 Task: Find connections with filter location Saint George's with filter topic #Techstartupwith filter profile language Potuguese with filter current company CloudSEK with filter school Vidya Jyothi Institute Of Technology with filter industry Personal Care Services with filter service category Market Research with filter keywords title Sheet Metal Worker
Action: Mouse moved to (203, 289)
Screenshot: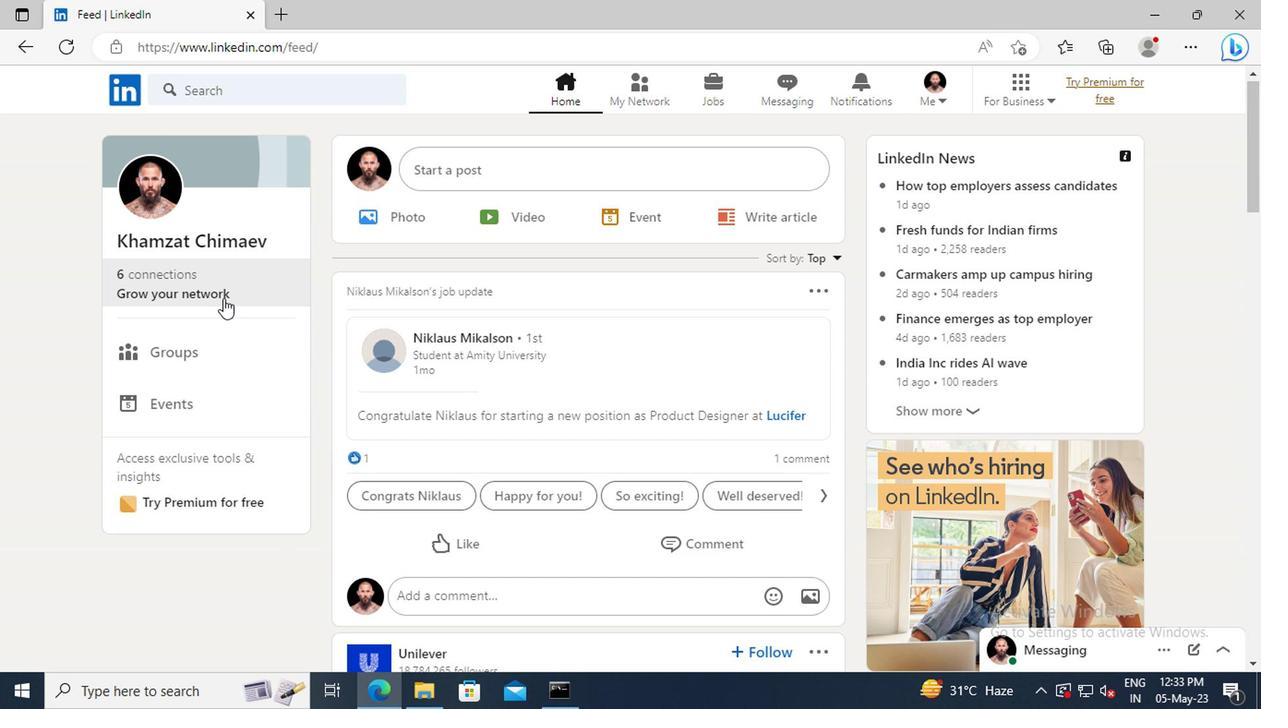 
Action: Mouse pressed left at (203, 289)
Screenshot: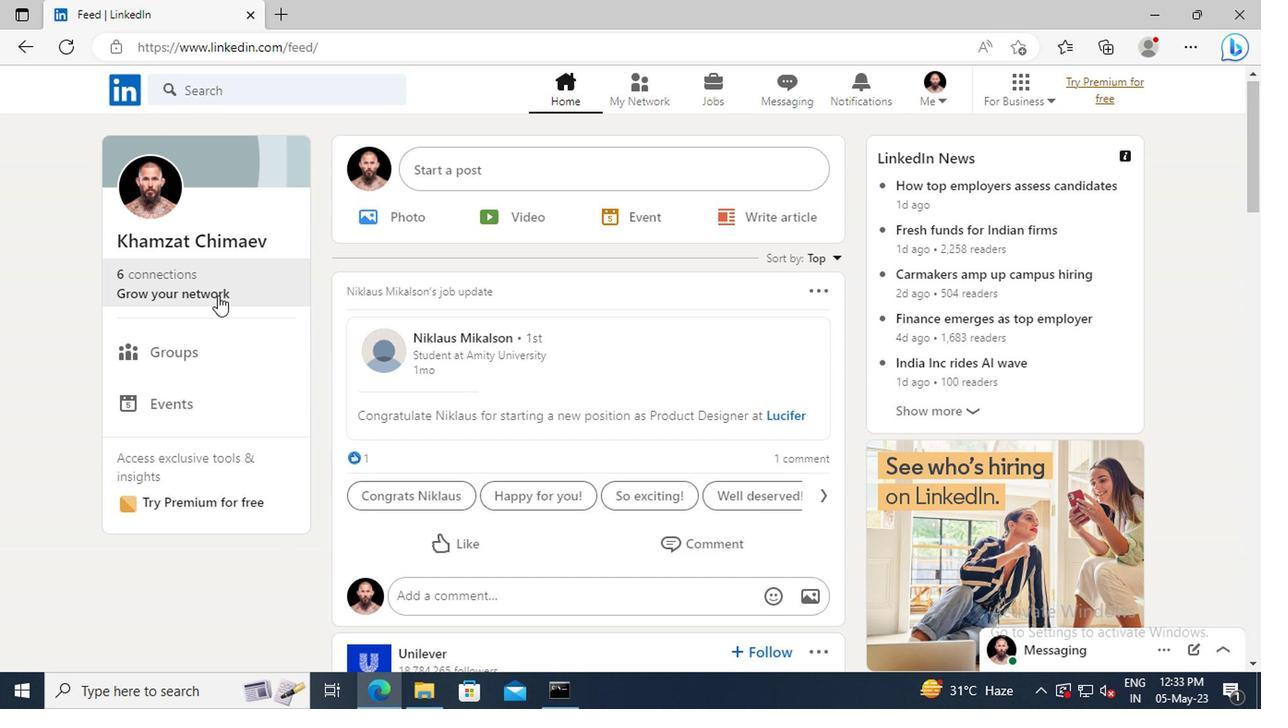
Action: Mouse moved to (201, 196)
Screenshot: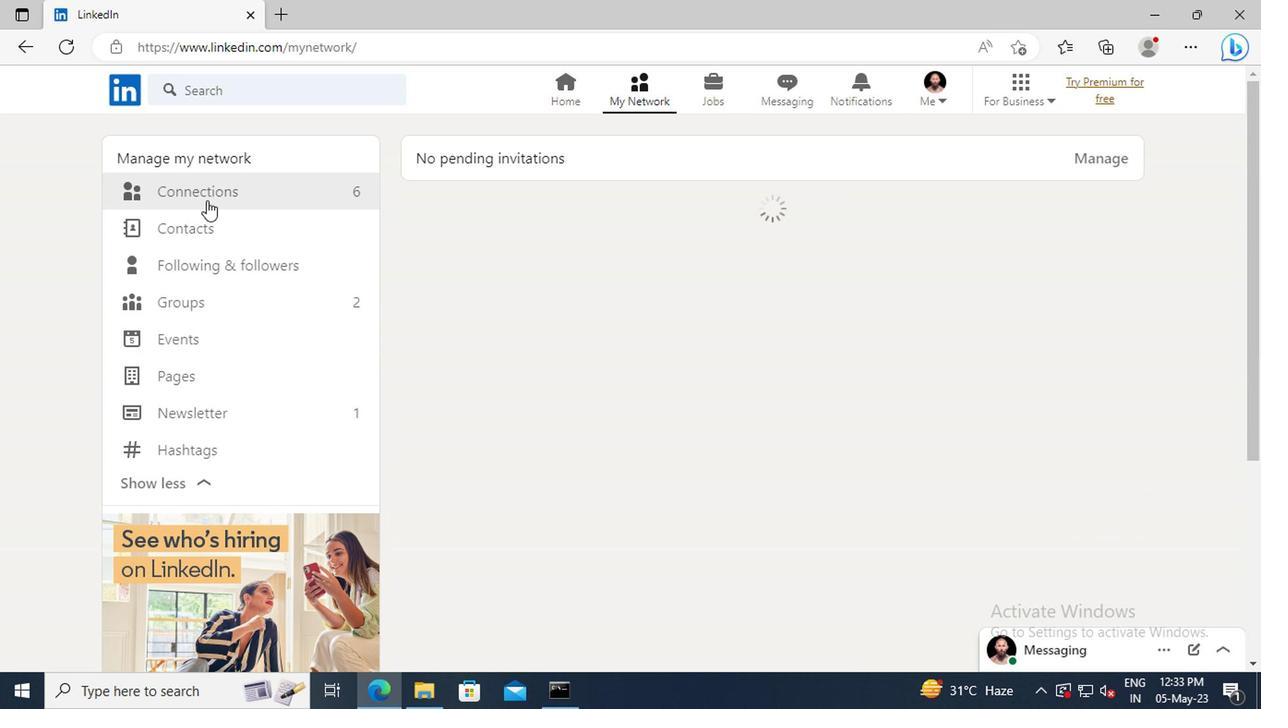 
Action: Mouse pressed left at (201, 196)
Screenshot: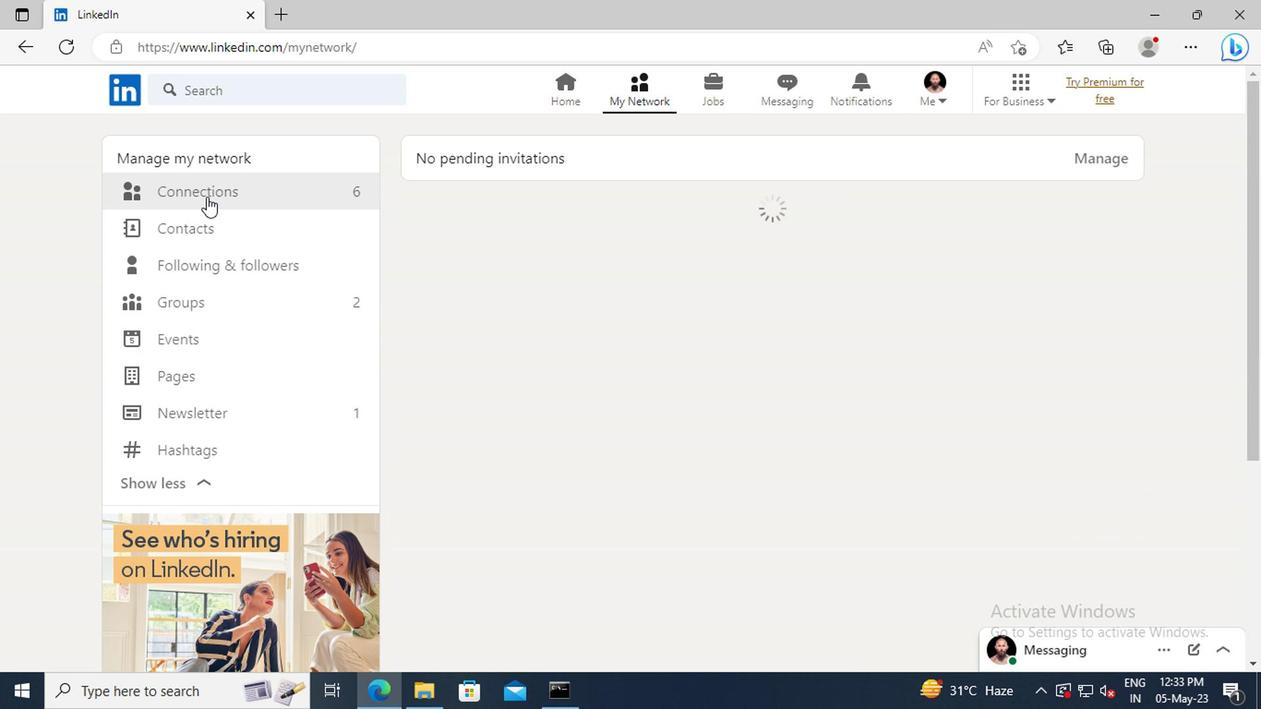 
Action: Mouse moved to (759, 198)
Screenshot: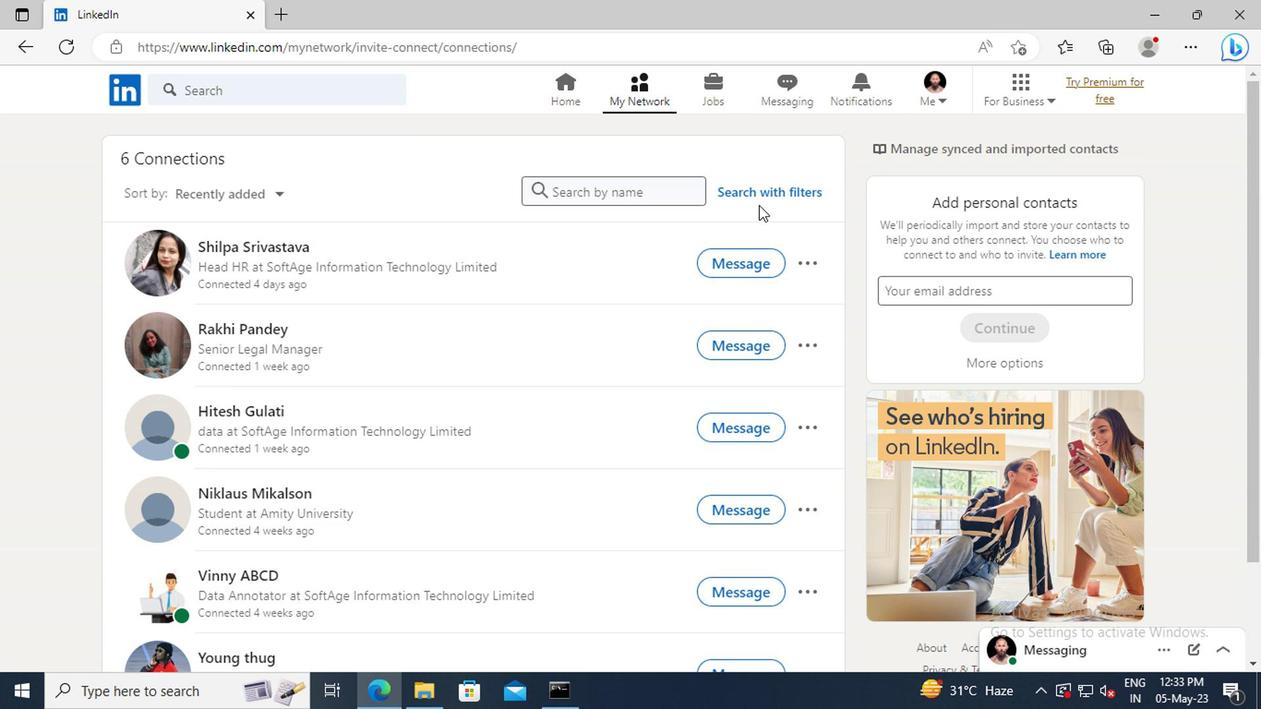 
Action: Mouse pressed left at (759, 198)
Screenshot: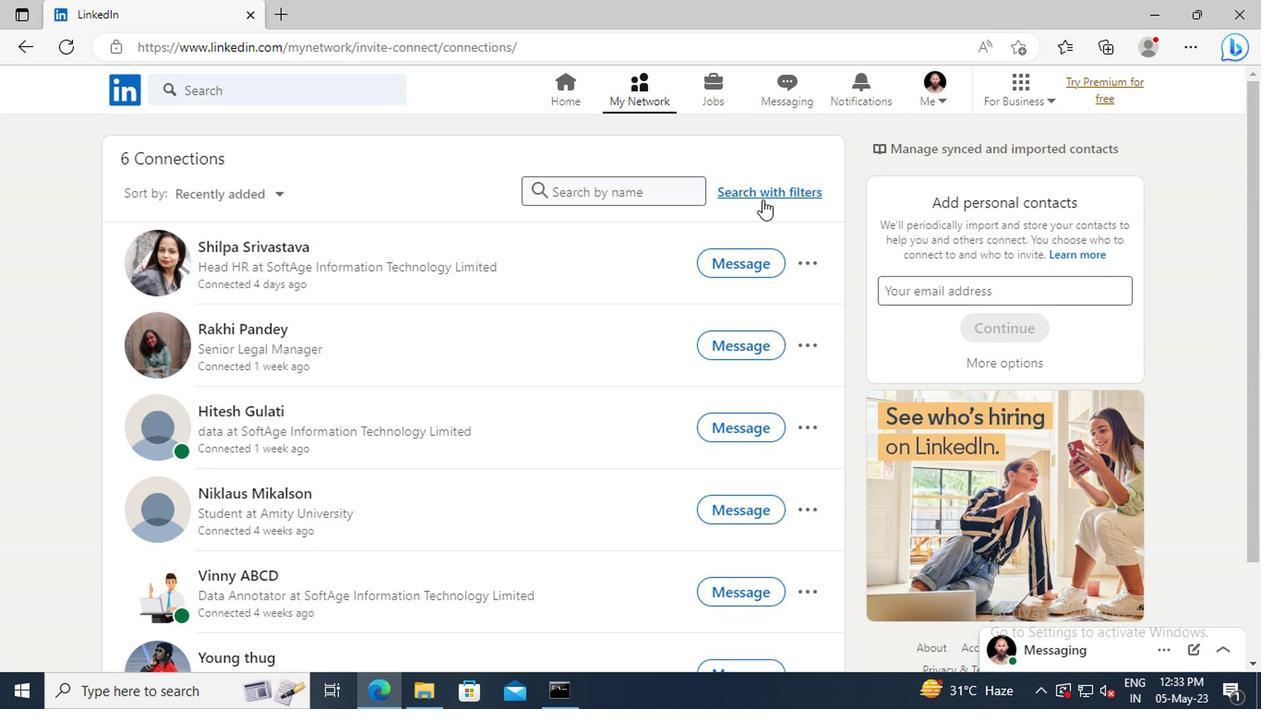 
Action: Mouse moved to (681, 141)
Screenshot: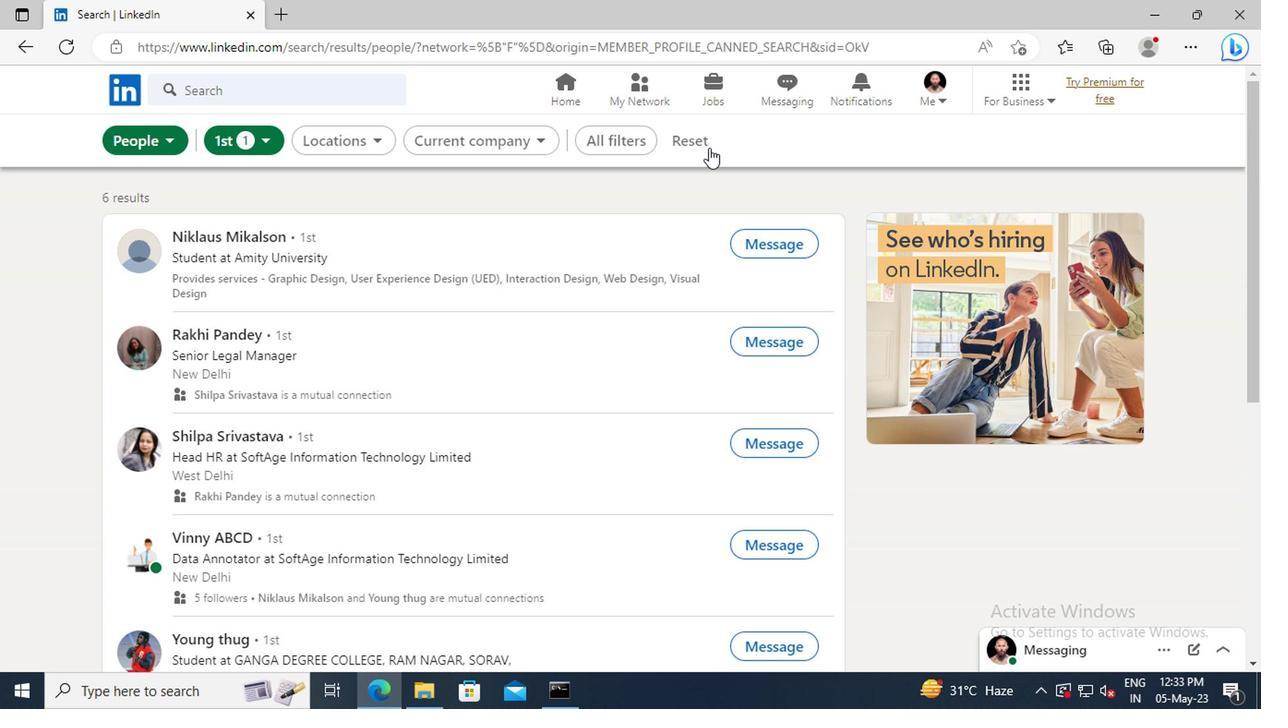 
Action: Mouse pressed left at (681, 141)
Screenshot: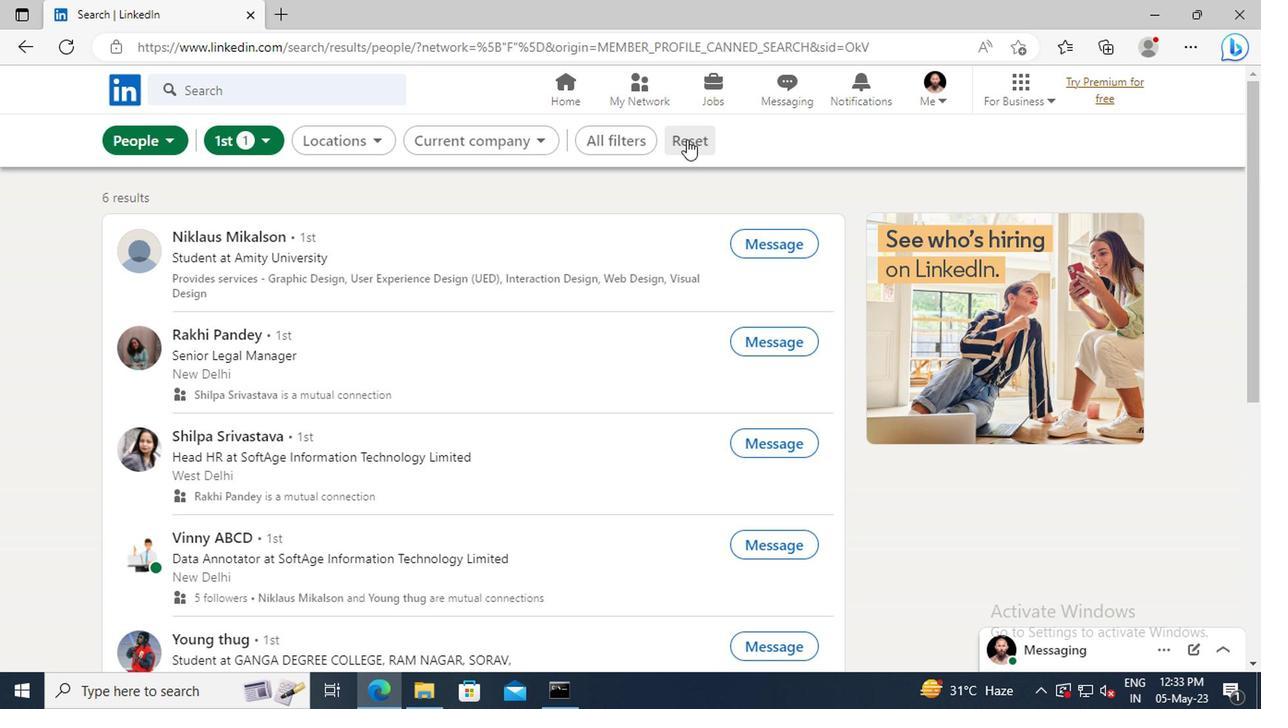 
Action: Mouse moved to (664, 141)
Screenshot: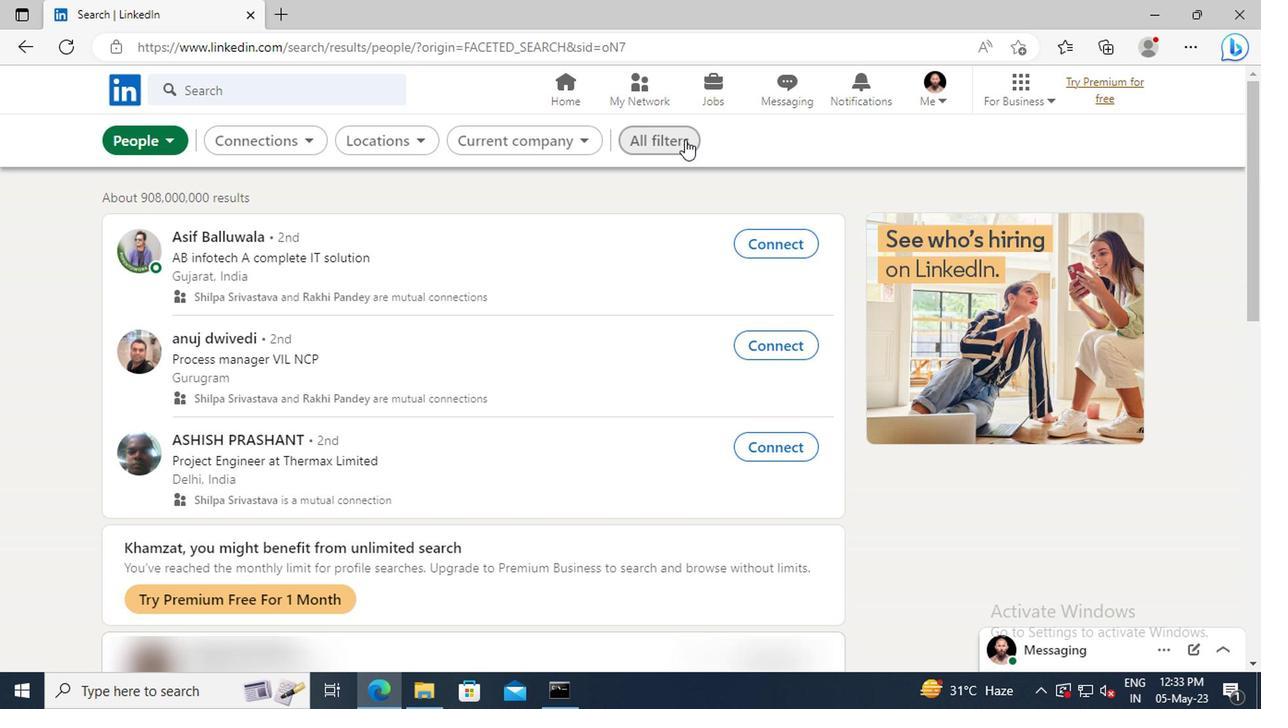 
Action: Mouse pressed left at (664, 141)
Screenshot: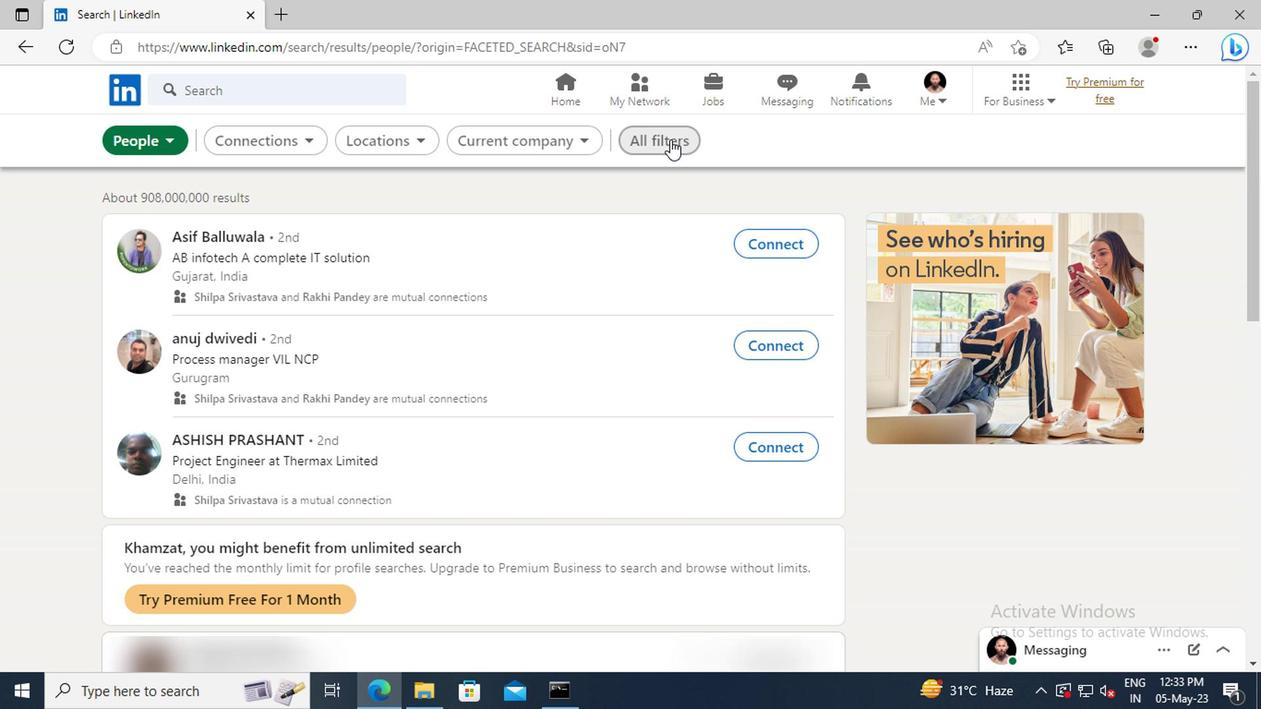 
Action: Mouse moved to (1058, 377)
Screenshot: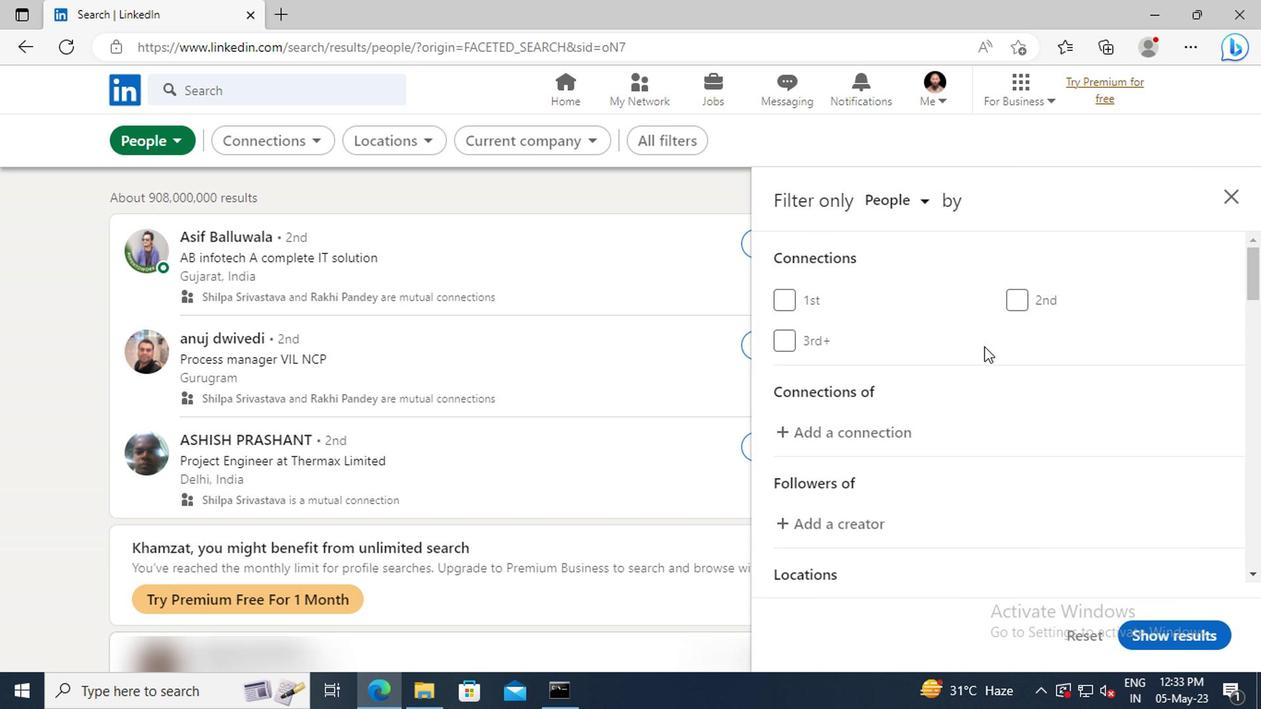
Action: Mouse scrolled (1058, 377) with delta (0, 0)
Screenshot: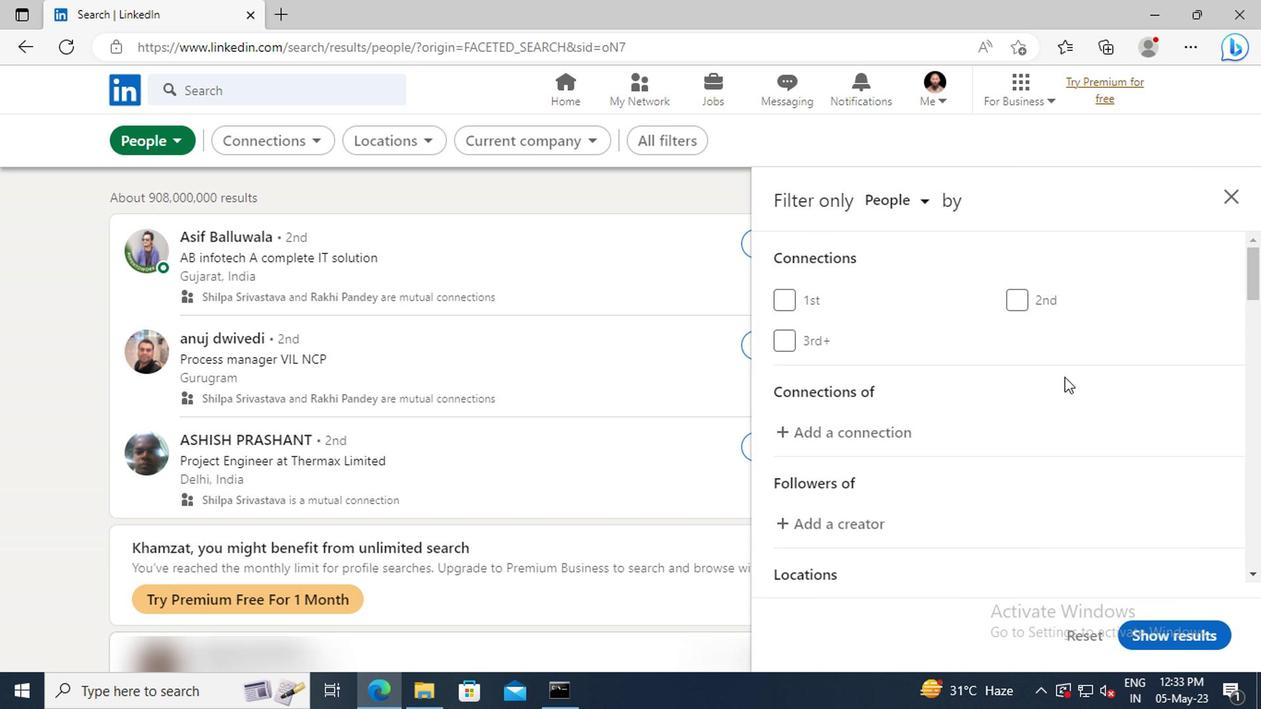 
Action: Mouse scrolled (1058, 377) with delta (0, 0)
Screenshot: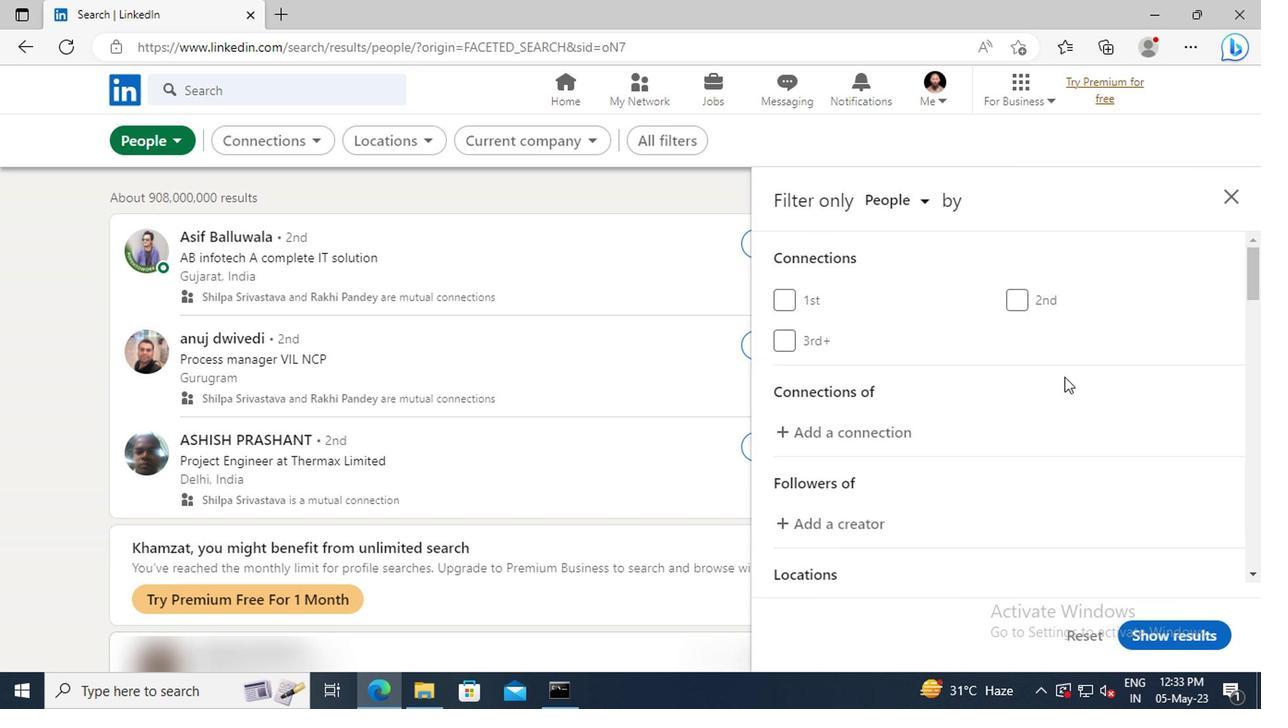 
Action: Mouse scrolled (1058, 377) with delta (0, 0)
Screenshot: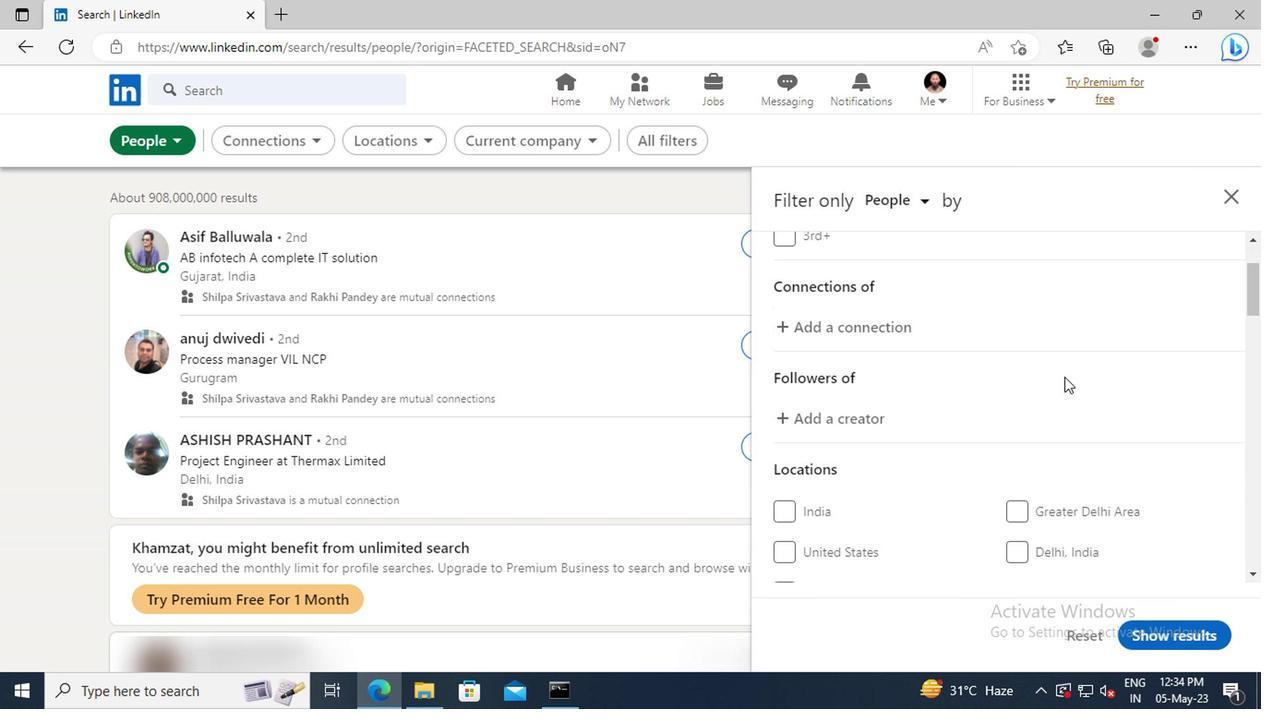 
Action: Mouse scrolled (1058, 377) with delta (0, 0)
Screenshot: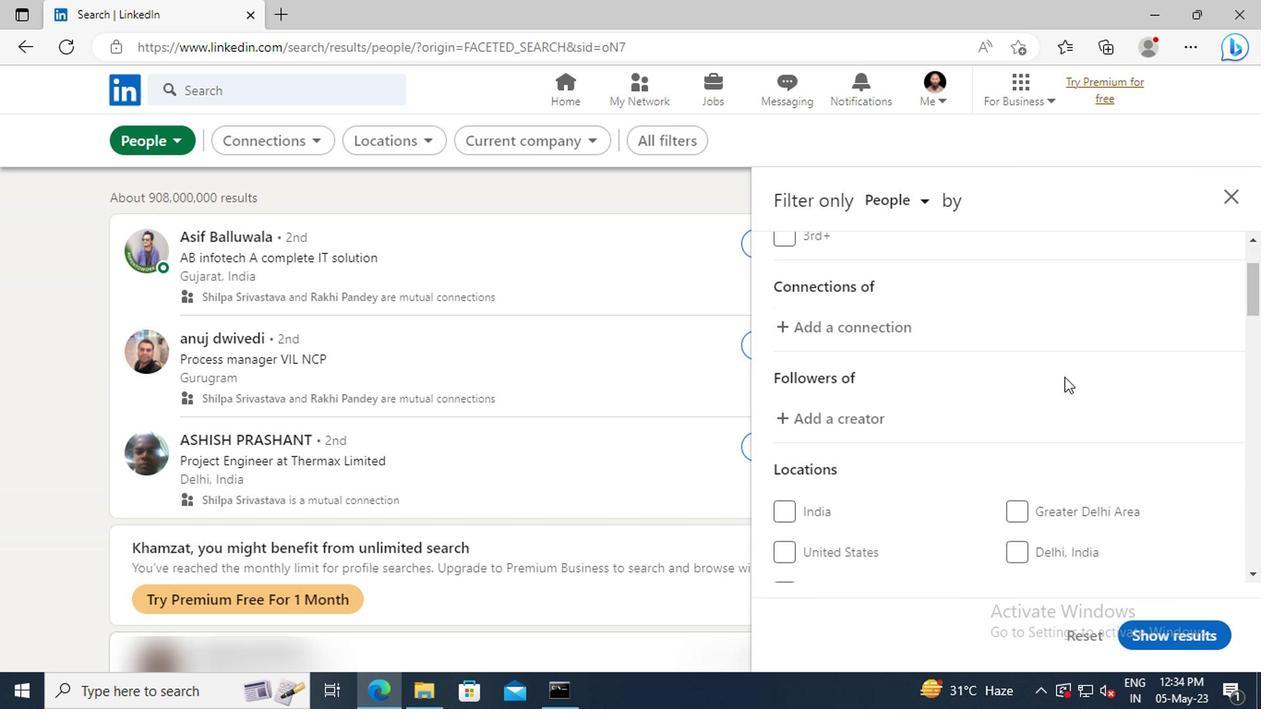
Action: Mouse scrolled (1058, 377) with delta (0, 0)
Screenshot: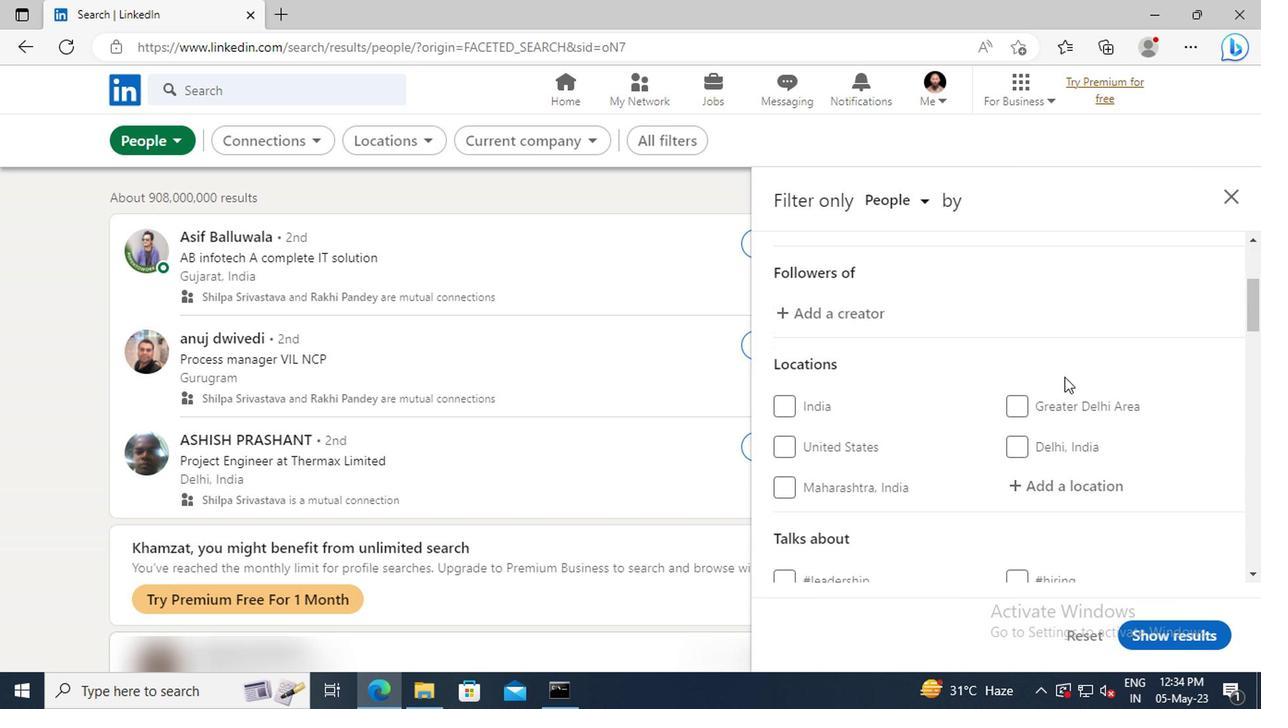 
Action: Mouse moved to (1053, 432)
Screenshot: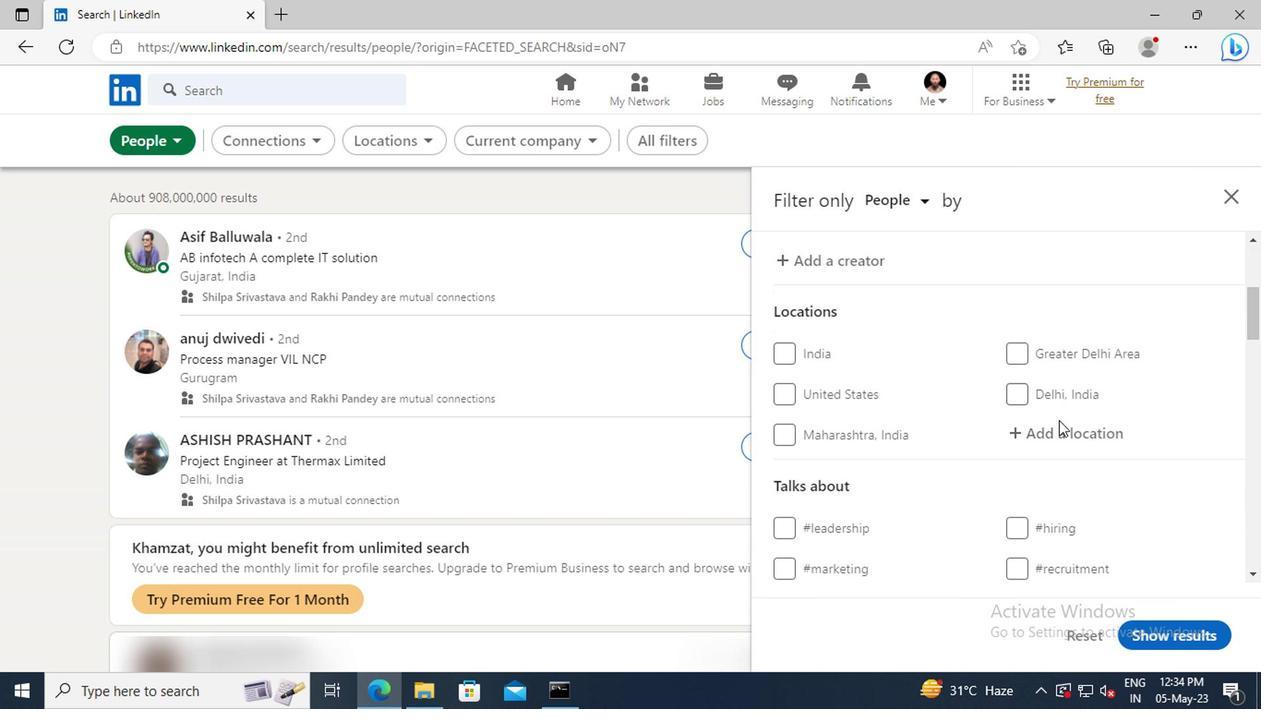 
Action: Mouse pressed left at (1053, 432)
Screenshot: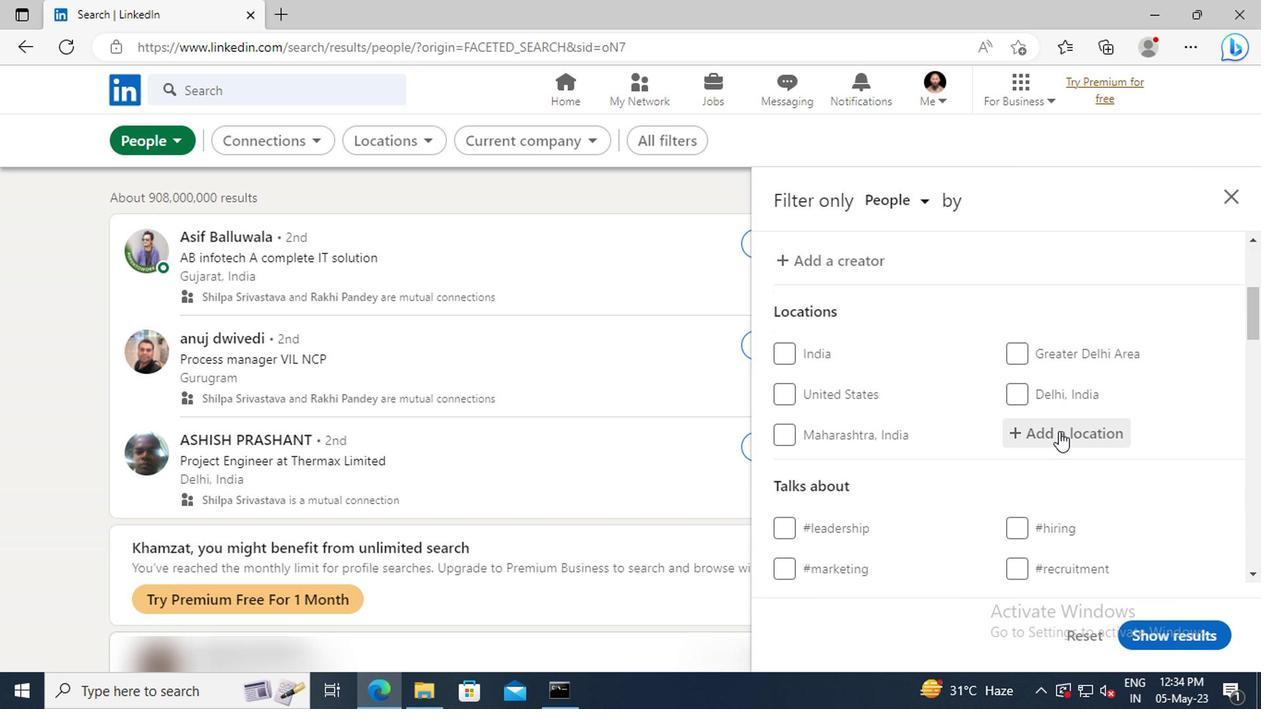 
Action: Key pressed <Key.shift>SAINT<Key.space><Key.shift>GEORGE'S<Key.enter>
Screenshot: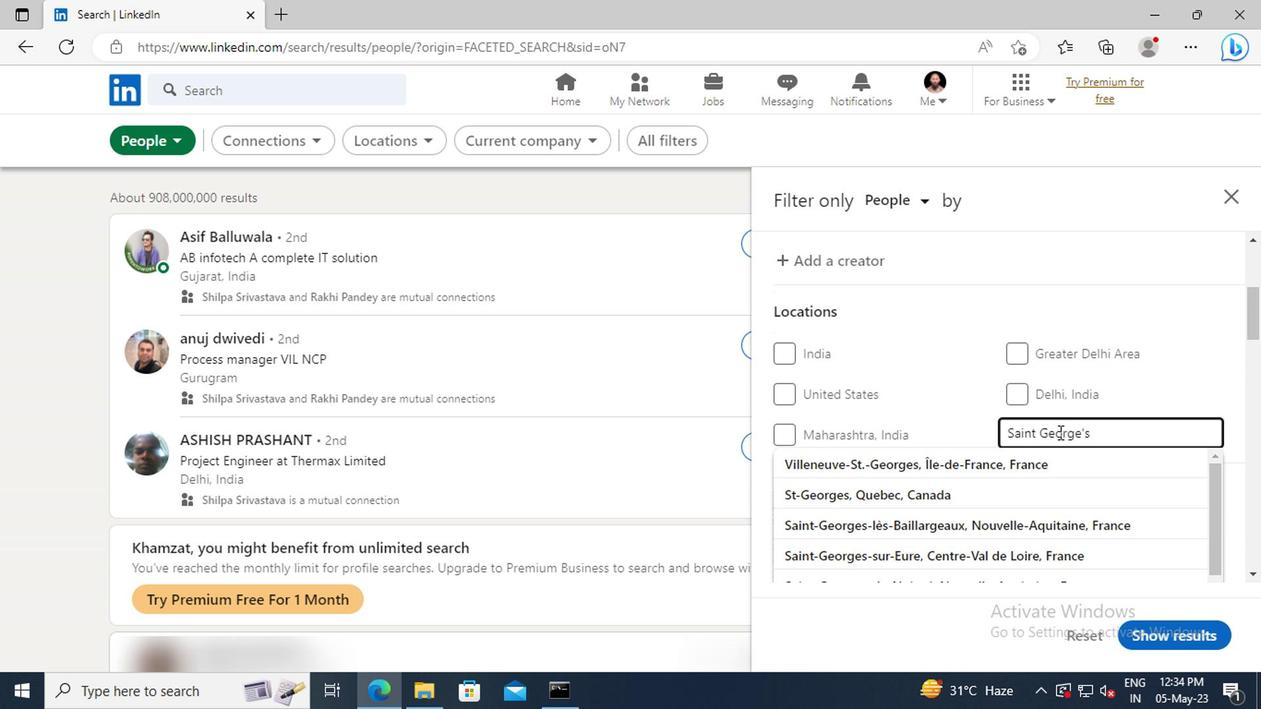 
Action: Mouse scrolled (1053, 432) with delta (0, 0)
Screenshot: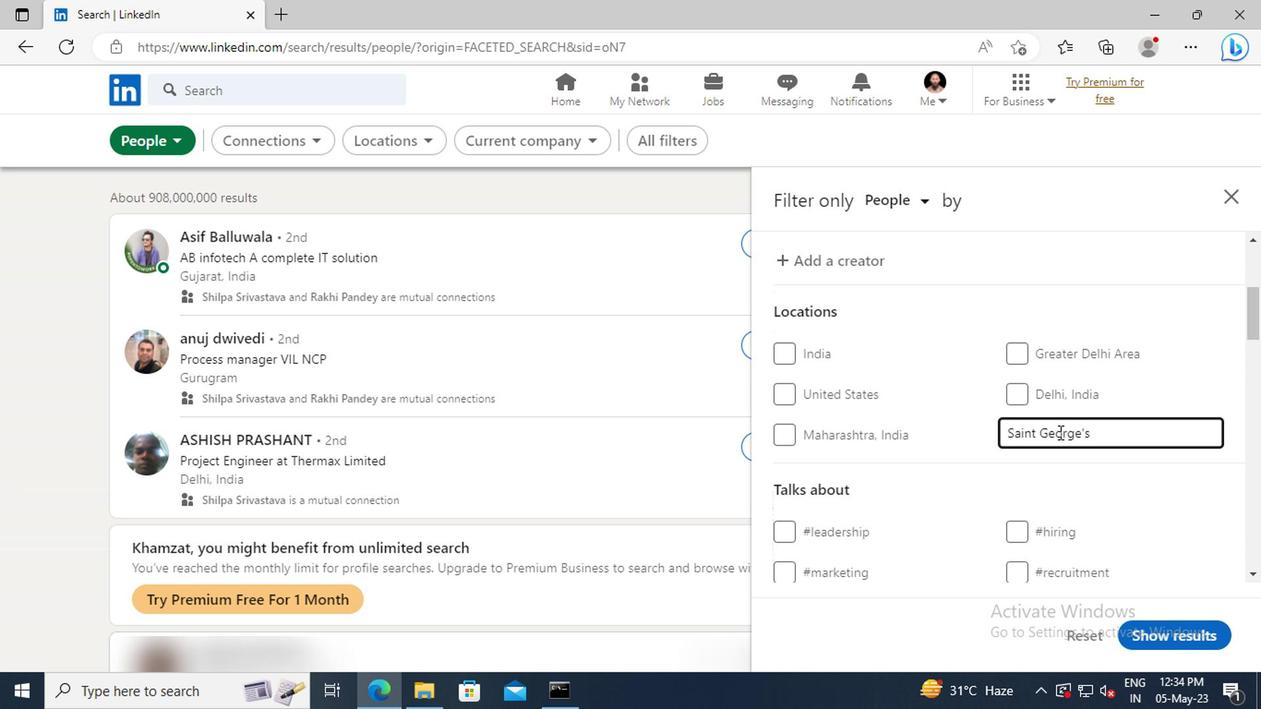 
Action: Mouse scrolled (1053, 432) with delta (0, 0)
Screenshot: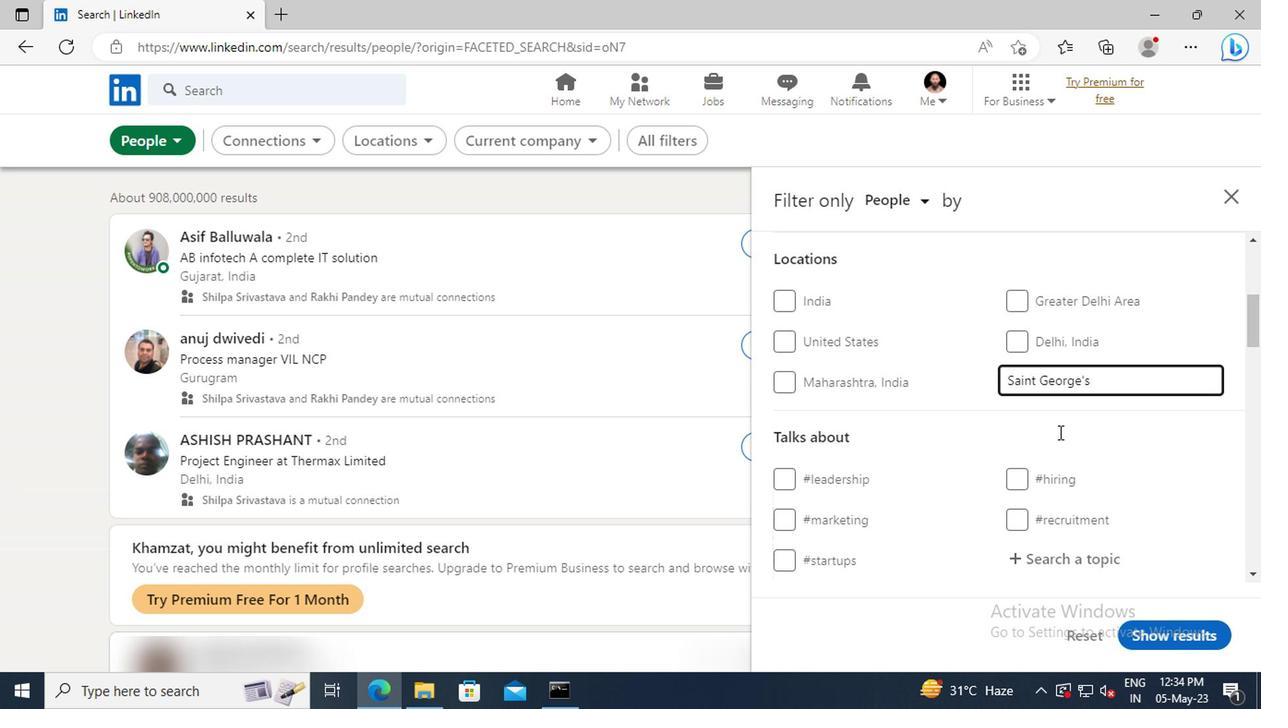 
Action: Mouse scrolled (1053, 432) with delta (0, 0)
Screenshot: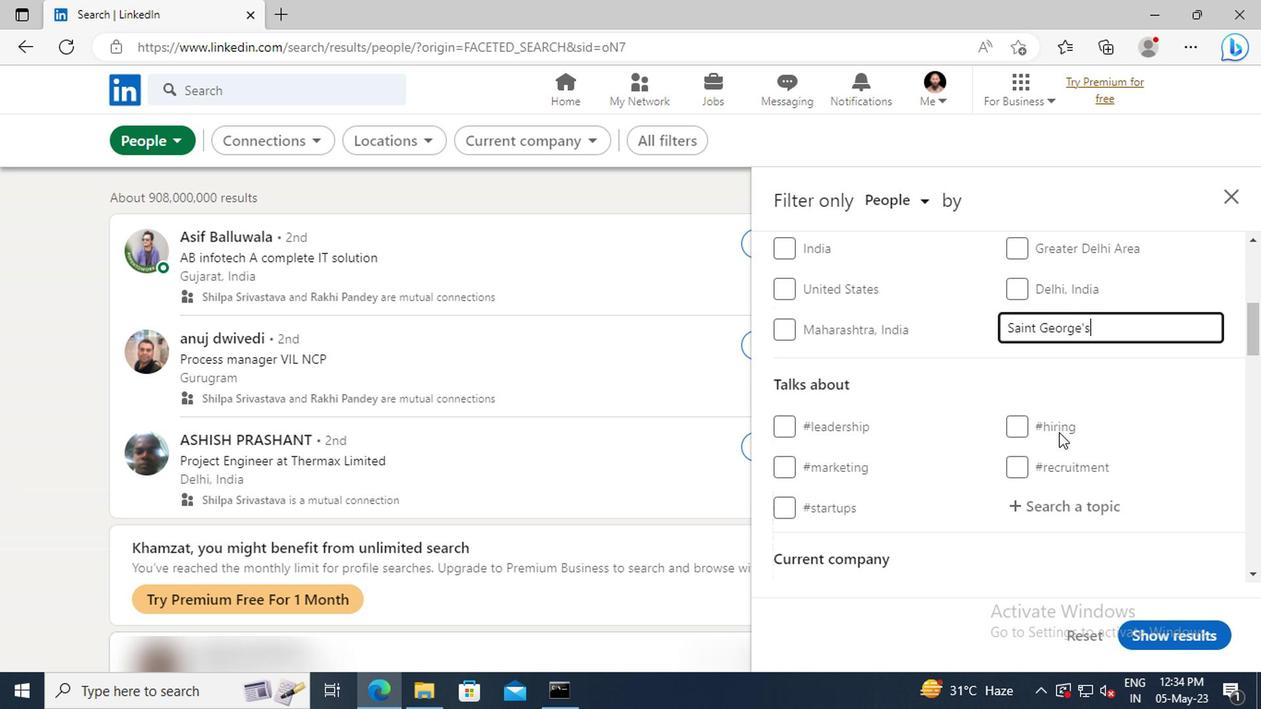 
Action: Mouse moved to (1053, 451)
Screenshot: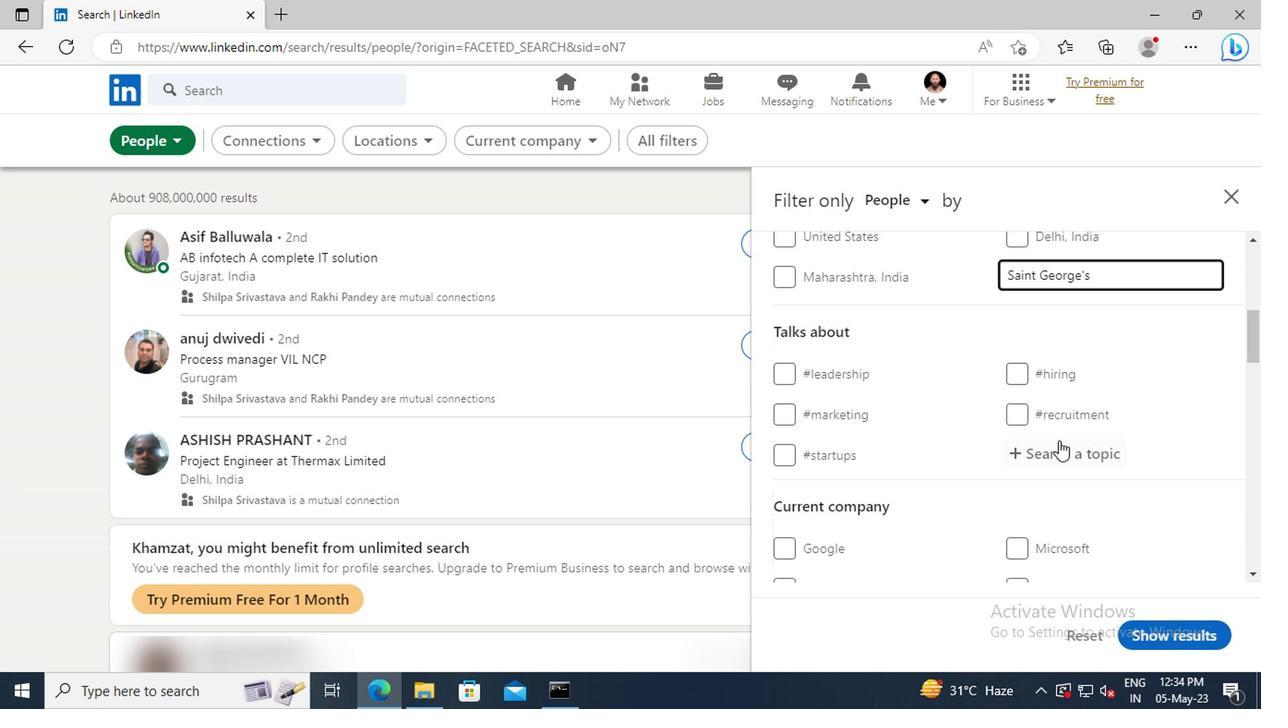 
Action: Mouse pressed left at (1053, 451)
Screenshot: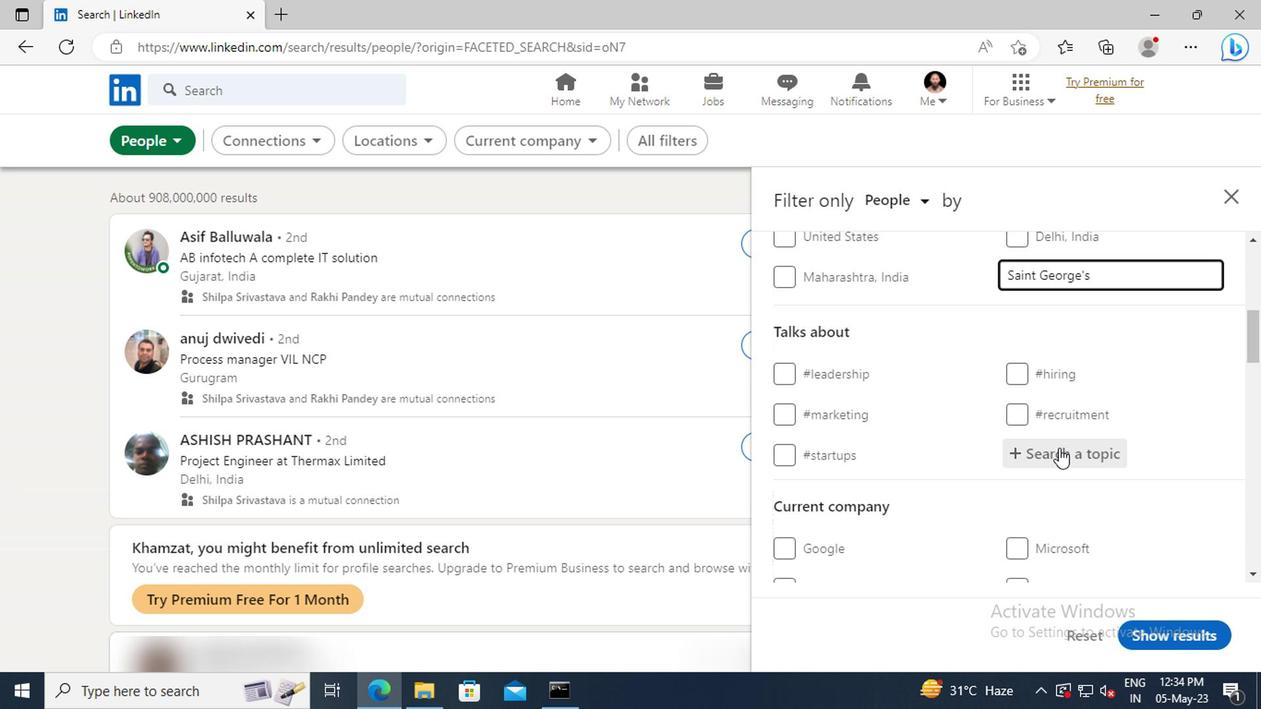 
Action: Key pressed <Key.shift>TECHSTARTUP
Screenshot: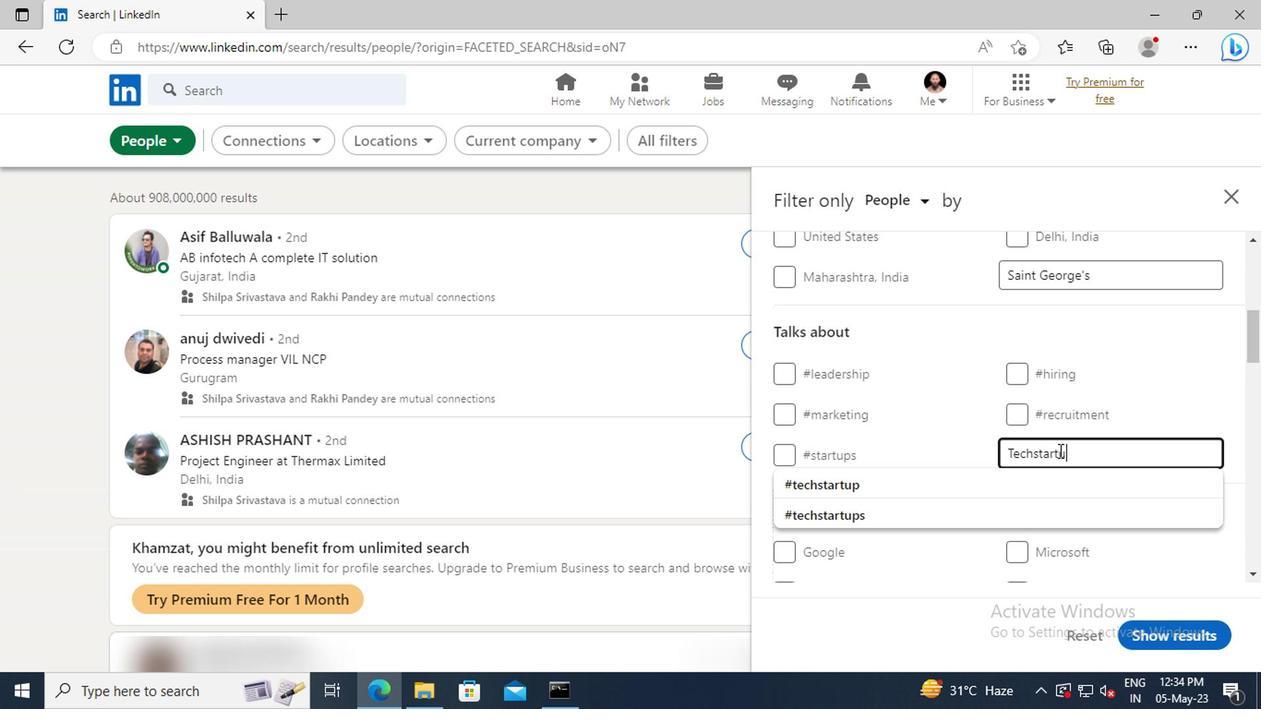 
Action: Mouse moved to (1049, 480)
Screenshot: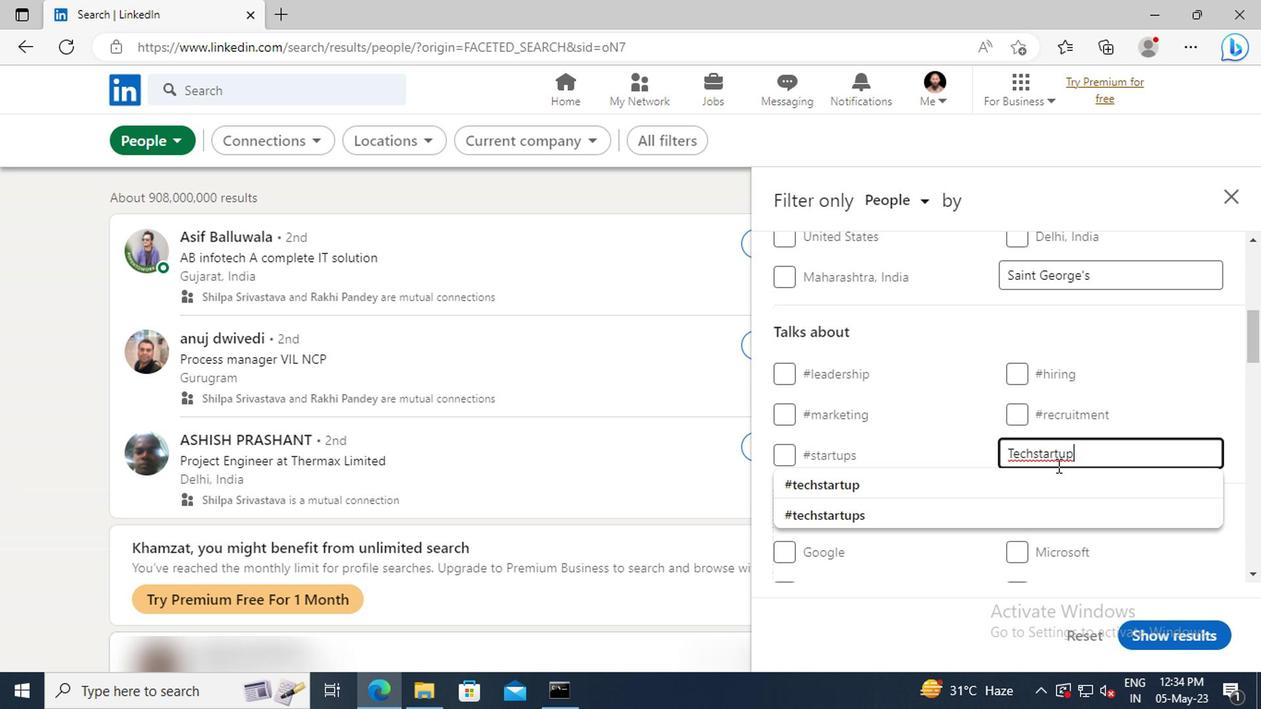 
Action: Mouse pressed left at (1049, 480)
Screenshot: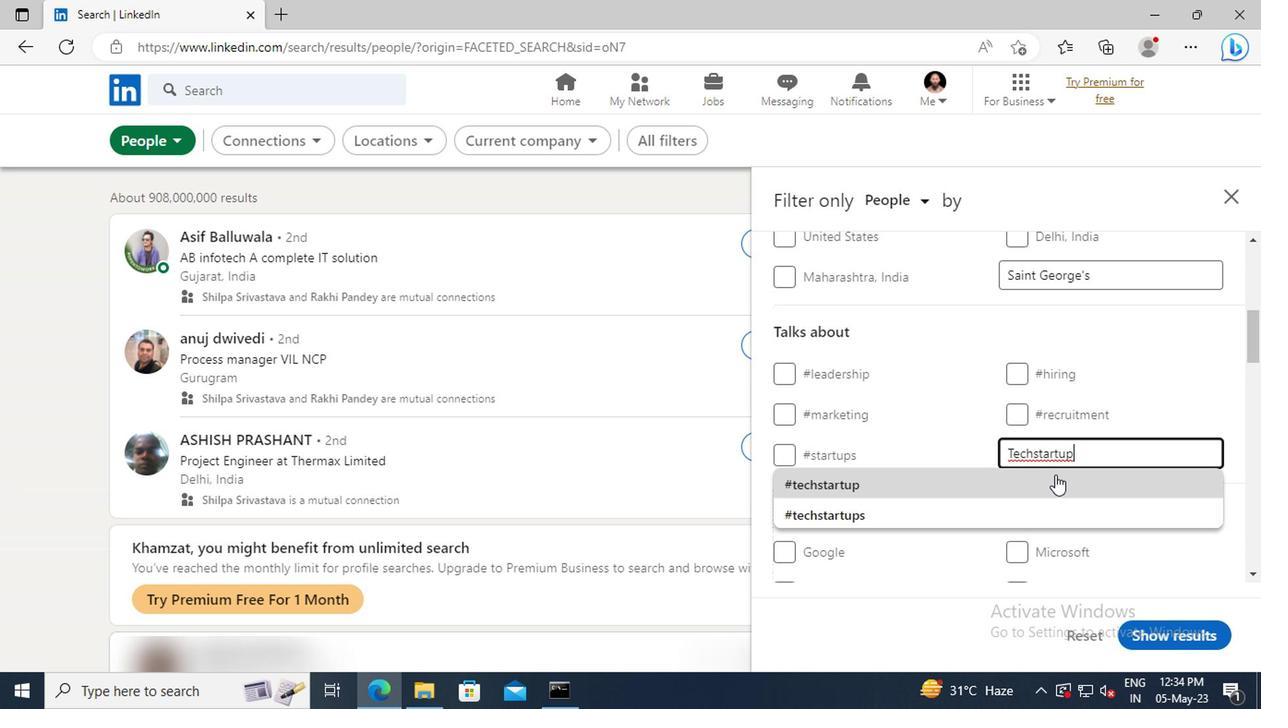 
Action: Mouse scrolled (1049, 478) with delta (0, -1)
Screenshot: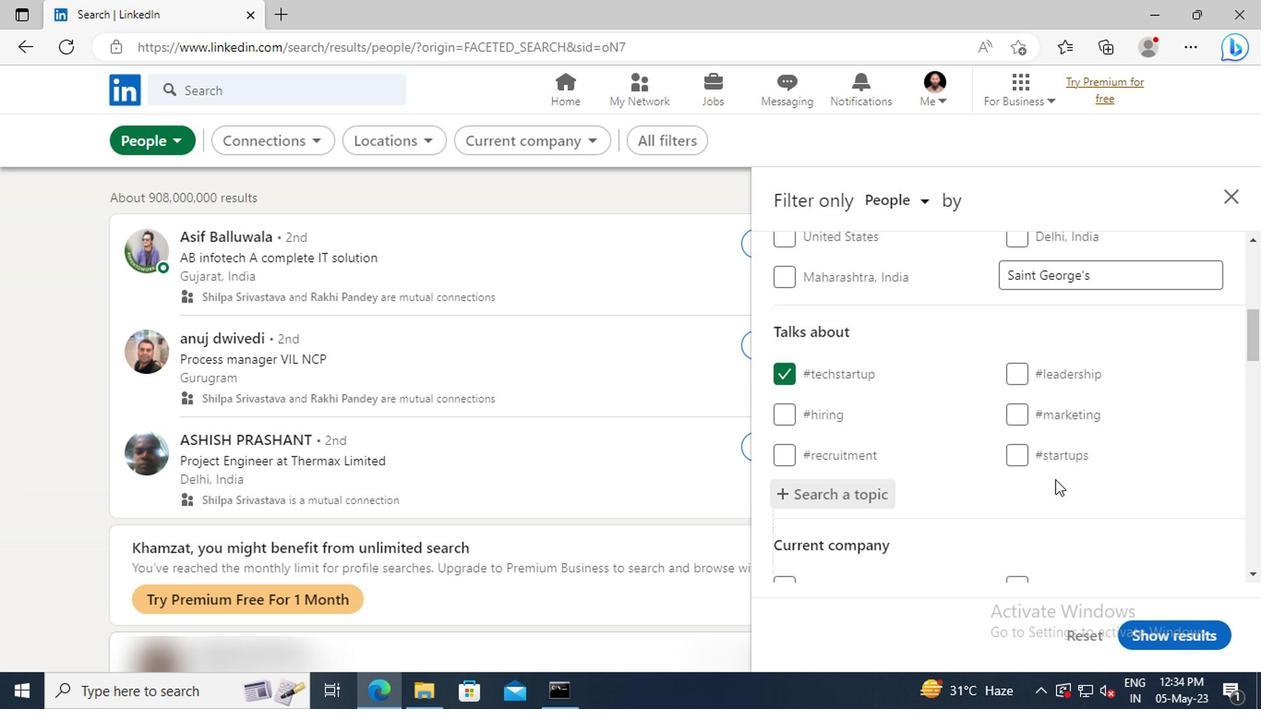 
Action: Mouse scrolled (1049, 478) with delta (0, -1)
Screenshot: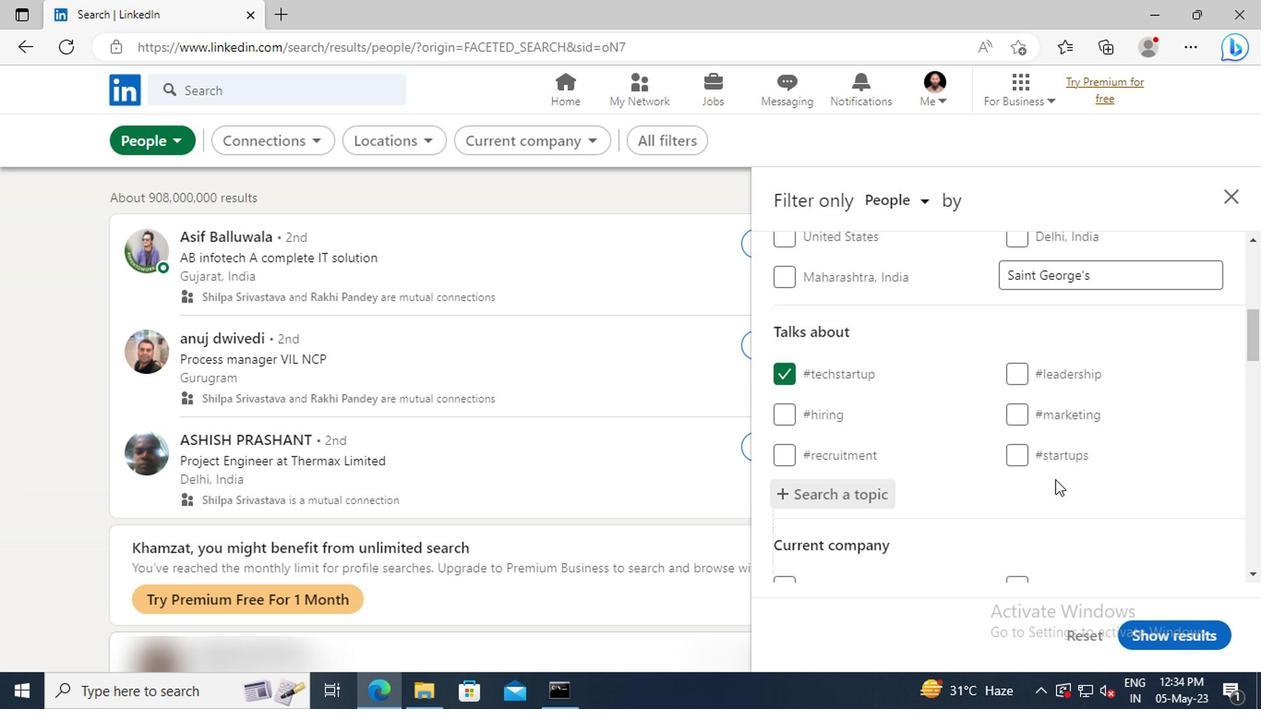 
Action: Mouse scrolled (1049, 478) with delta (0, -1)
Screenshot: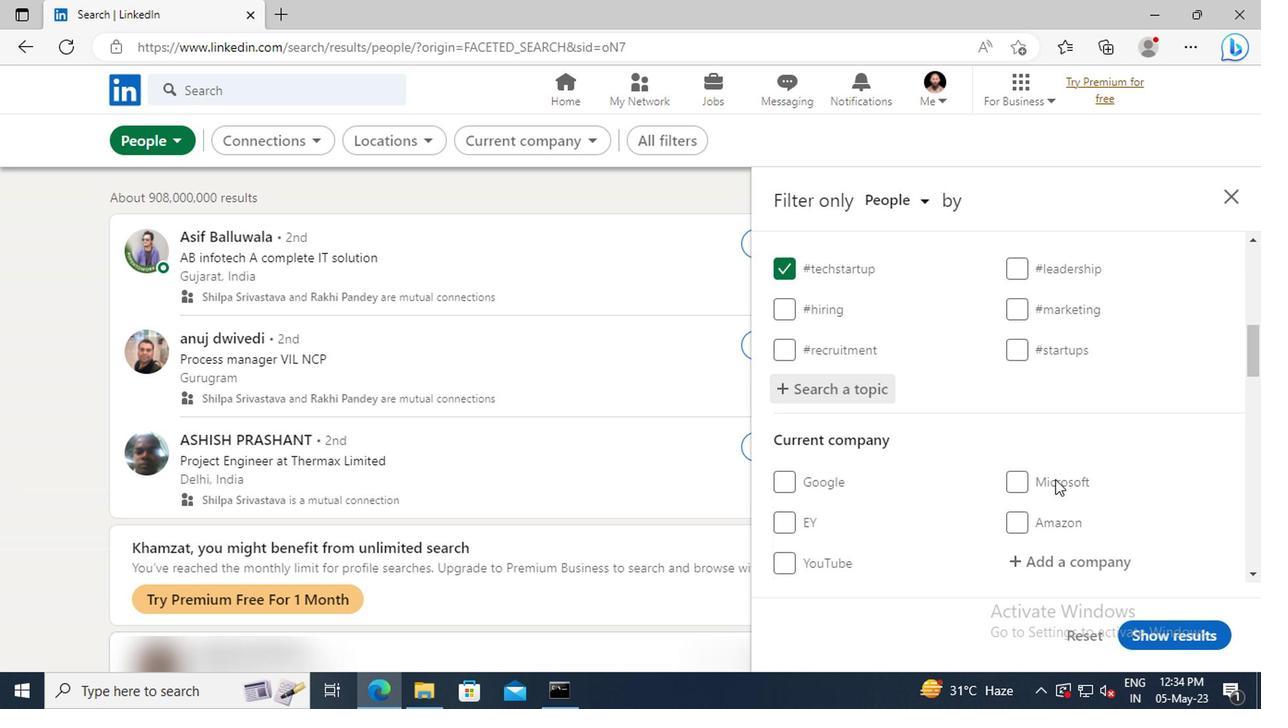 
Action: Mouse scrolled (1049, 478) with delta (0, -1)
Screenshot: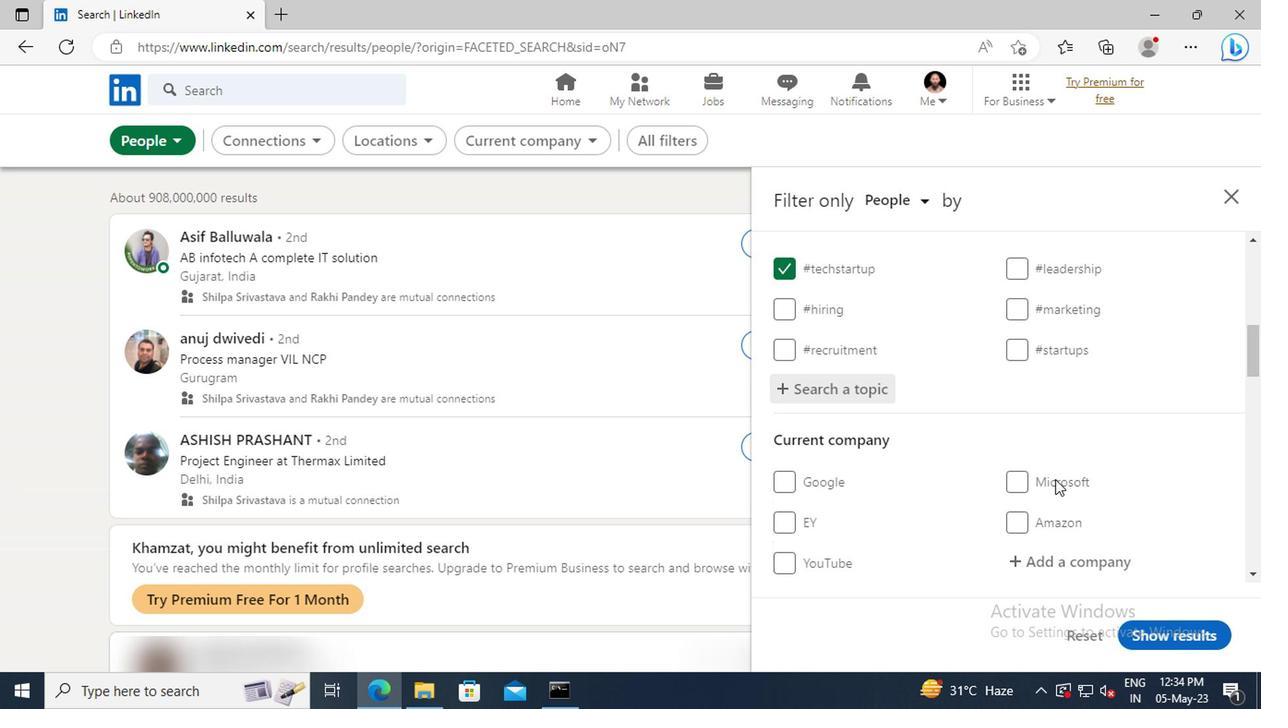 
Action: Mouse scrolled (1049, 478) with delta (0, -1)
Screenshot: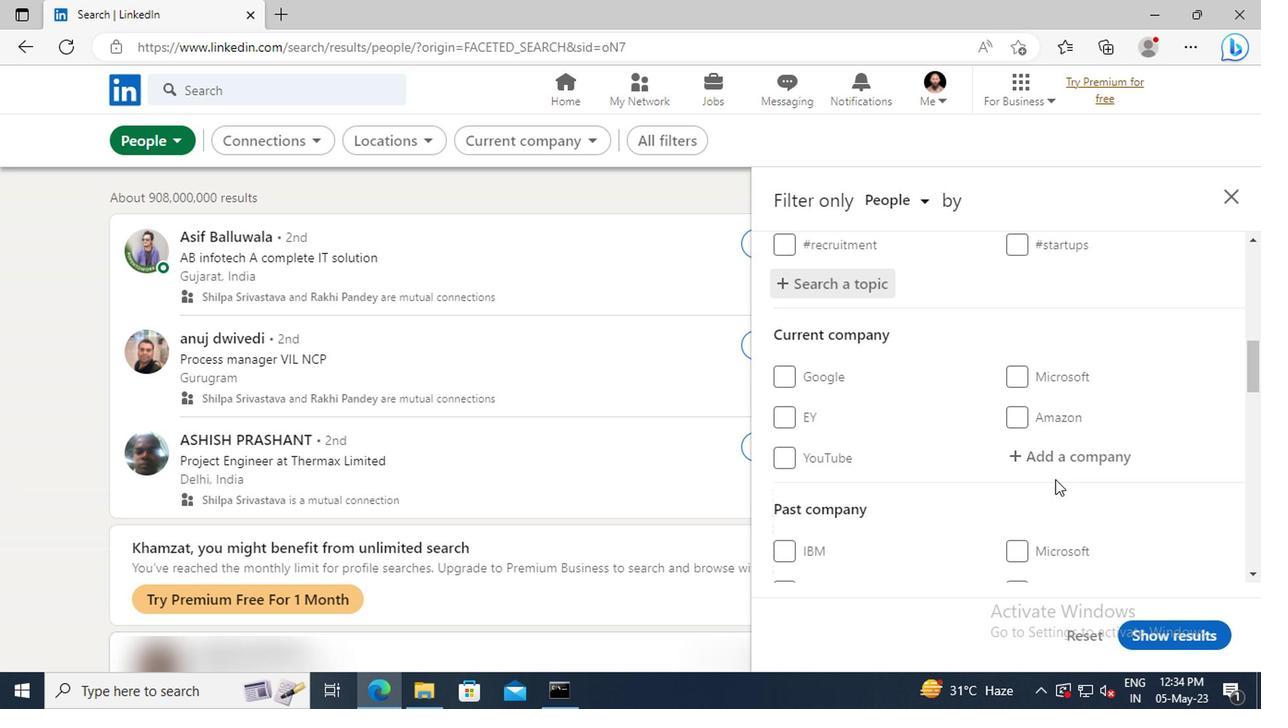 
Action: Mouse scrolled (1049, 478) with delta (0, -1)
Screenshot: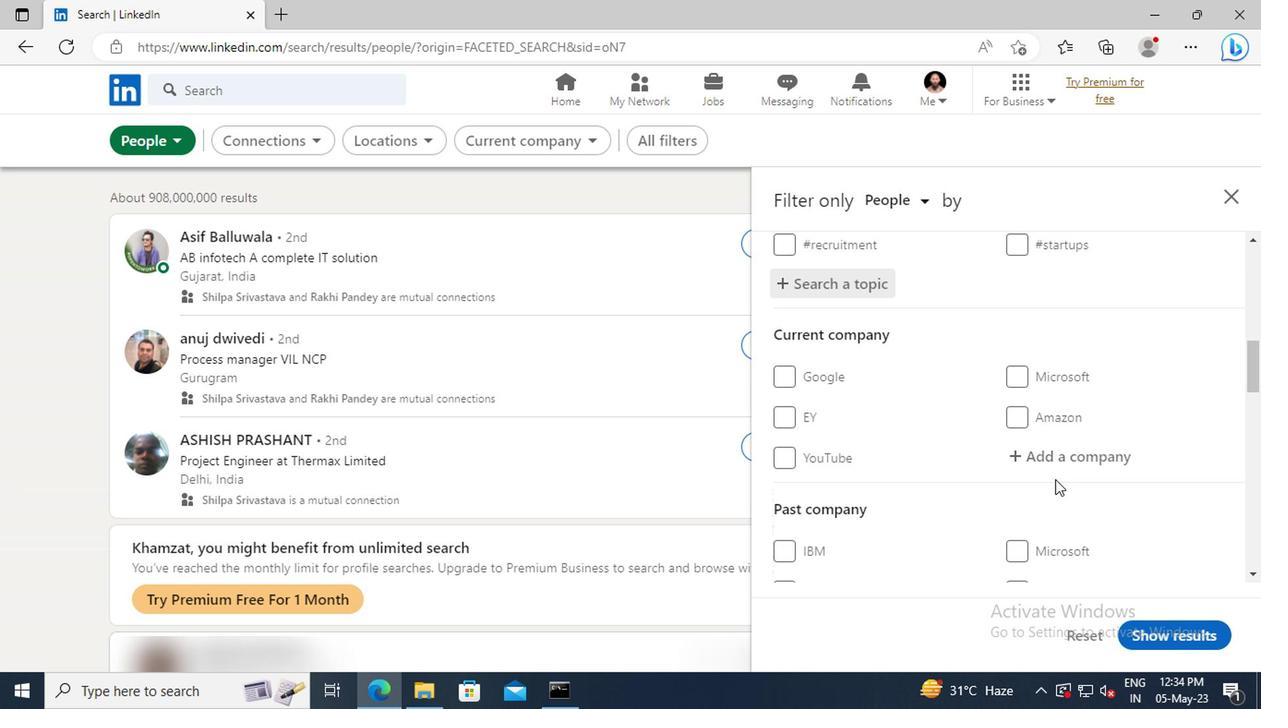 
Action: Mouse scrolled (1049, 478) with delta (0, -1)
Screenshot: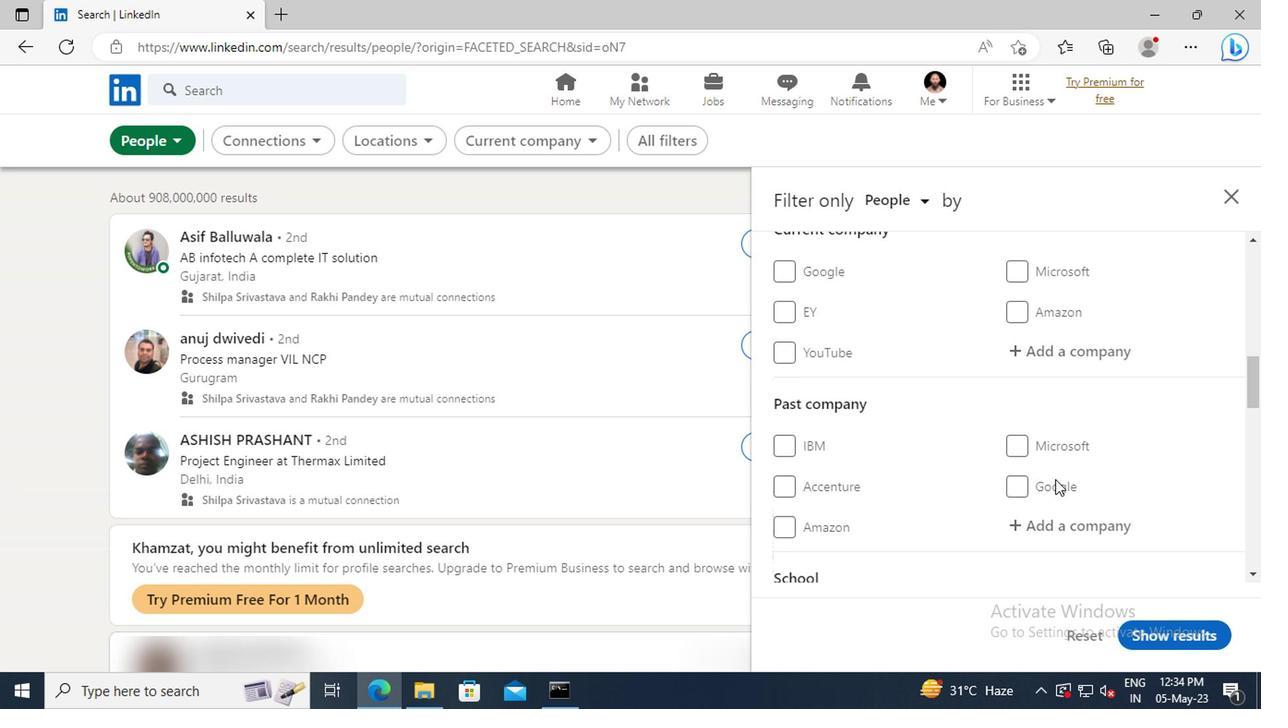 
Action: Mouse scrolled (1049, 478) with delta (0, -1)
Screenshot: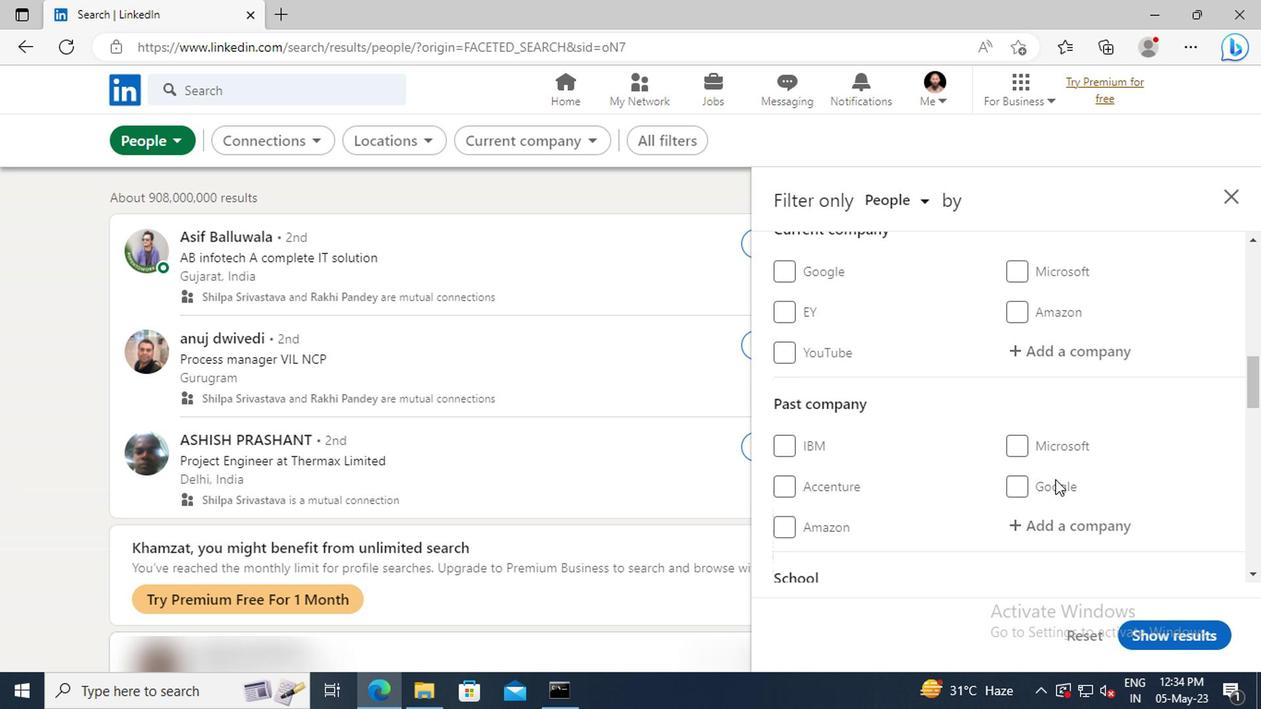 
Action: Mouse scrolled (1049, 478) with delta (0, -1)
Screenshot: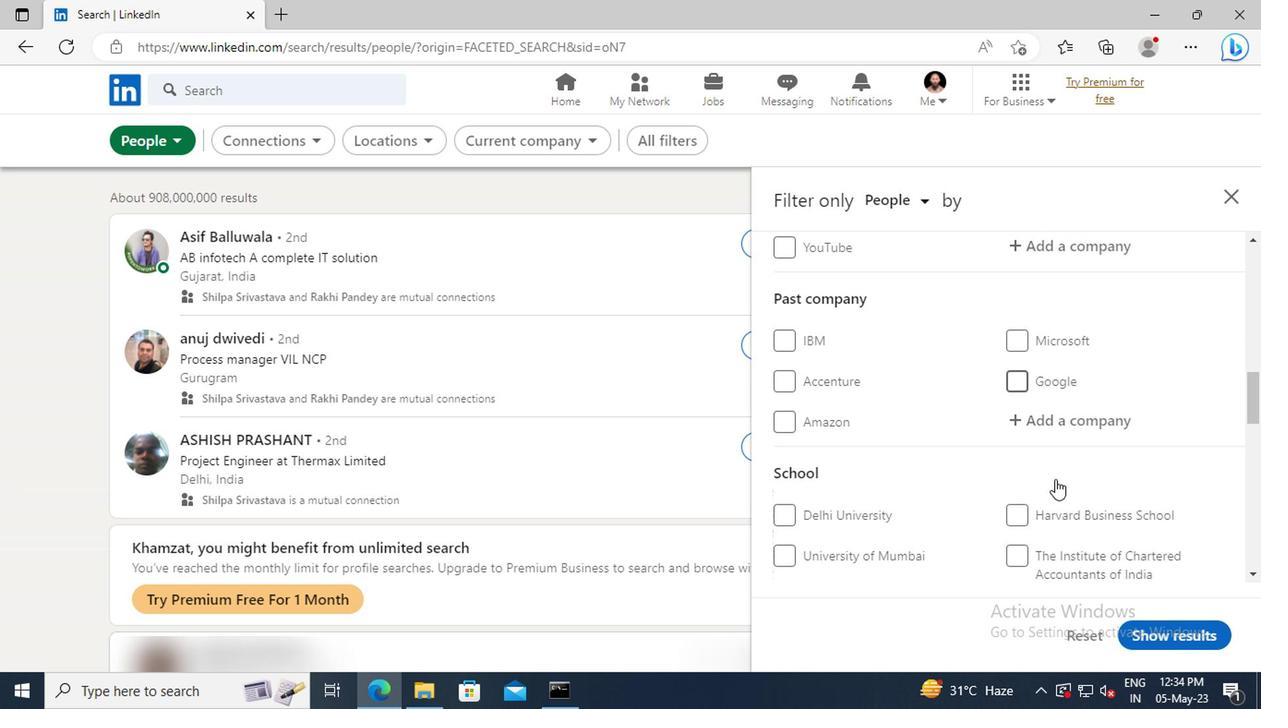 
Action: Mouse scrolled (1049, 478) with delta (0, -1)
Screenshot: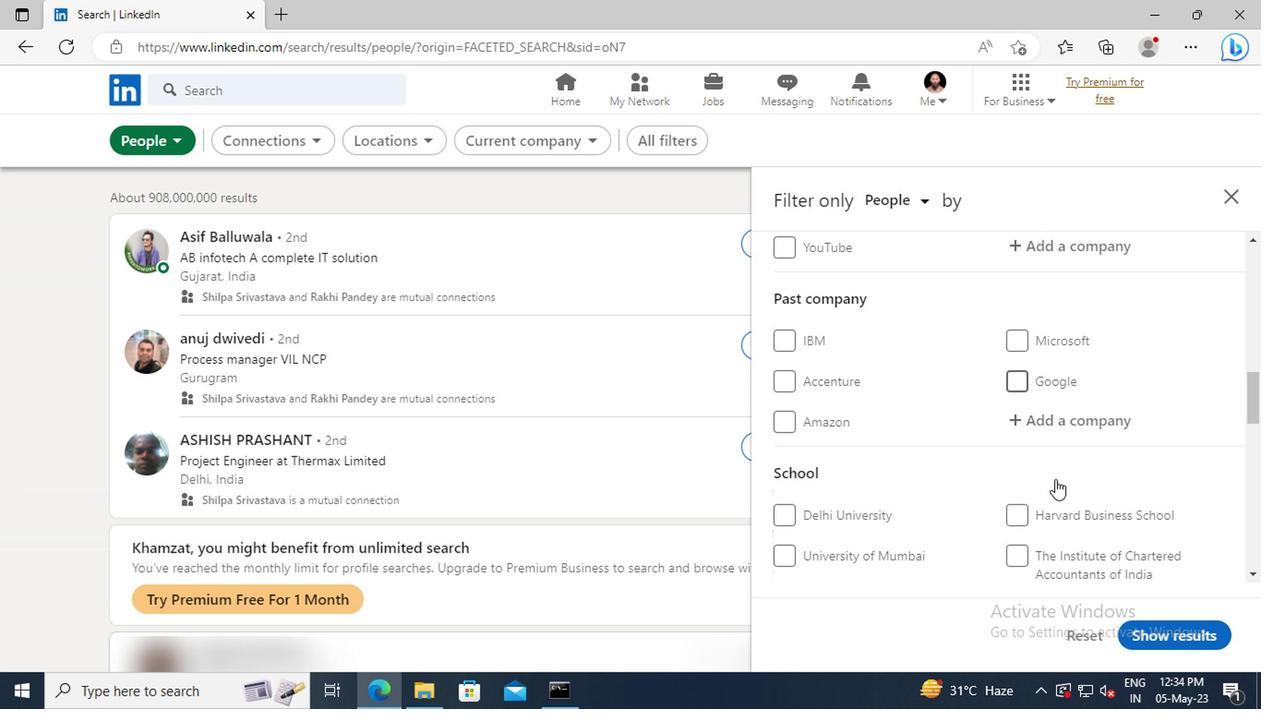 
Action: Mouse scrolled (1049, 478) with delta (0, -1)
Screenshot: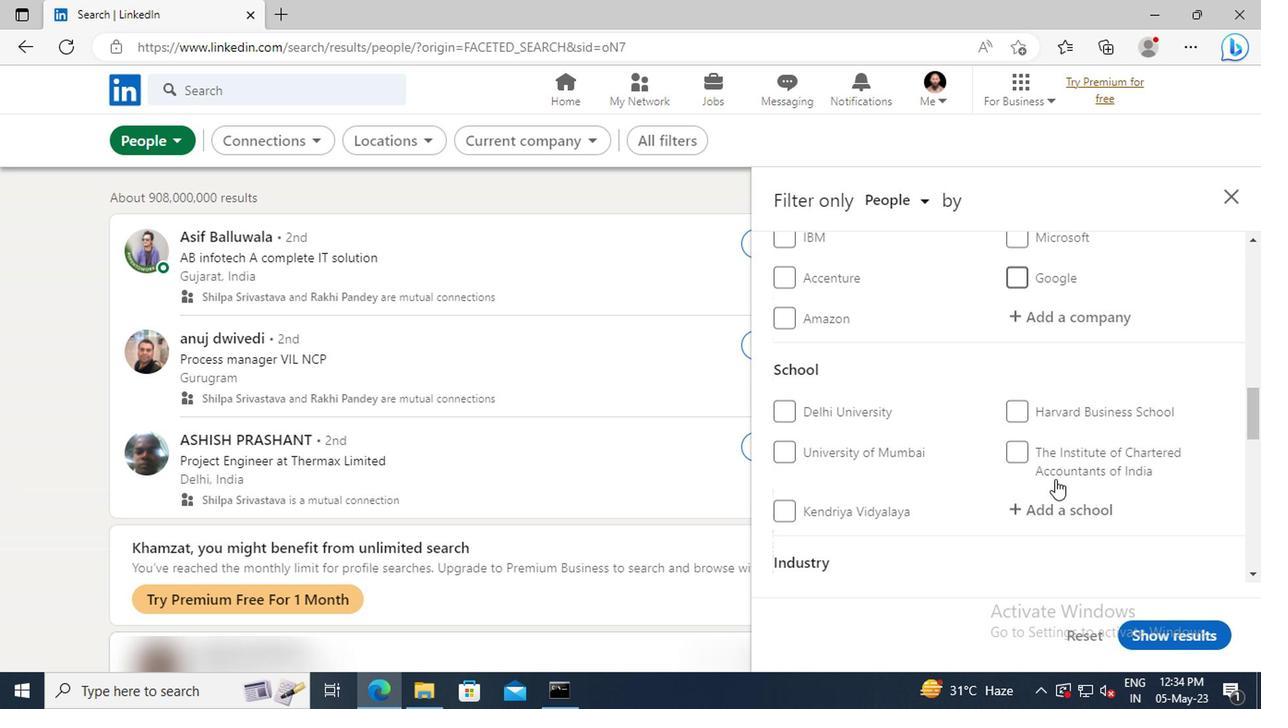 
Action: Mouse scrolled (1049, 478) with delta (0, -1)
Screenshot: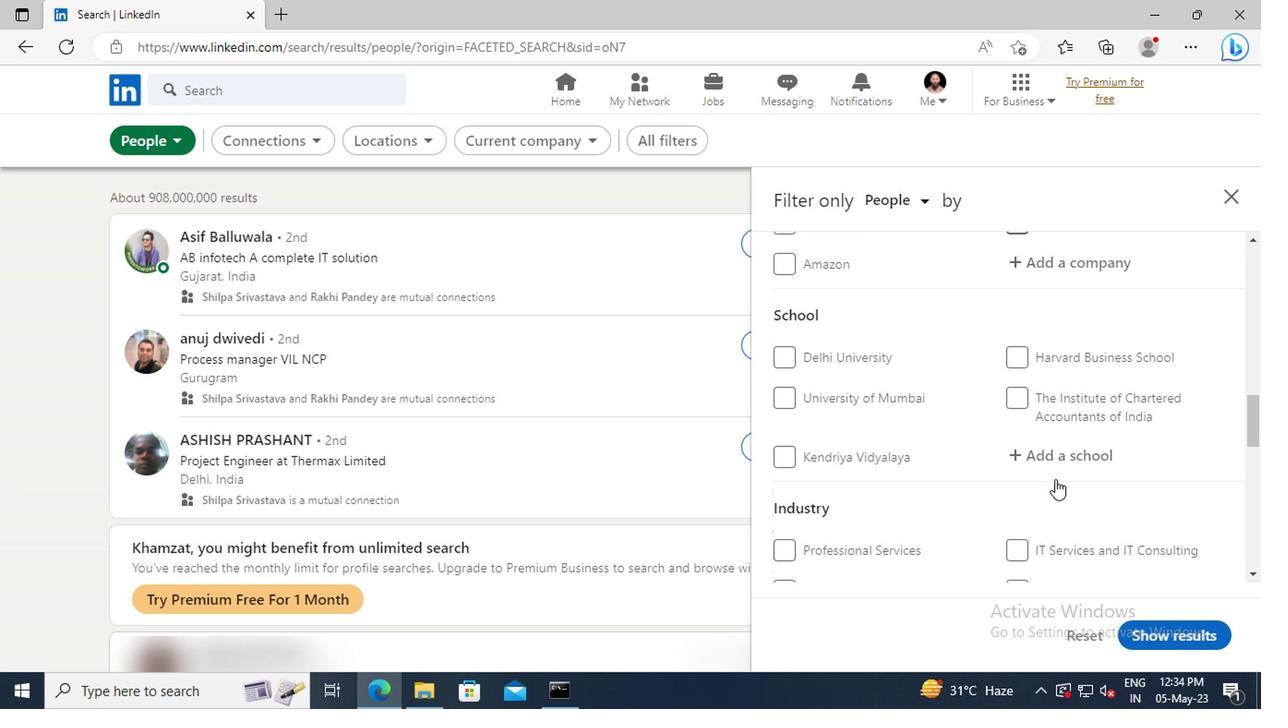 
Action: Mouse scrolled (1049, 478) with delta (0, -1)
Screenshot: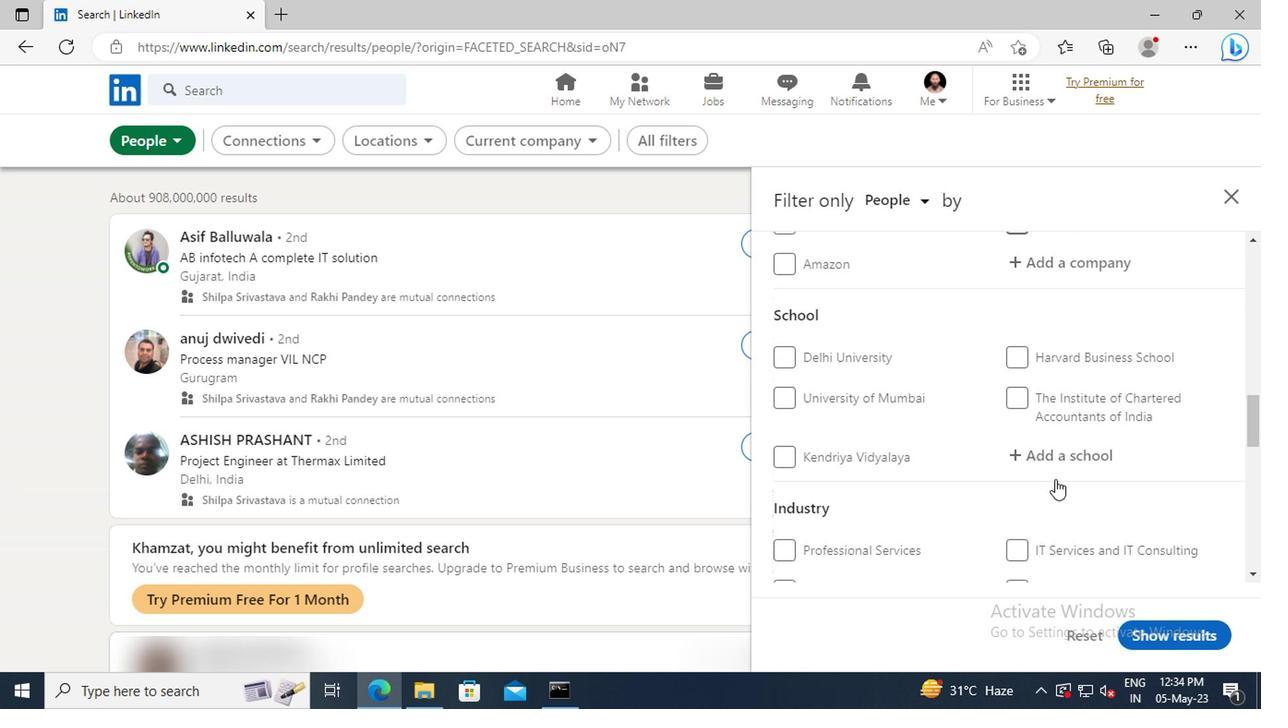 
Action: Mouse scrolled (1049, 478) with delta (0, -1)
Screenshot: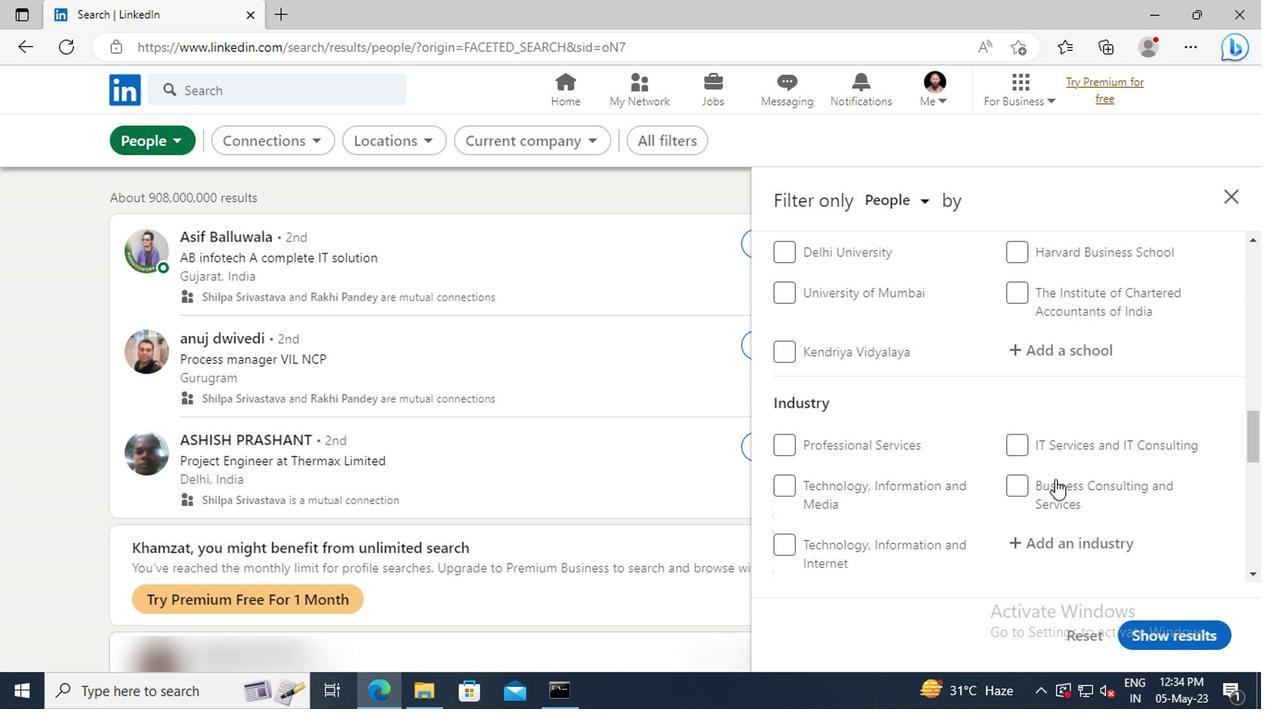 
Action: Mouse scrolled (1049, 478) with delta (0, -1)
Screenshot: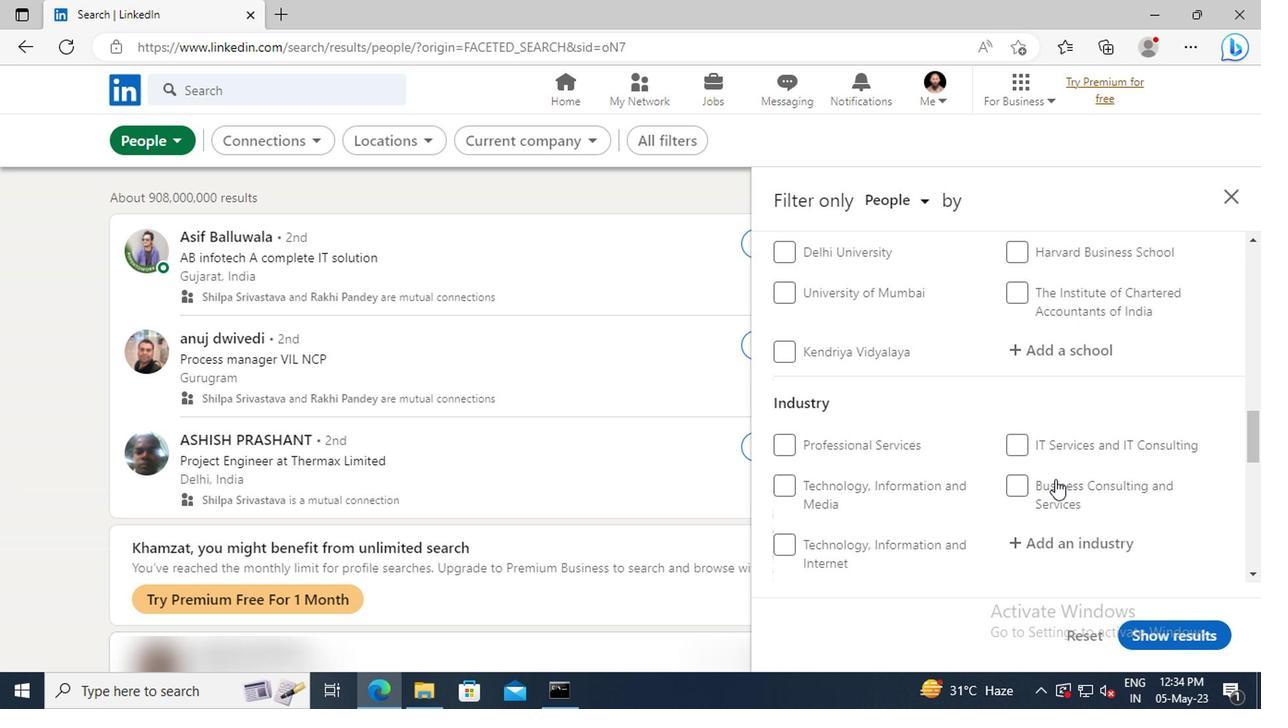 
Action: Mouse scrolled (1049, 478) with delta (0, -1)
Screenshot: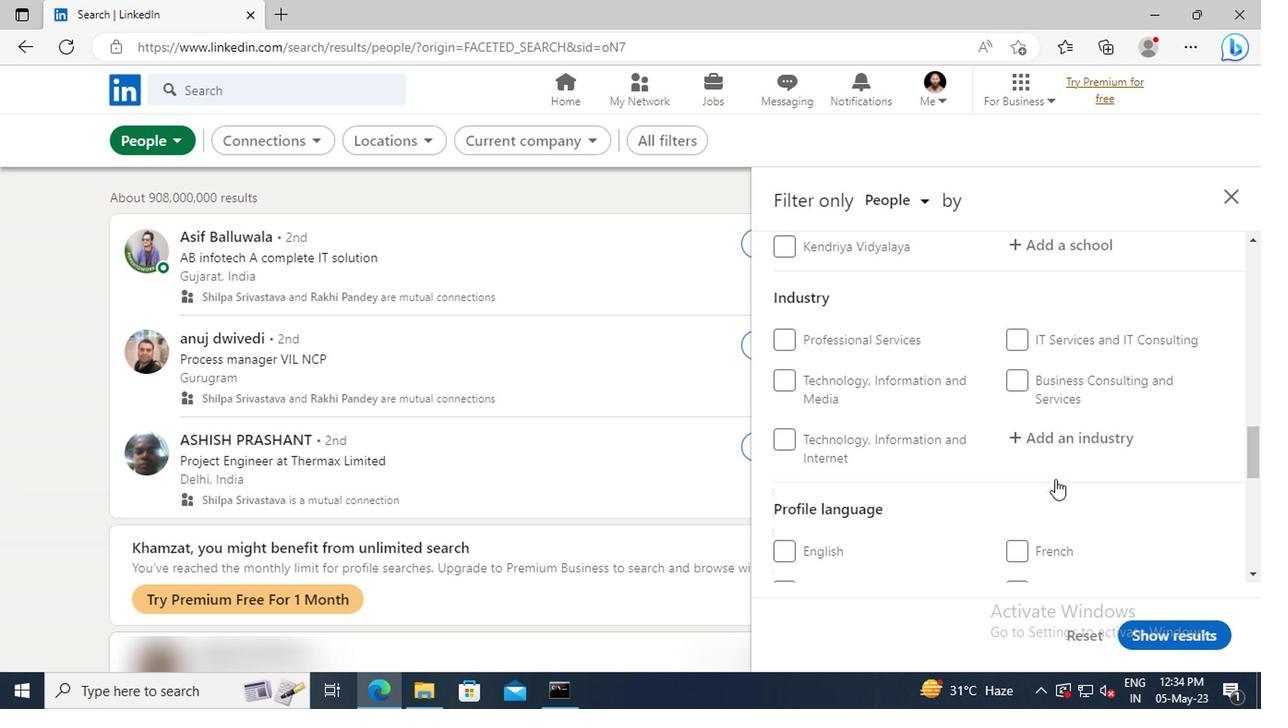 
Action: Mouse scrolled (1049, 478) with delta (0, -1)
Screenshot: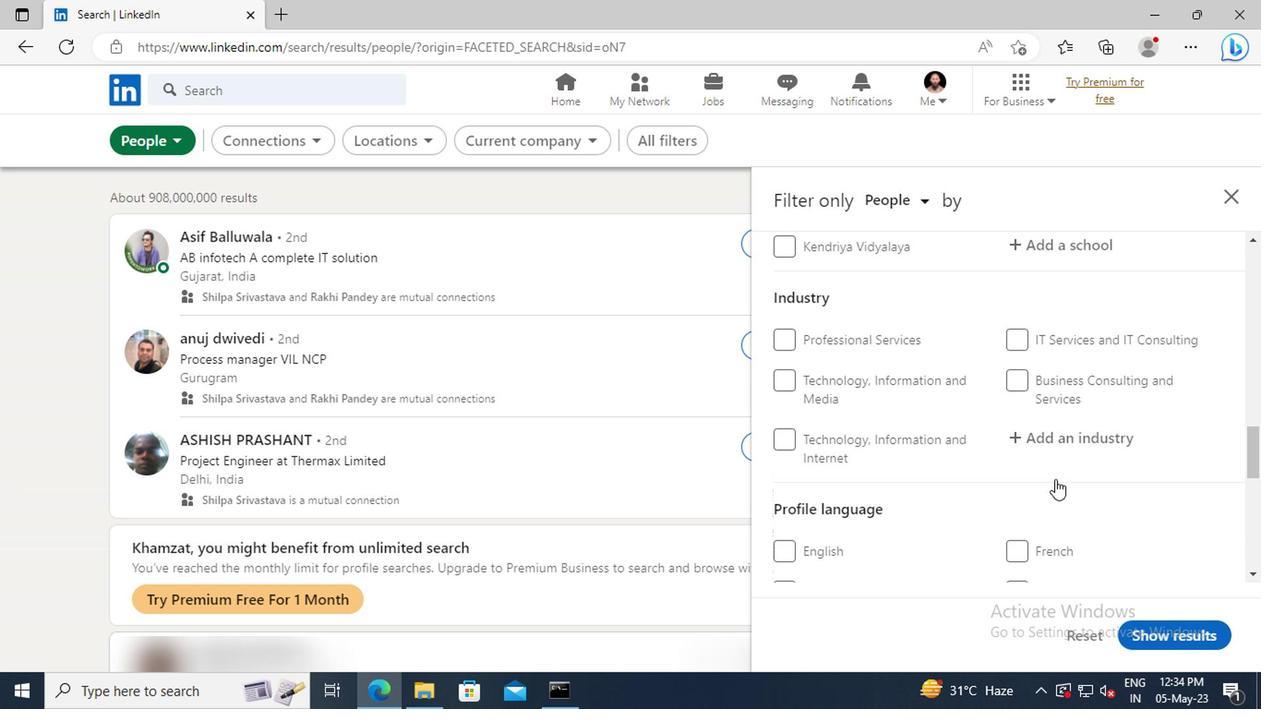 
Action: Mouse moved to (1017, 486)
Screenshot: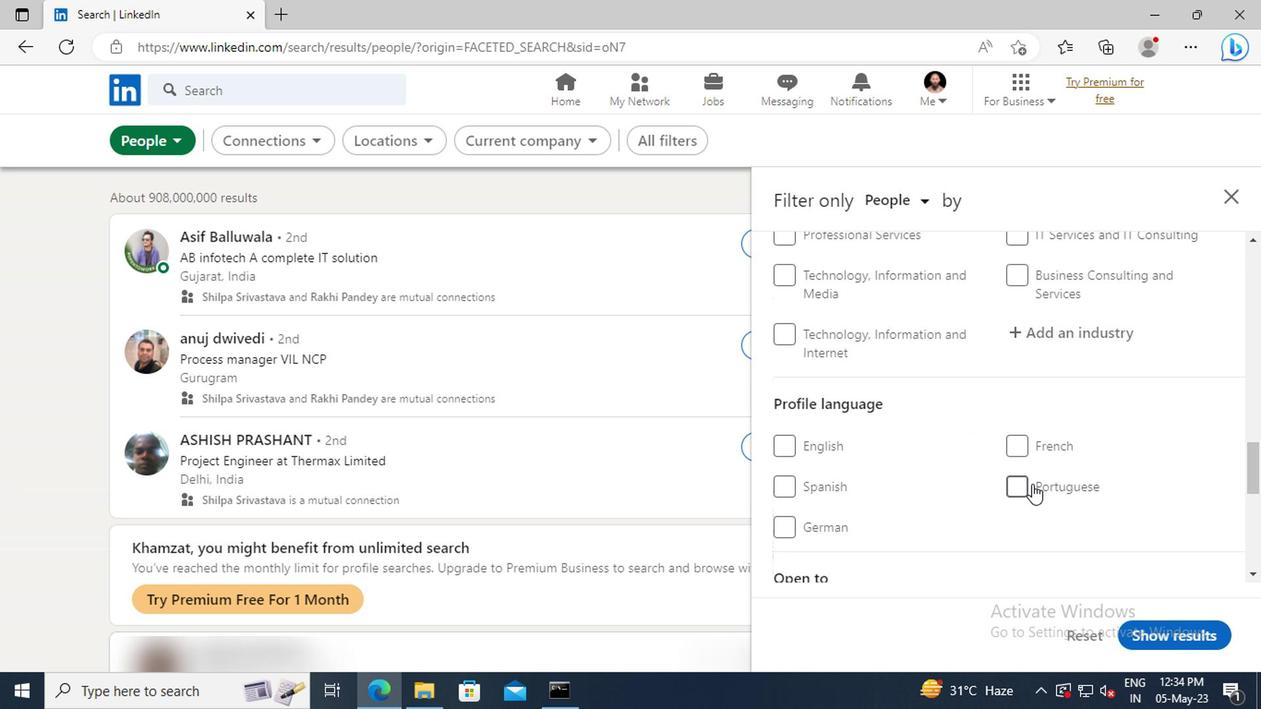 
Action: Mouse pressed left at (1017, 486)
Screenshot: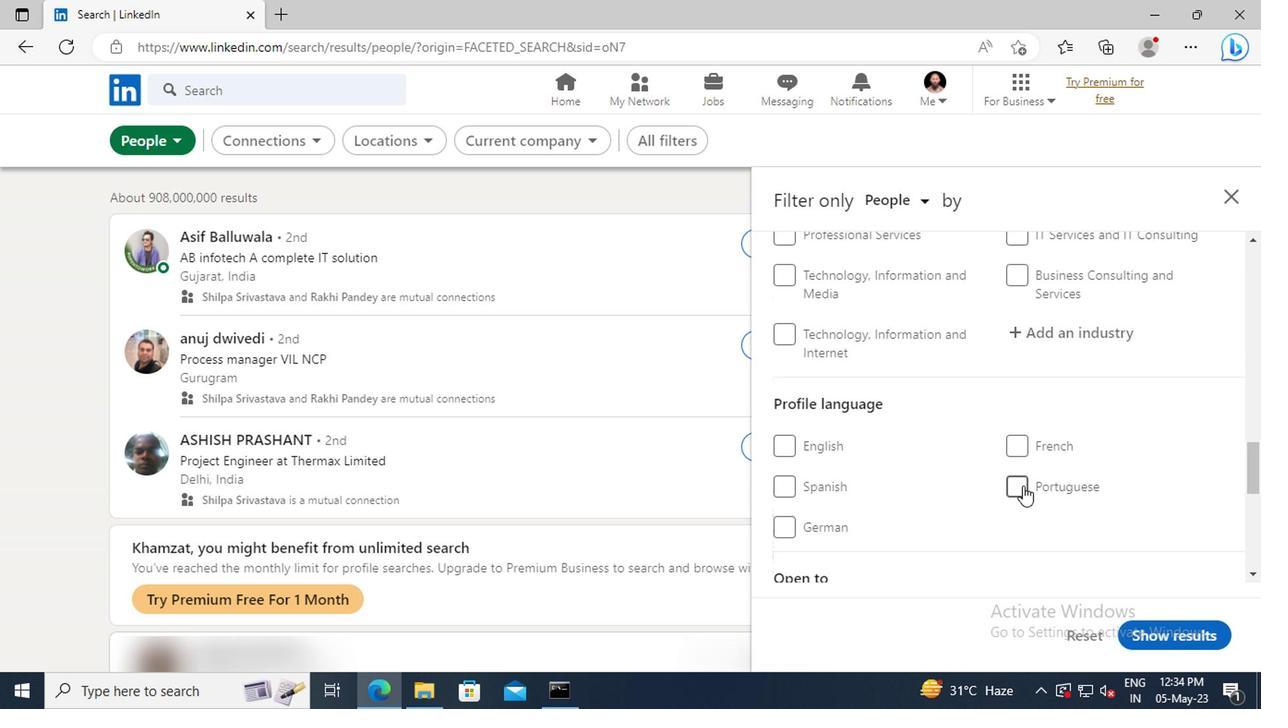 
Action: Mouse moved to (1044, 453)
Screenshot: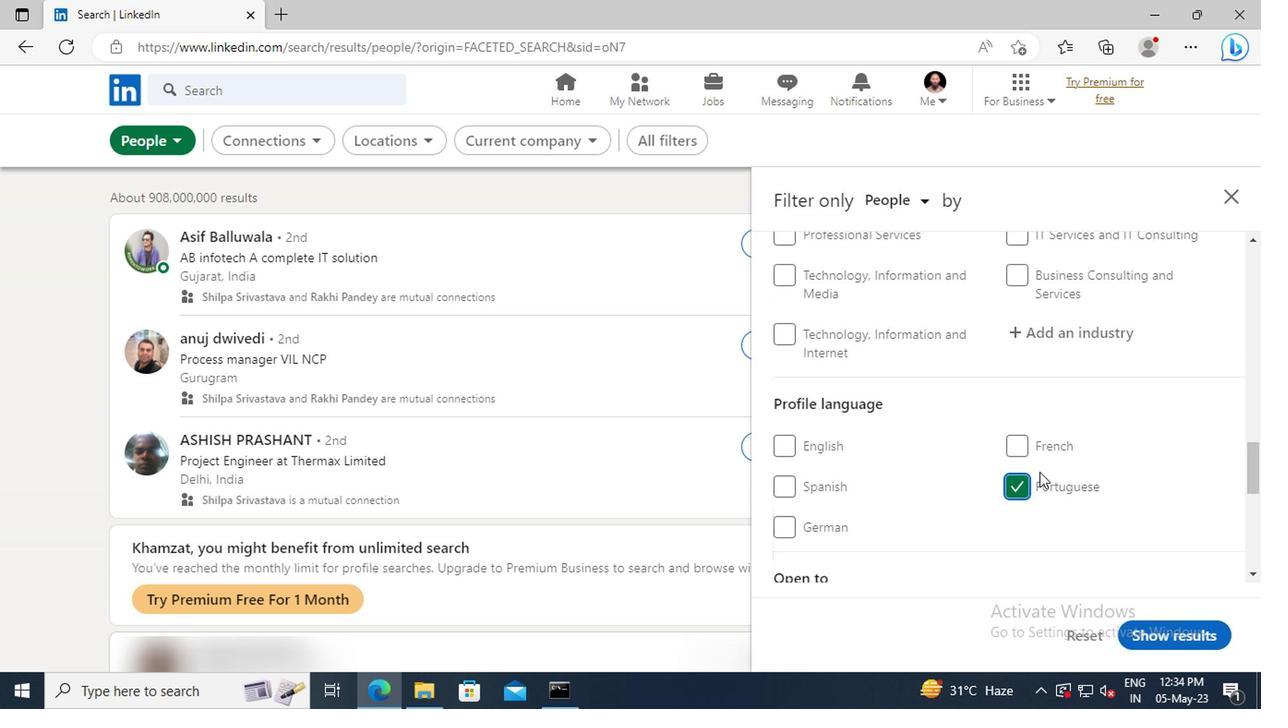 
Action: Mouse scrolled (1044, 455) with delta (0, 1)
Screenshot: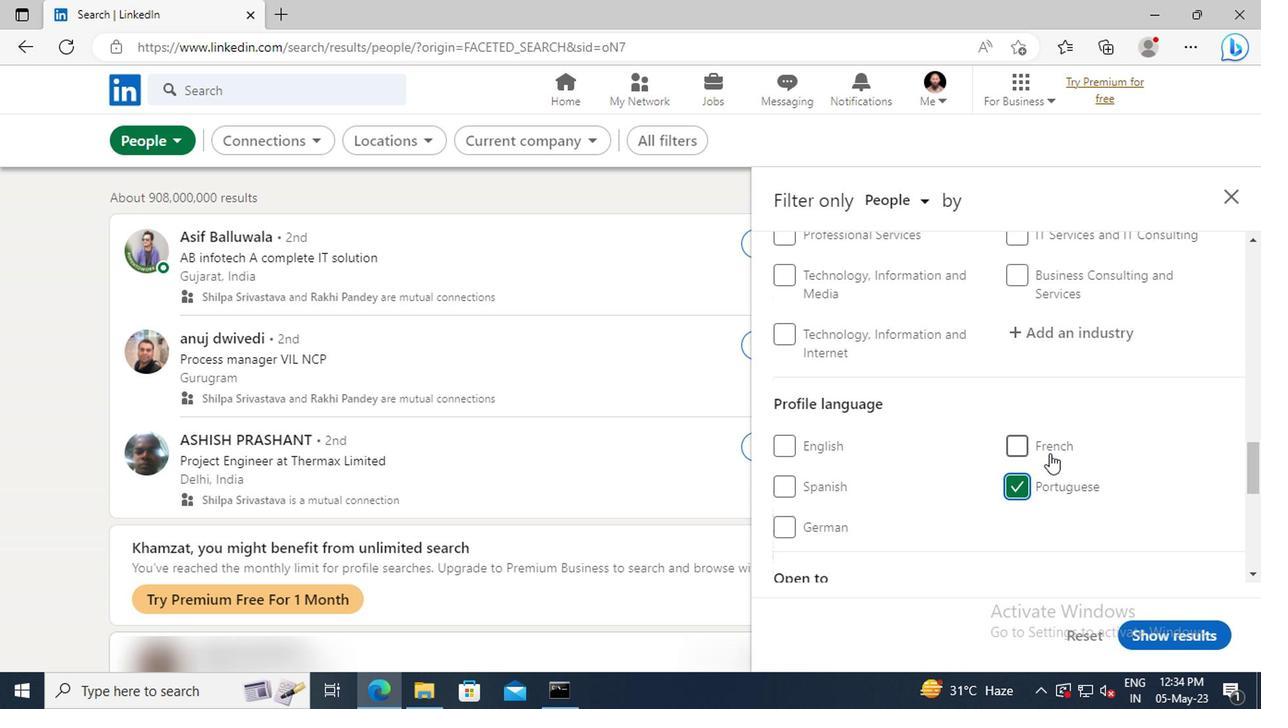 
Action: Mouse scrolled (1044, 455) with delta (0, 1)
Screenshot: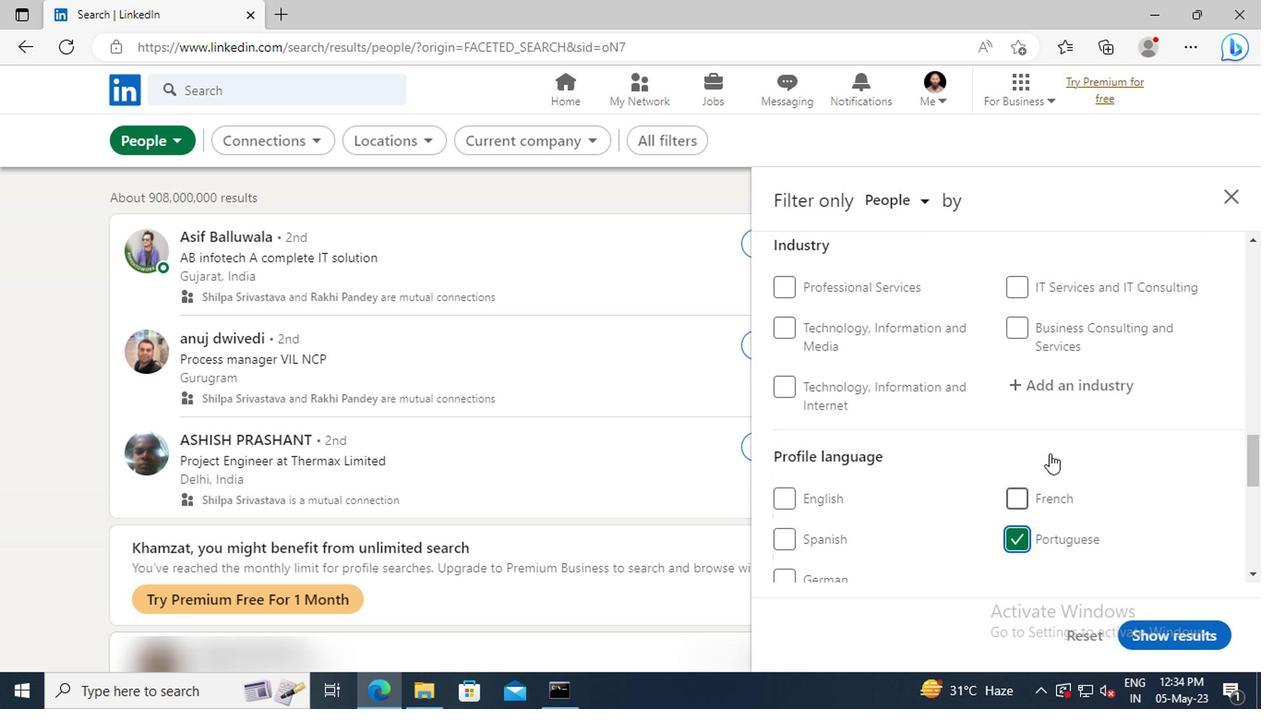 
Action: Mouse scrolled (1044, 455) with delta (0, 1)
Screenshot: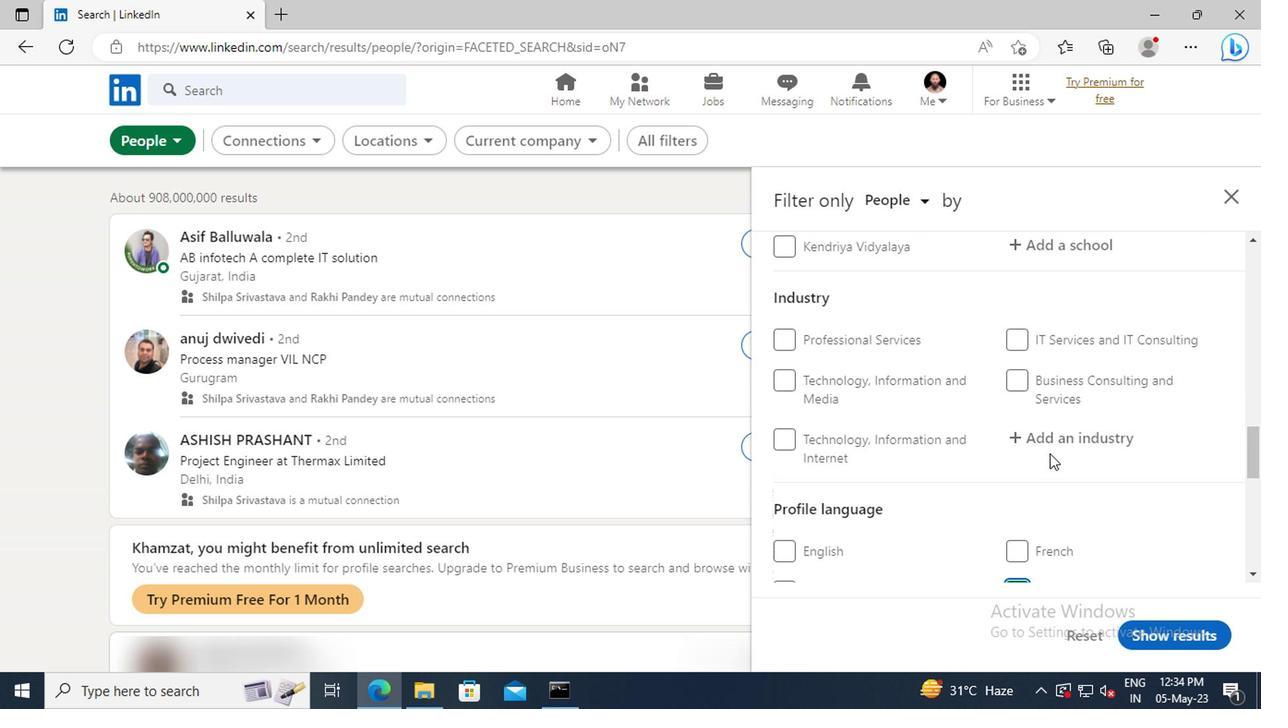
Action: Mouse scrolled (1044, 455) with delta (0, 1)
Screenshot: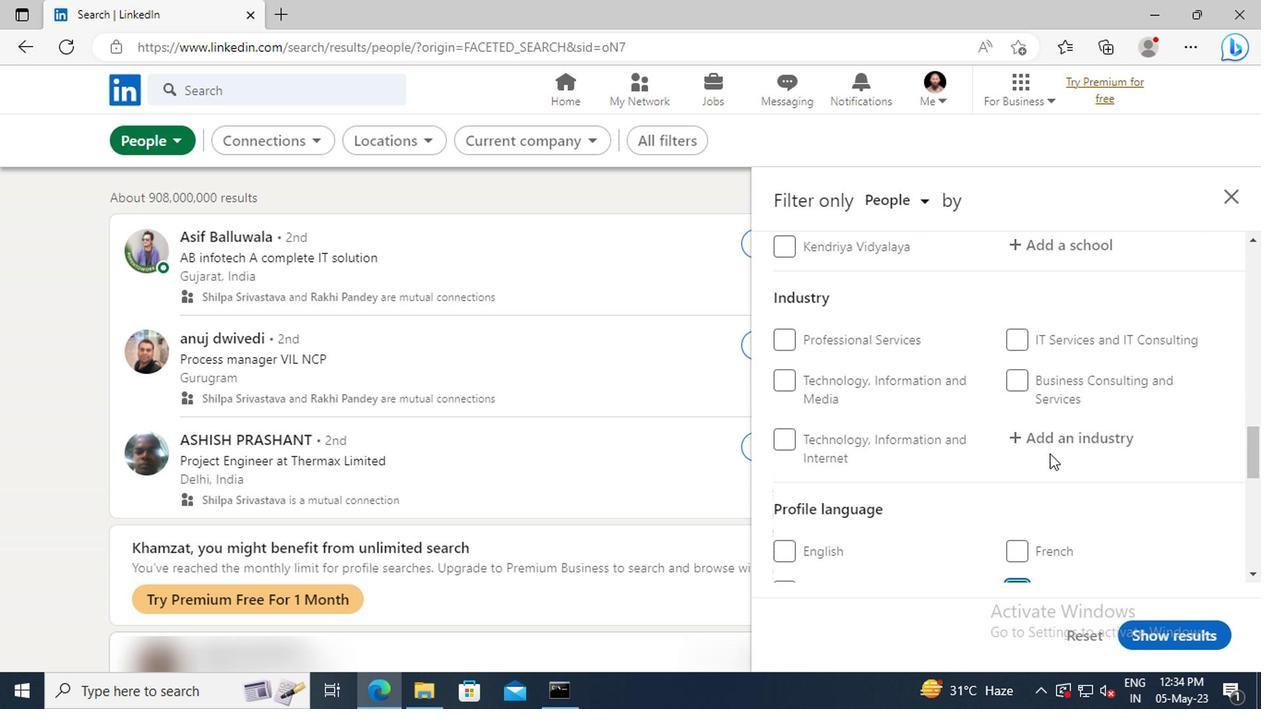 
Action: Mouse scrolled (1044, 455) with delta (0, 1)
Screenshot: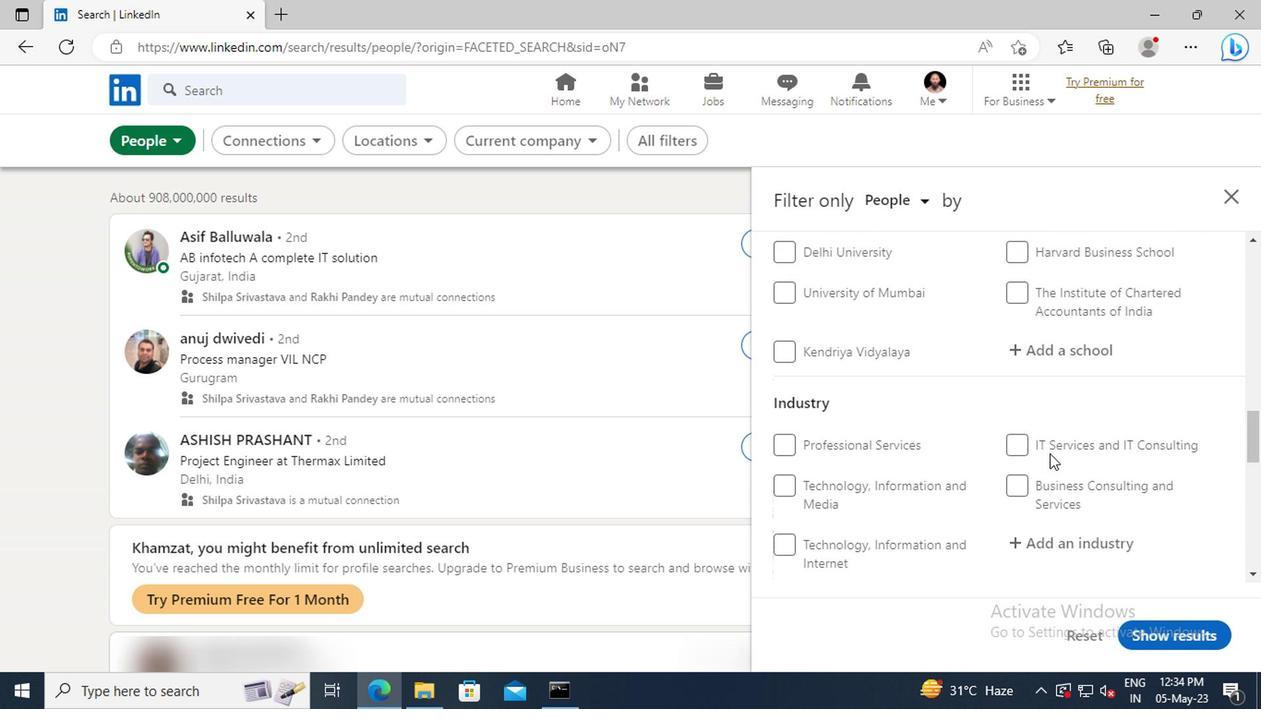 
Action: Mouse scrolled (1044, 455) with delta (0, 1)
Screenshot: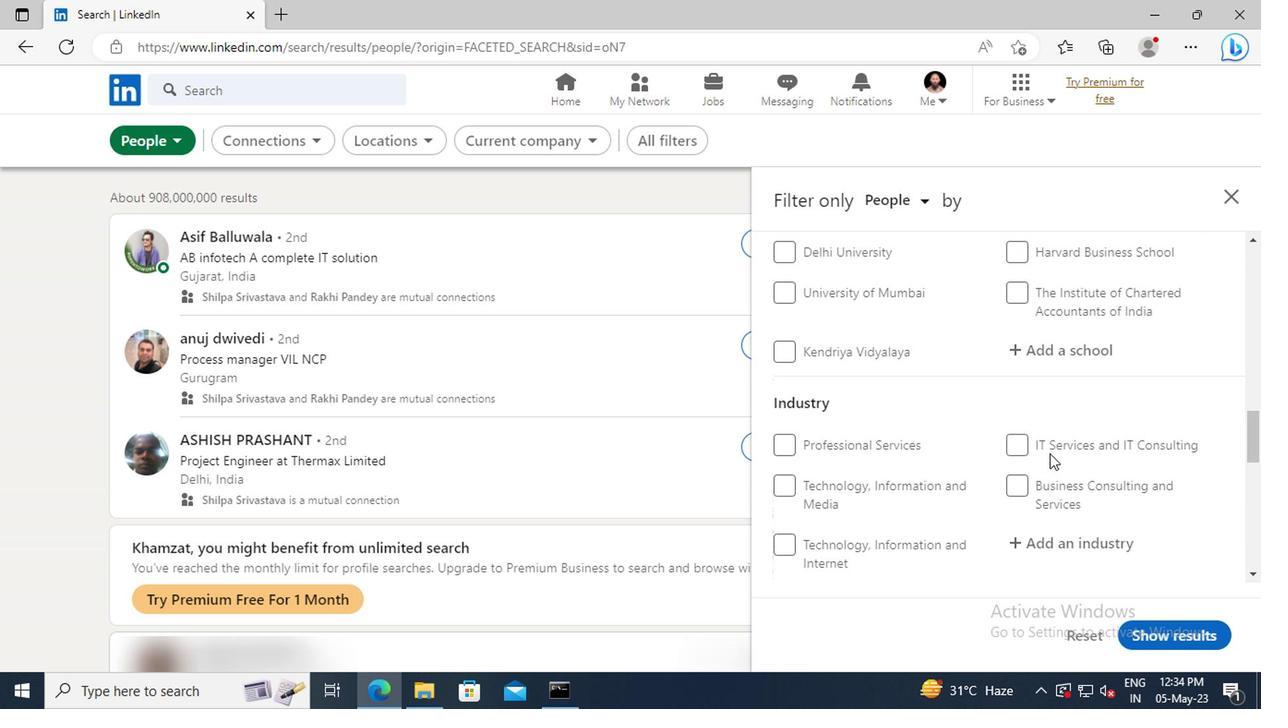 
Action: Mouse scrolled (1044, 455) with delta (0, 1)
Screenshot: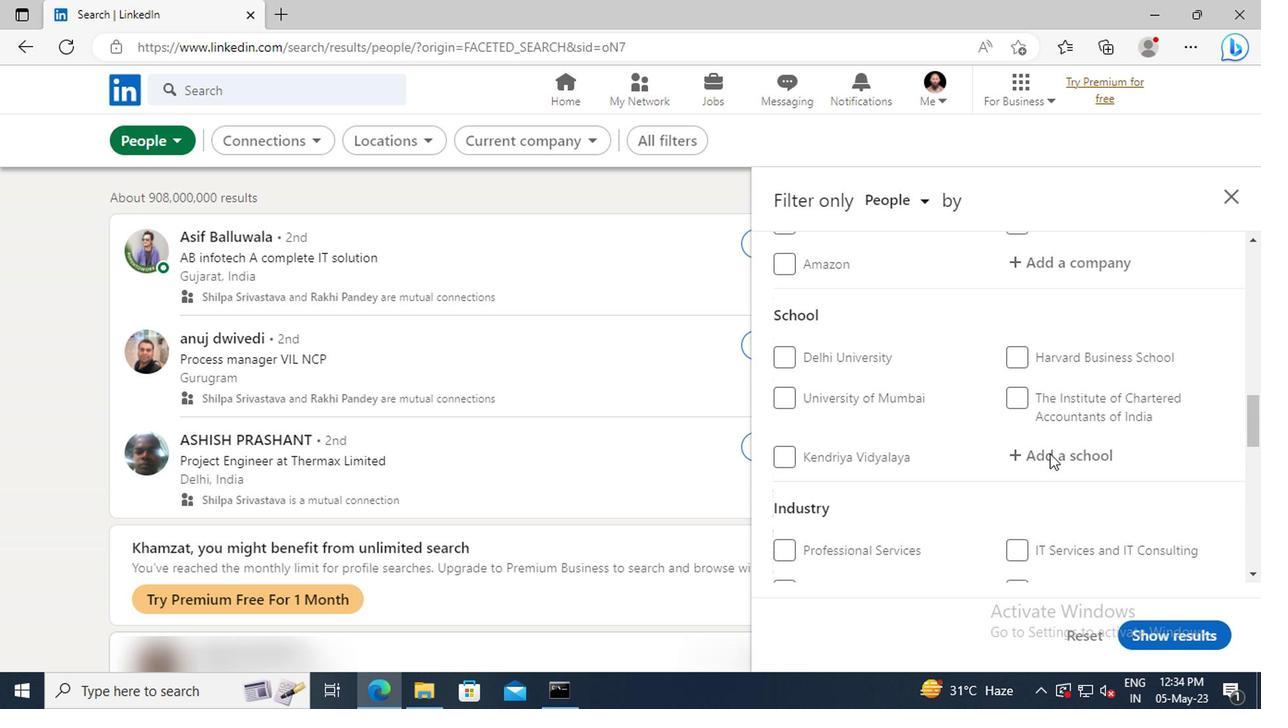 
Action: Mouse scrolled (1044, 455) with delta (0, 1)
Screenshot: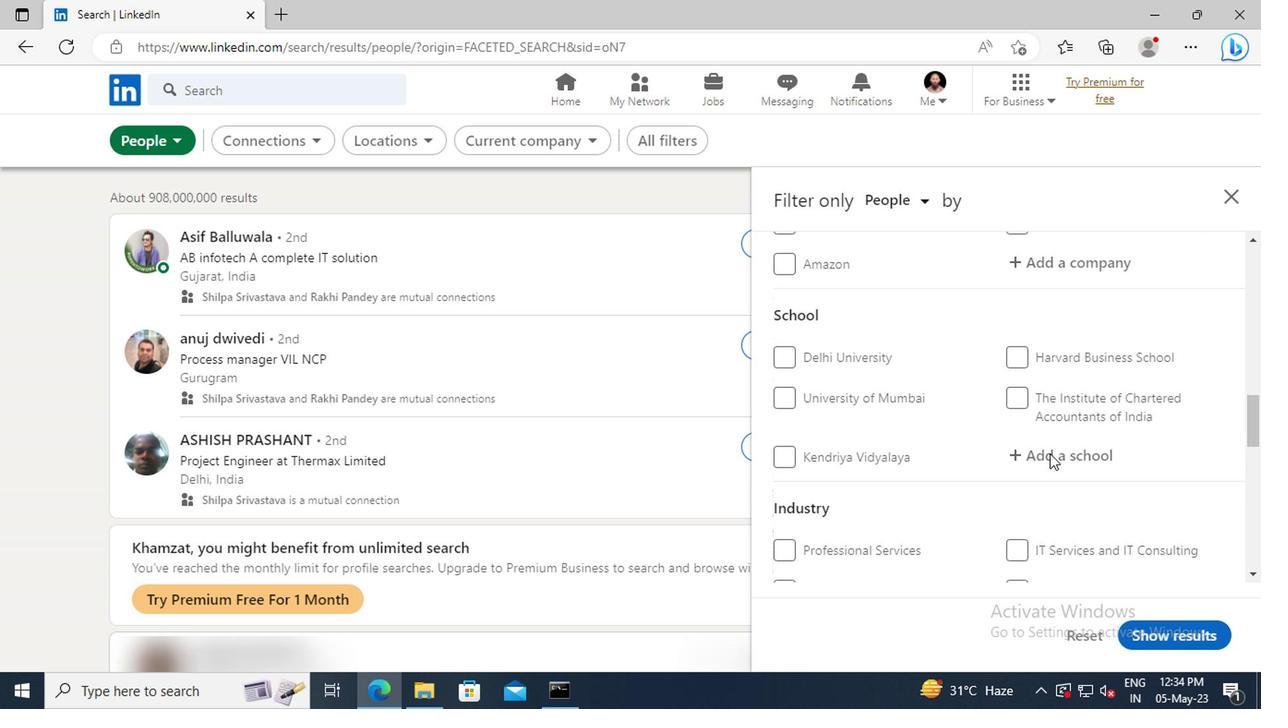 
Action: Mouse scrolled (1044, 455) with delta (0, 1)
Screenshot: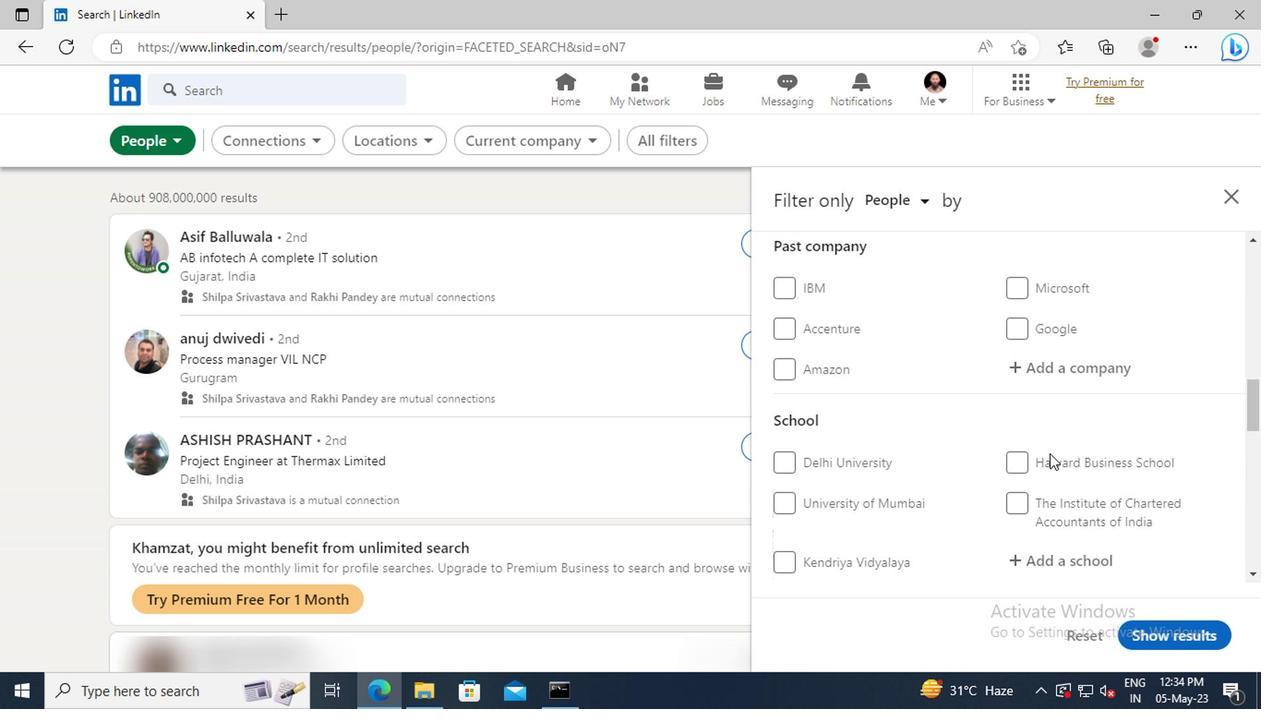 
Action: Mouse scrolled (1044, 455) with delta (0, 1)
Screenshot: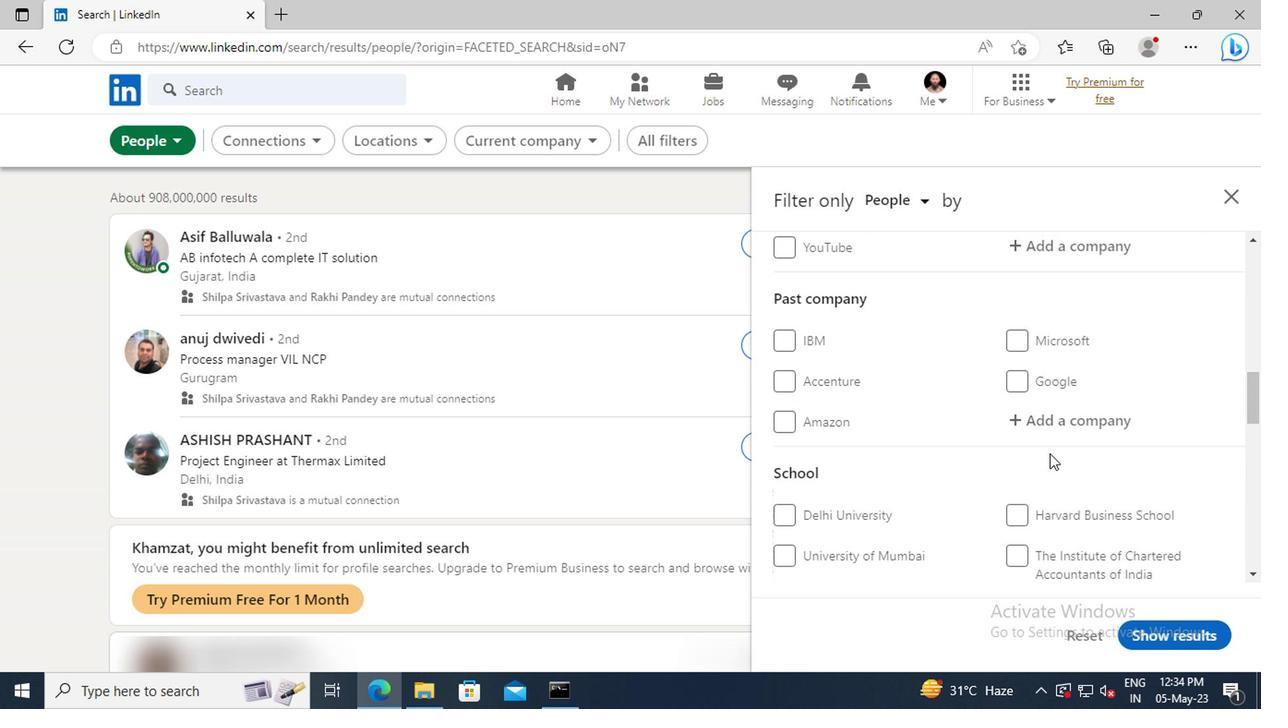 
Action: Mouse scrolled (1044, 455) with delta (0, 1)
Screenshot: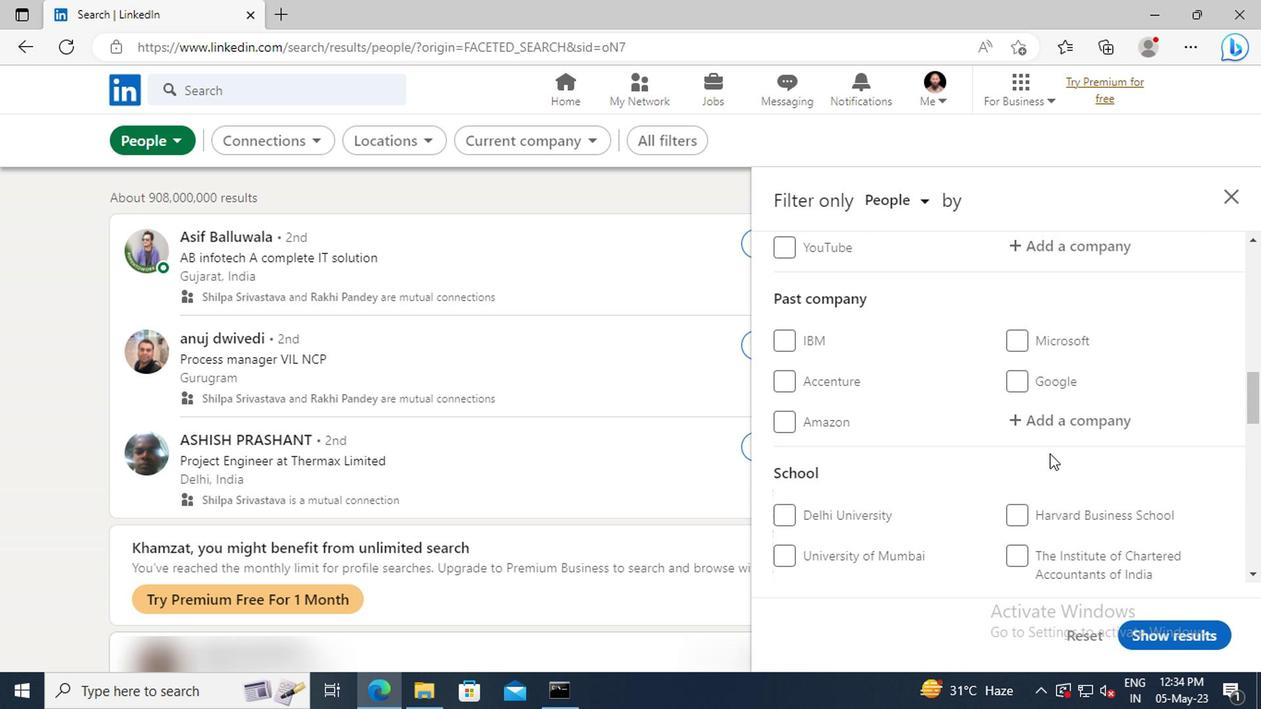 
Action: Mouse scrolled (1044, 455) with delta (0, 1)
Screenshot: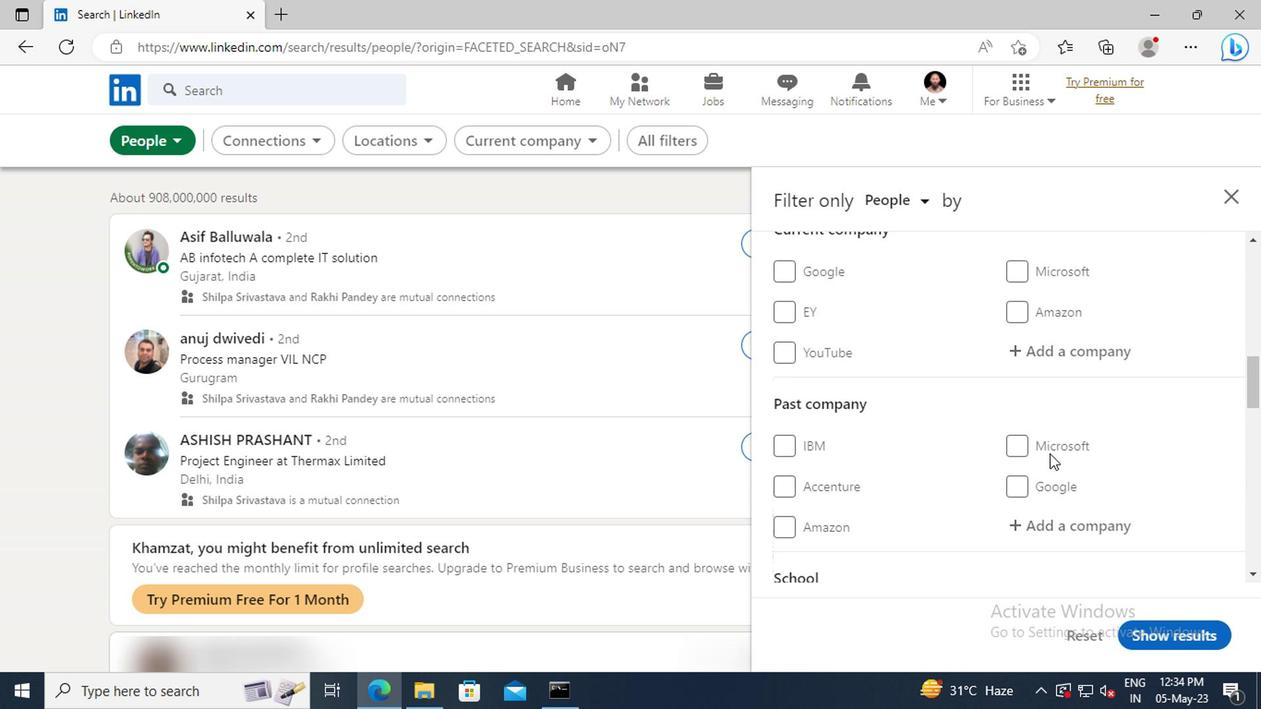 
Action: Mouse moved to (1041, 407)
Screenshot: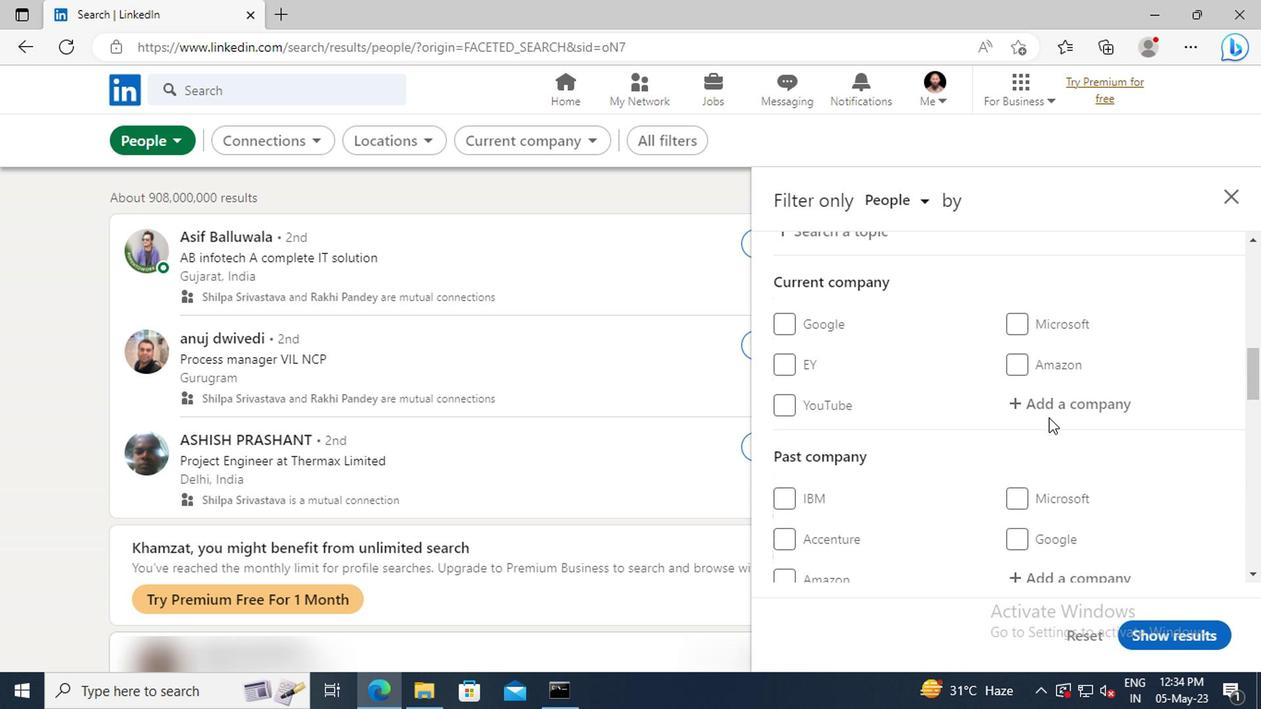 
Action: Mouse pressed left at (1041, 407)
Screenshot: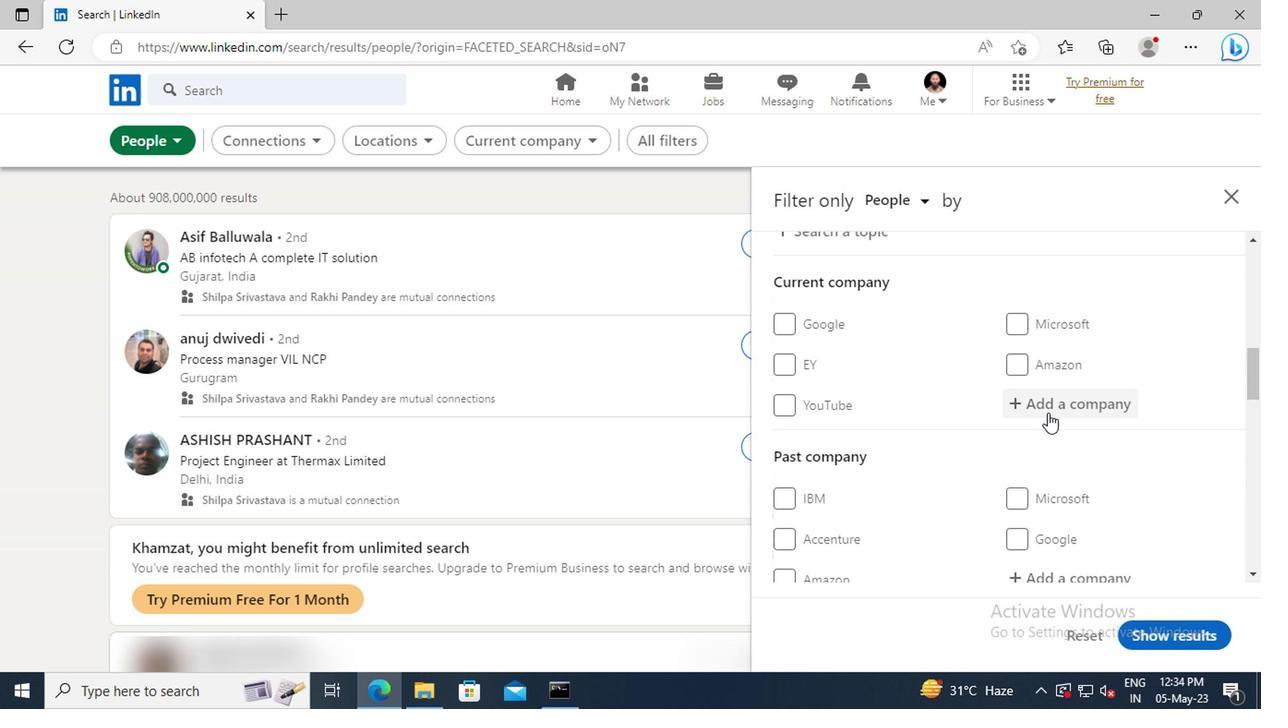 
Action: Key pressed <Key.shift>CLOUD<Key.shift>S<Key.shift>EK
Screenshot: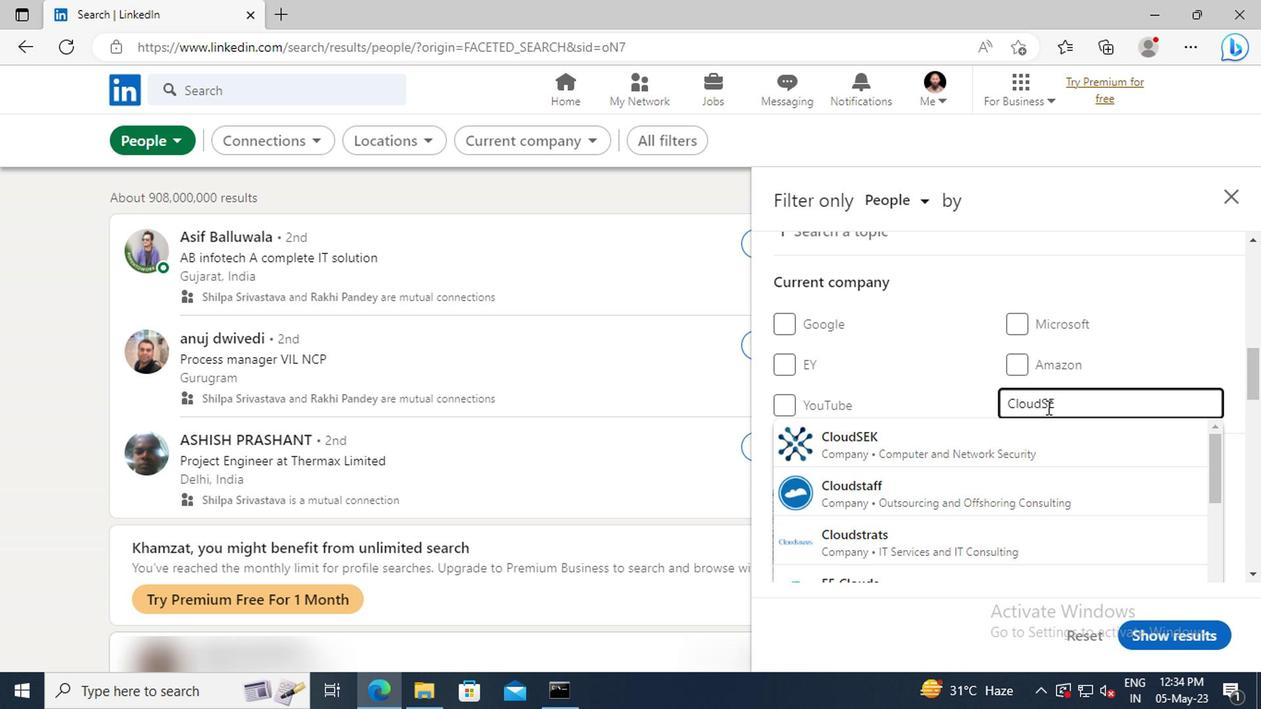
Action: Mouse moved to (1035, 437)
Screenshot: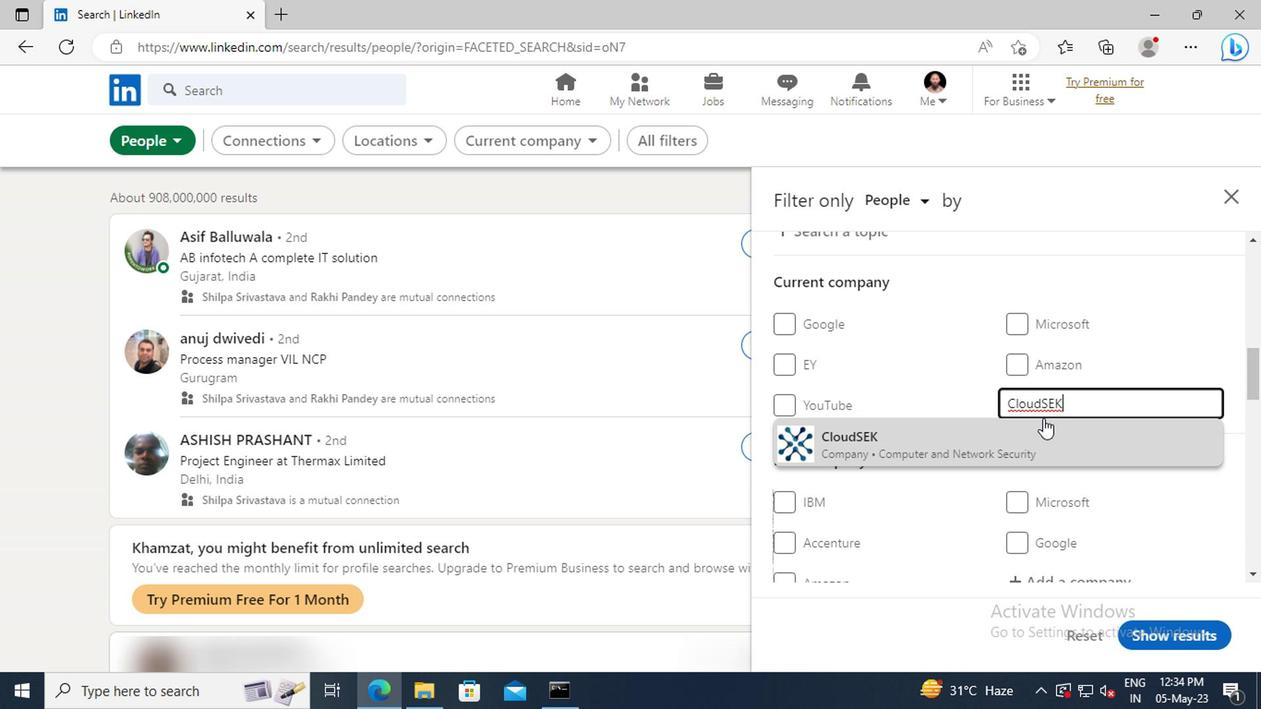 
Action: Mouse pressed left at (1035, 437)
Screenshot: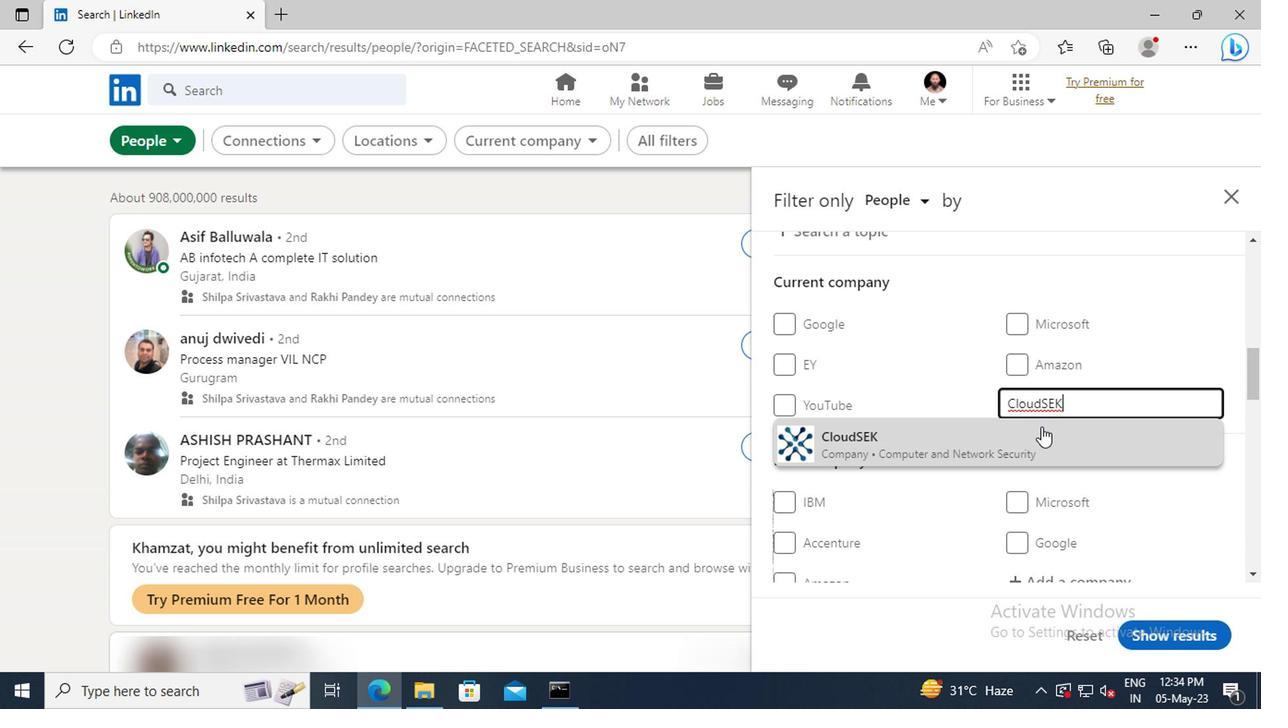 
Action: Mouse scrolled (1035, 436) with delta (0, 0)
Screenshot: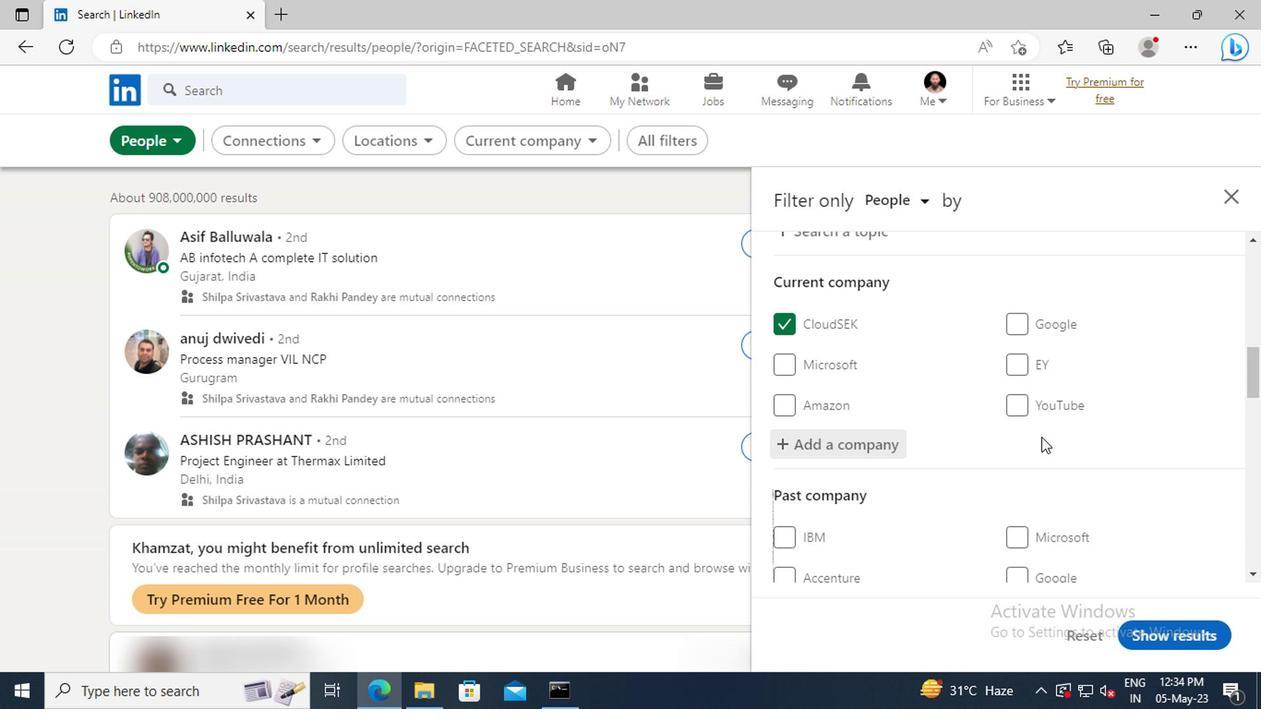 
Action: Mouse scrolled (1035, 436) with delta (0, 0)
Screenshot: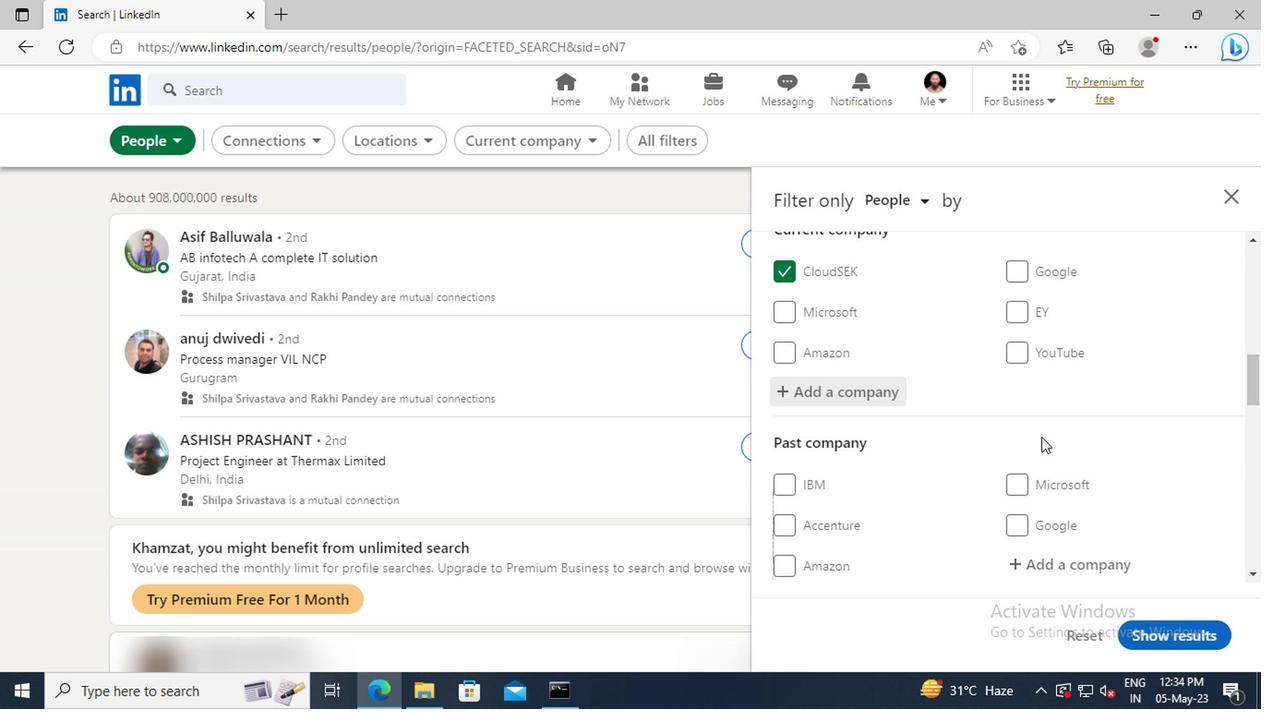 
Action: Mouse scrolled (1035, 436) with delta (0, 0)
Screenshot: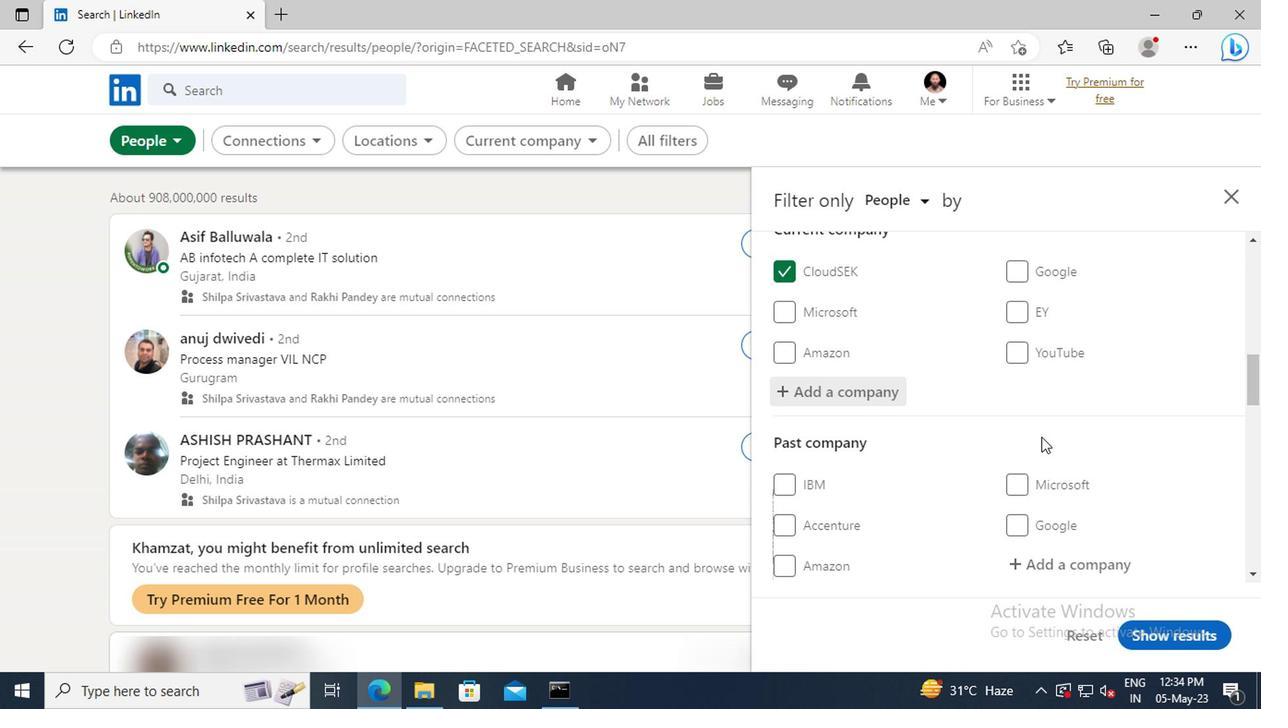 
Action: Mouse scrolled (1035, 436) with delta (0, 0)
Screenshot: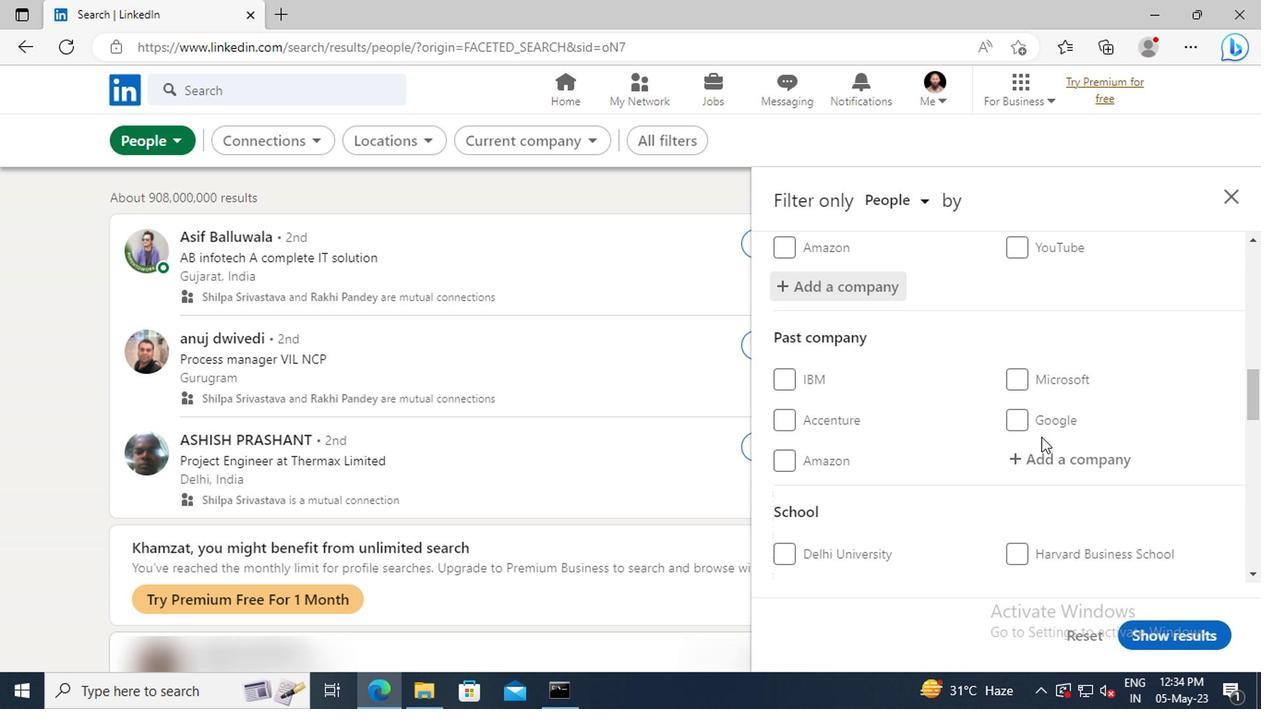 
Action: Mouse scrolled (1035, 436) with delta (0, 0)
Screenshot: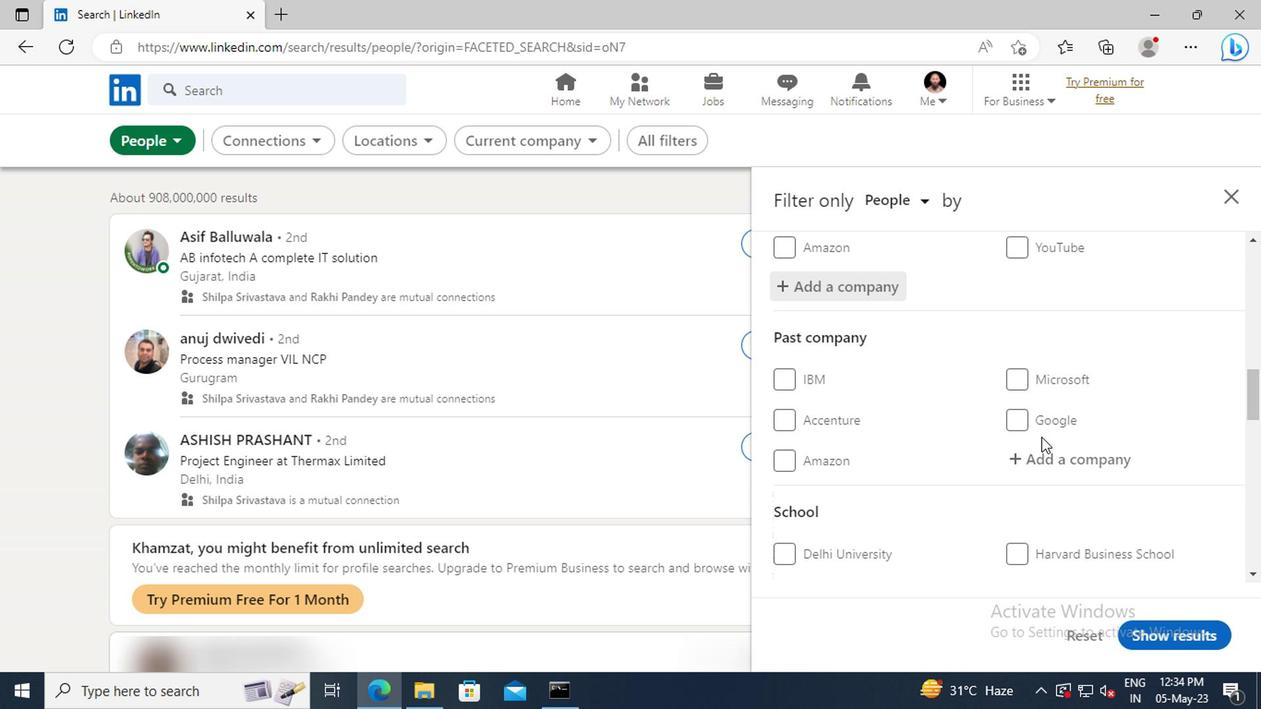
Action: Mouse scrolled (1035, 436) with delta (0, 0)
Screenshot: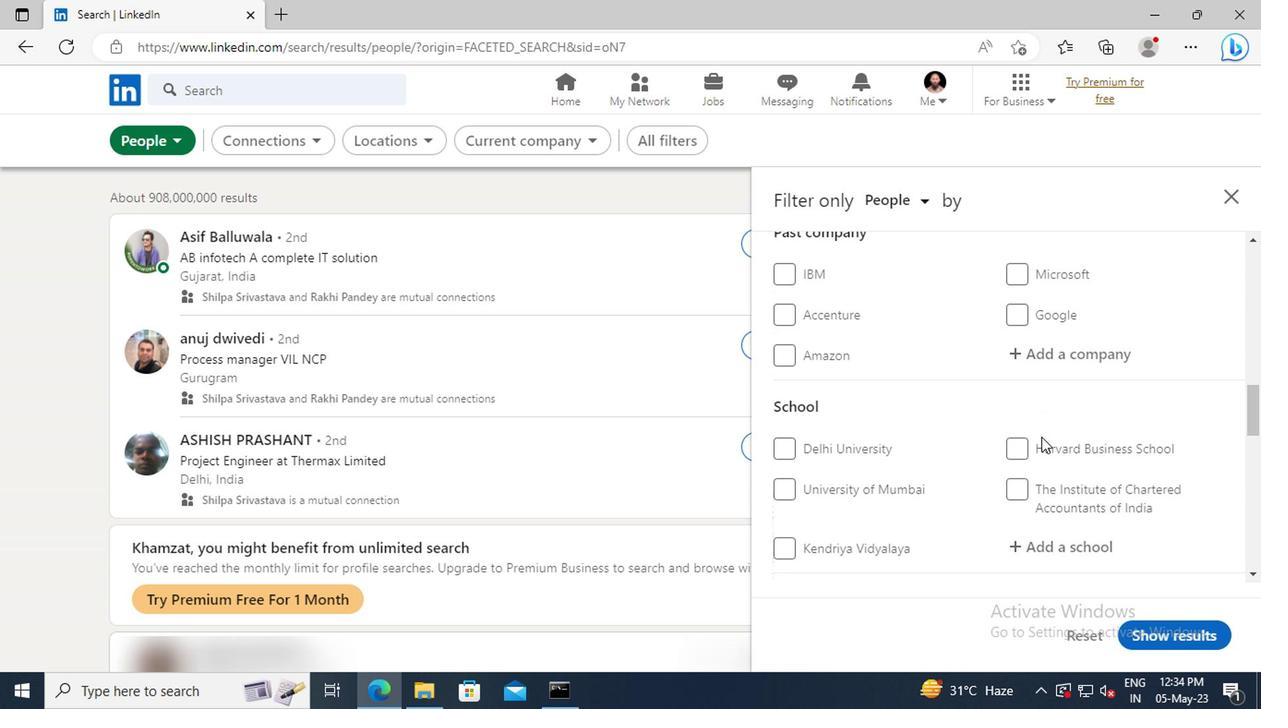
Action: Mouse scrolled (1035, 436) with delta (0, 0)
Screenshot: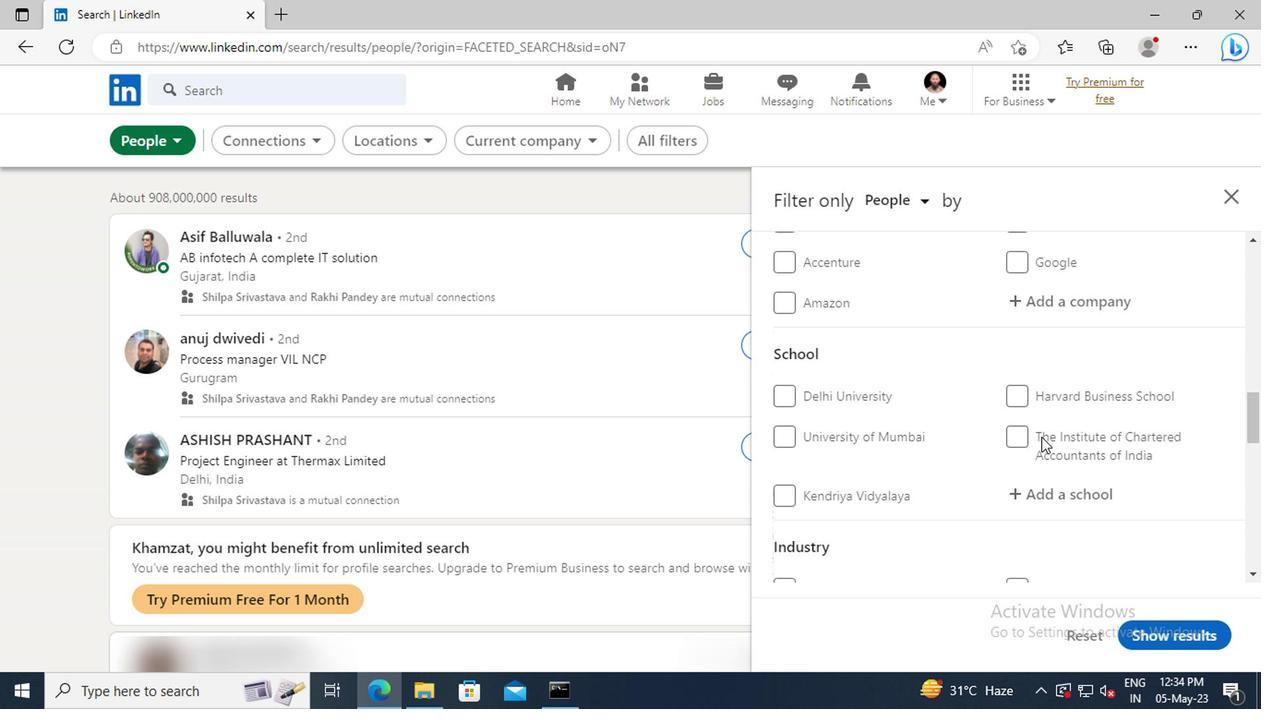 
Action: Mouse moved to (1029, 438)
Screenshot: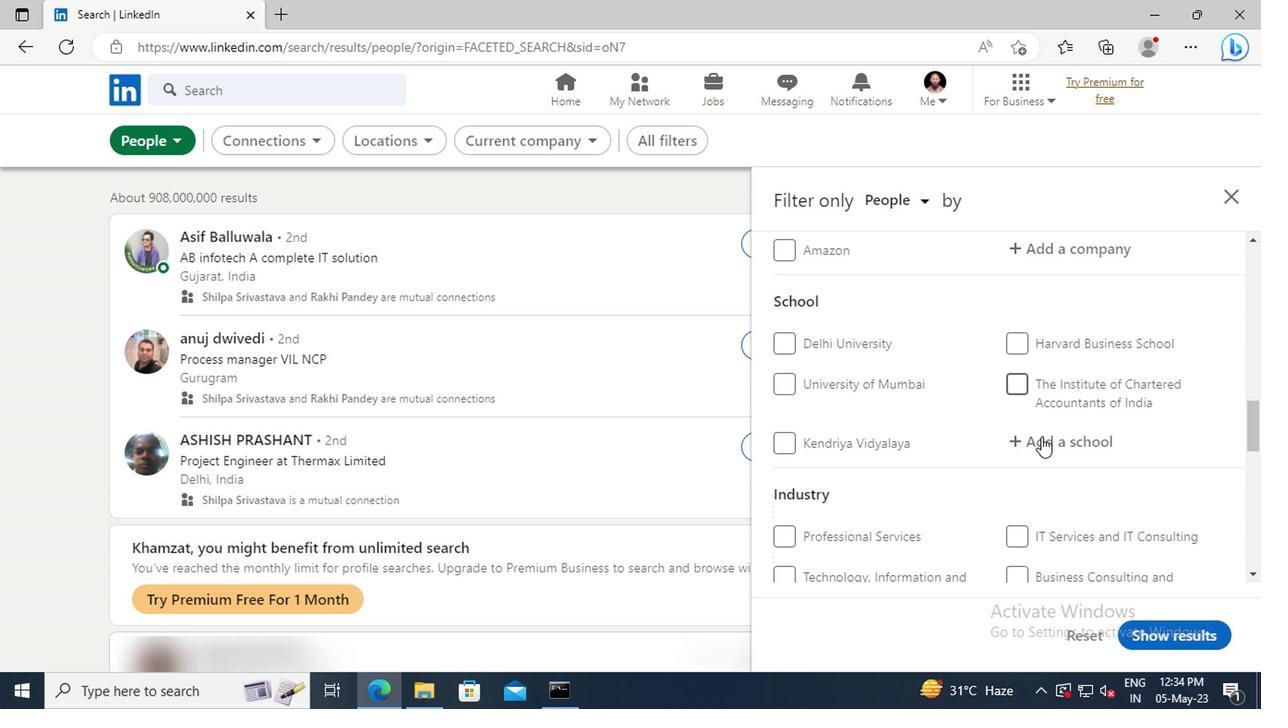 
Action: Mouse pressed left at (1029, 438)
Screenshot: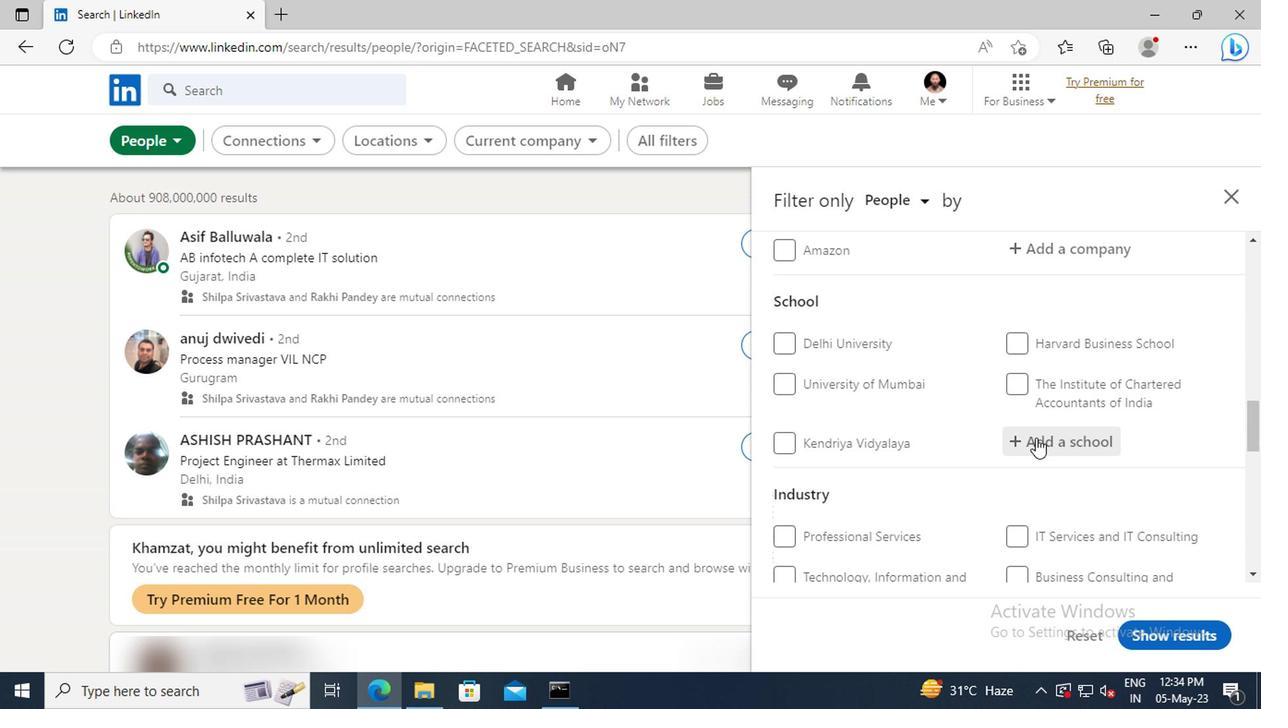 
Action: Mouse moved to (1029, 439)
Screenshot: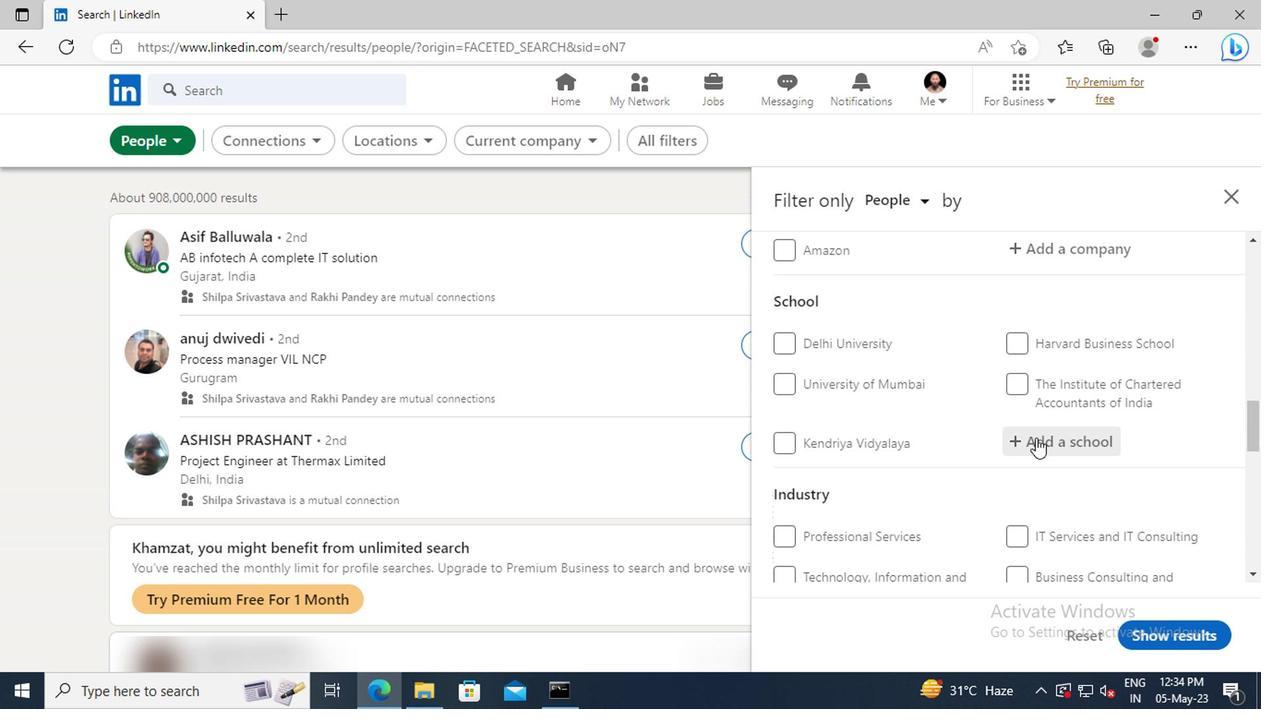 
Action: Key pressed <Key.shift>VIDYA<Key.space><Key.shift>JYOTHI
Screenshot: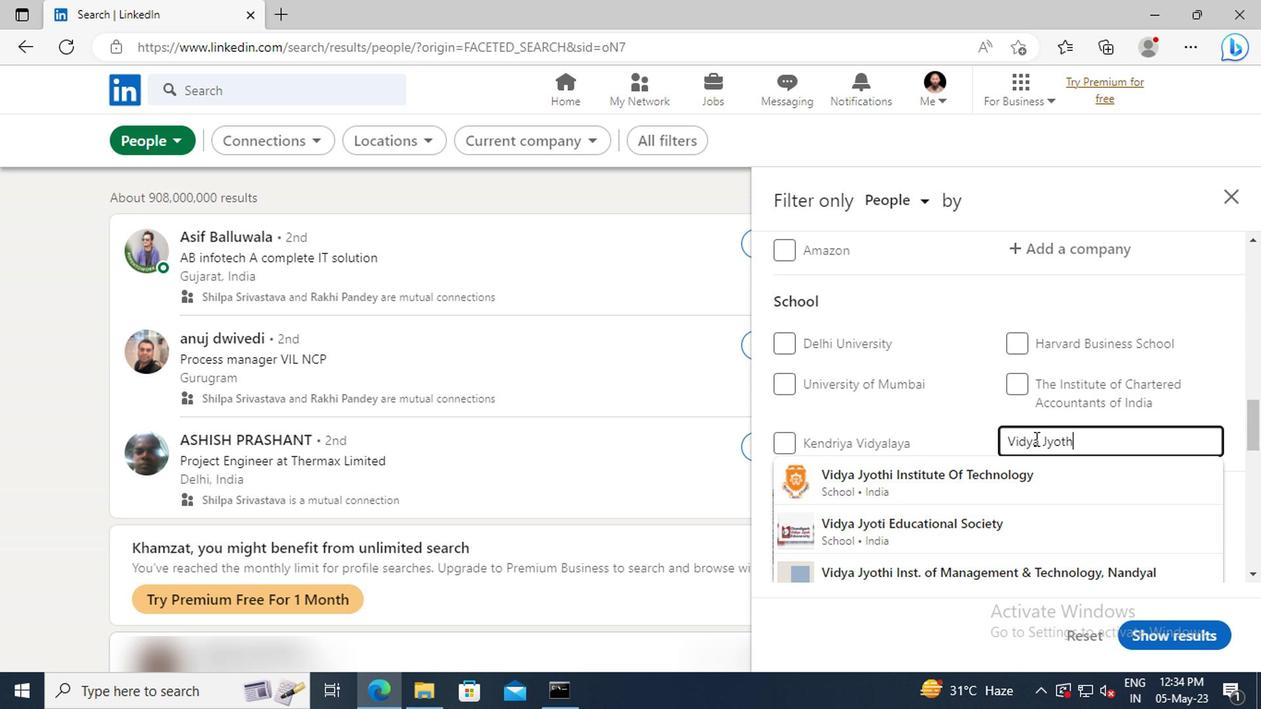
Action: Mouse moved to (1020, 466)
Screenshot: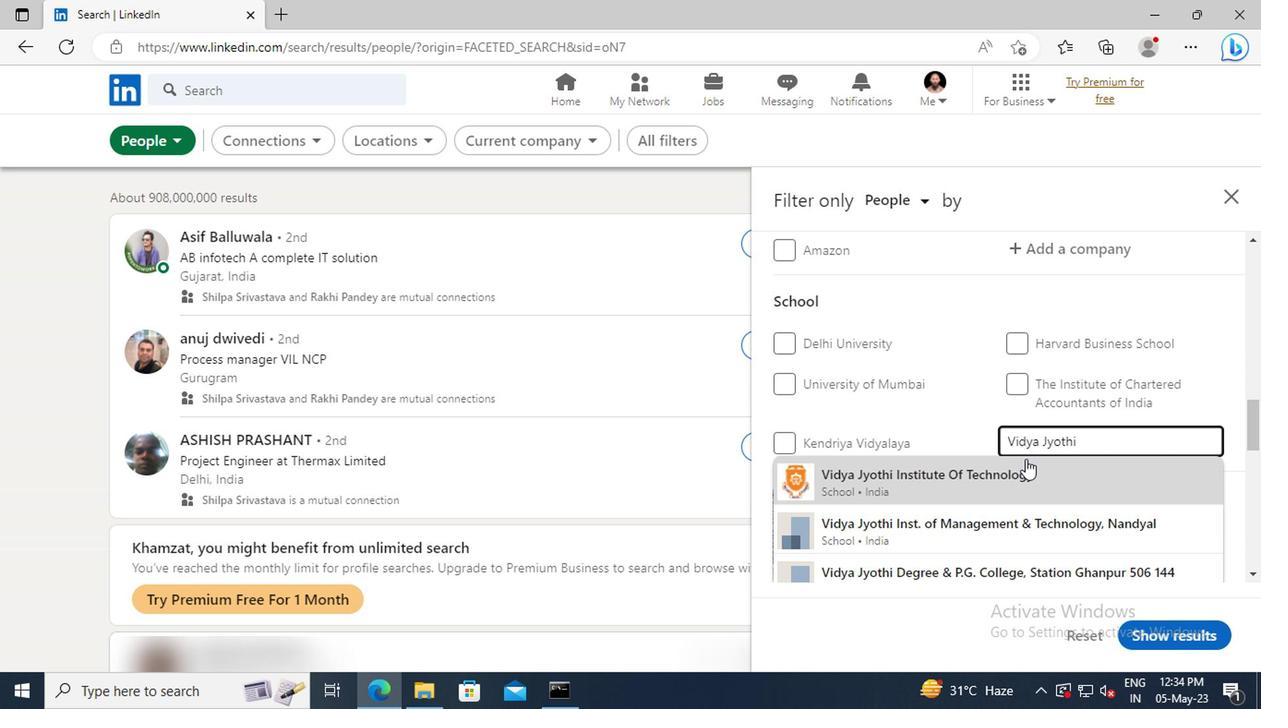 
Action: Mouse pressed left at (1020, 466)
Screenshot: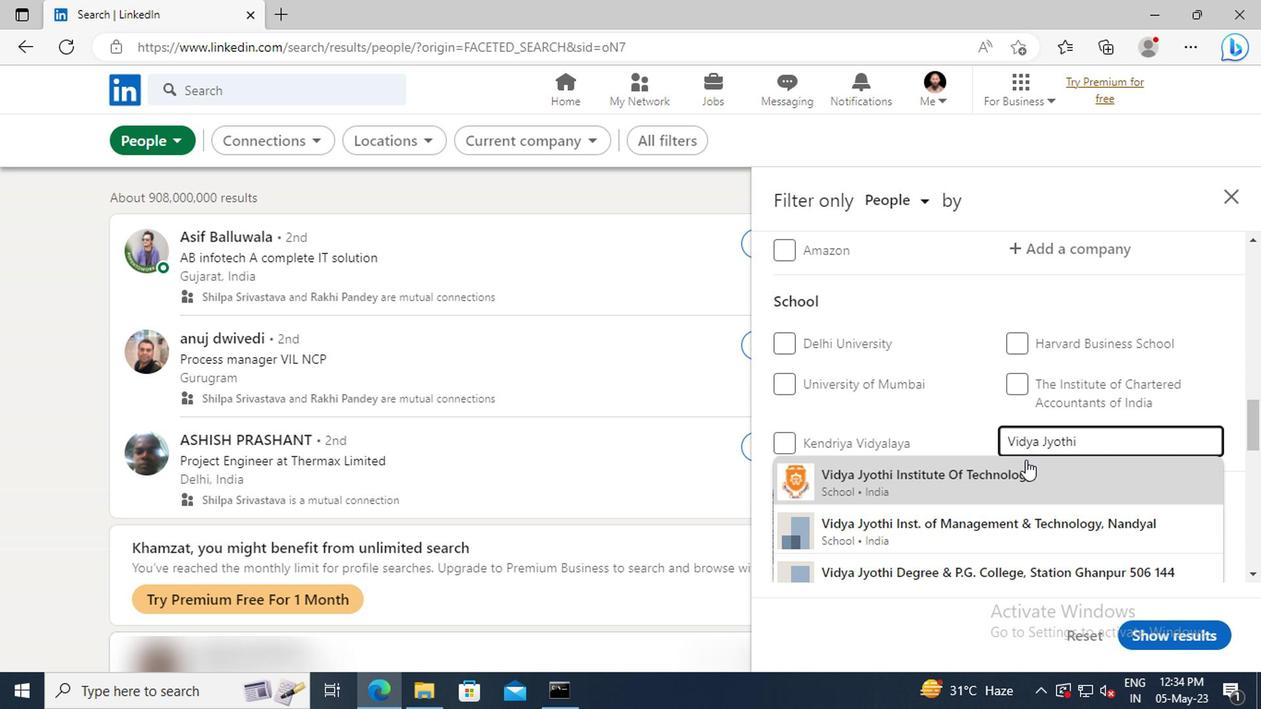 
Action: Mouse scrolled (1020, 465) with delta (0, -1)
Screenshot: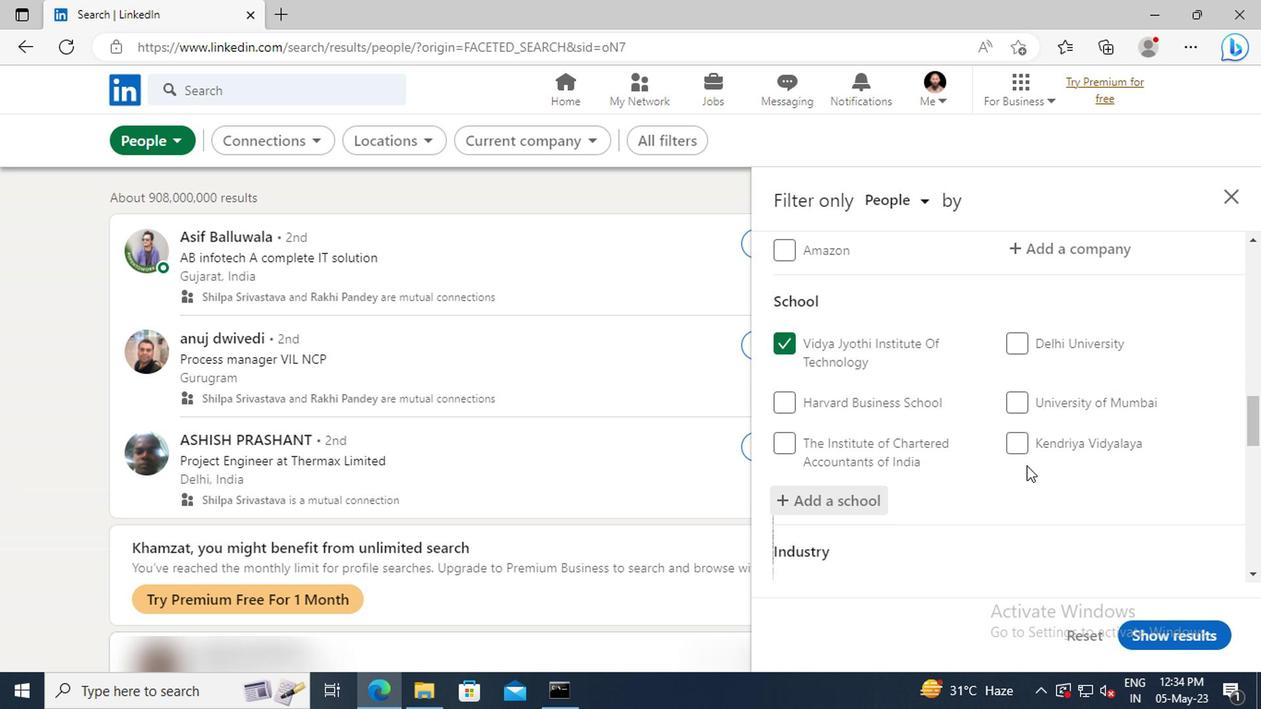 
Action: Mouse scrolled (1020, 465) with delta (0, -1)
Screenshot: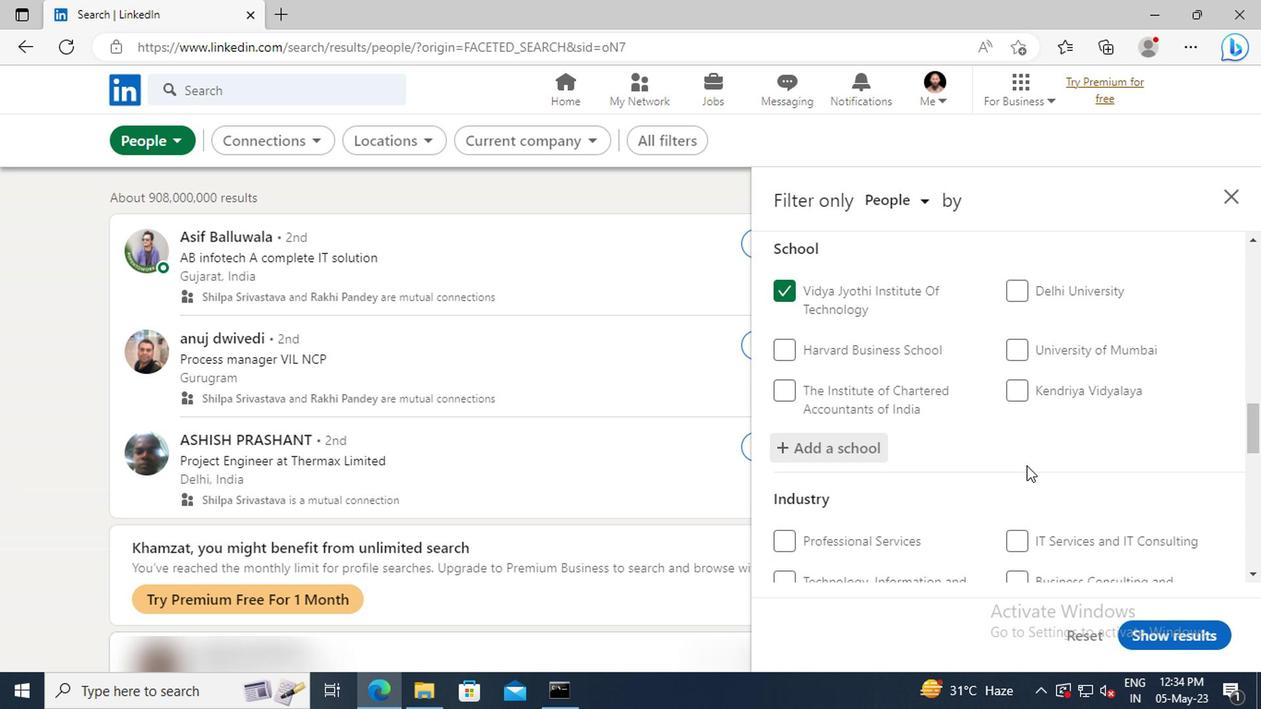 
Action: Mouse scrolled (1020, 465) with delta (0, -1)
Screenshot: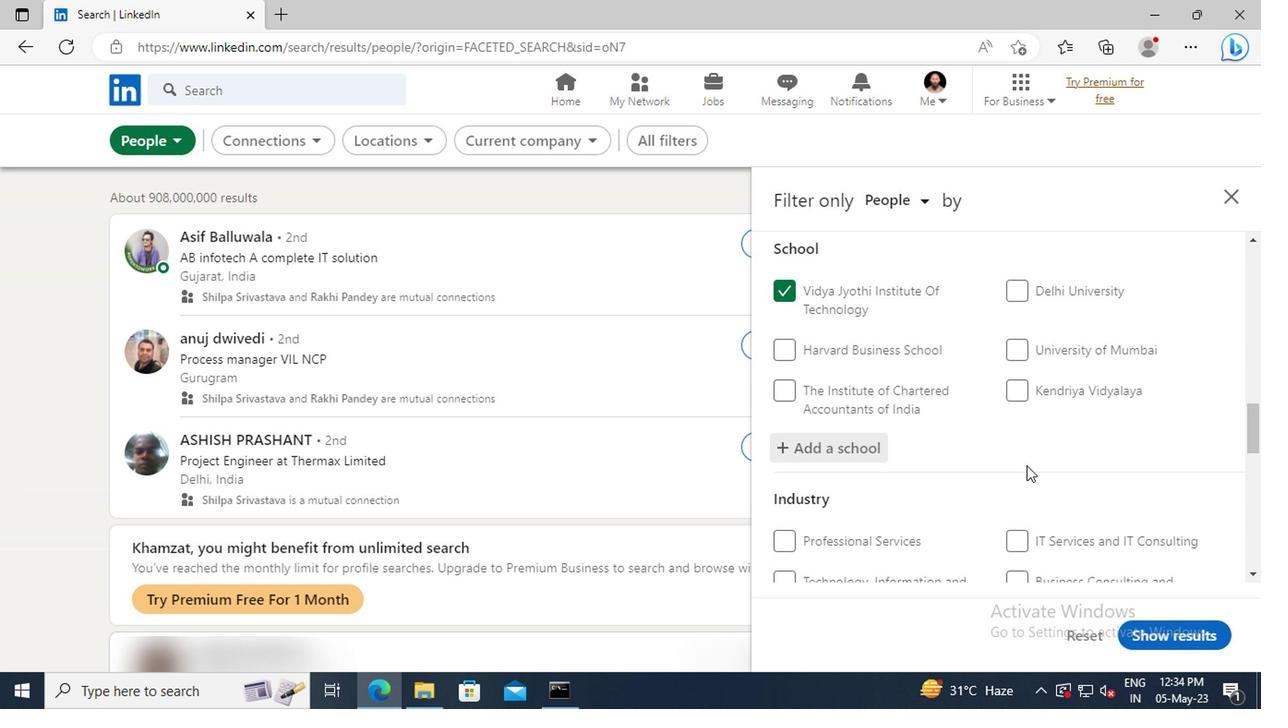 
Action: Mouse moved to (1020, 464)
Screenshot: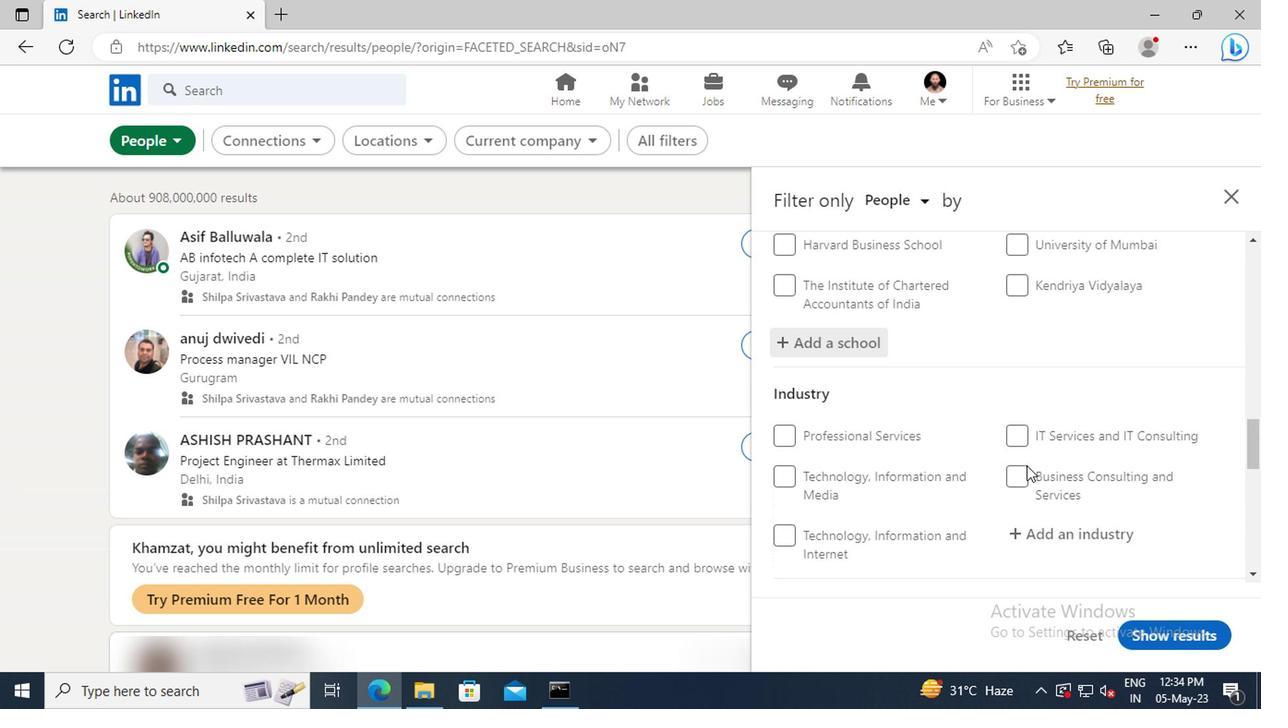 
Action: Mouse scrolled (1020, 463) with delta (0, -1)
Screenshot: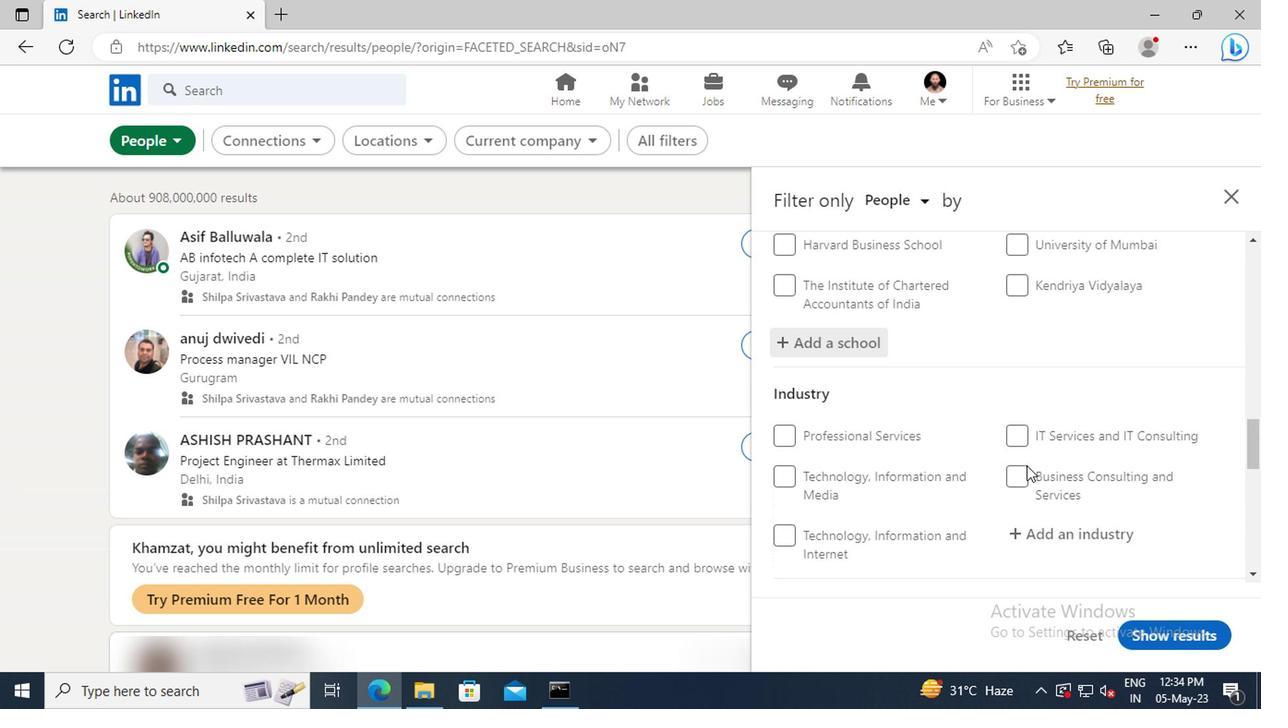 
Action: Mouse scrolled (1020, 463) with delta (0, -1)
Screenshot: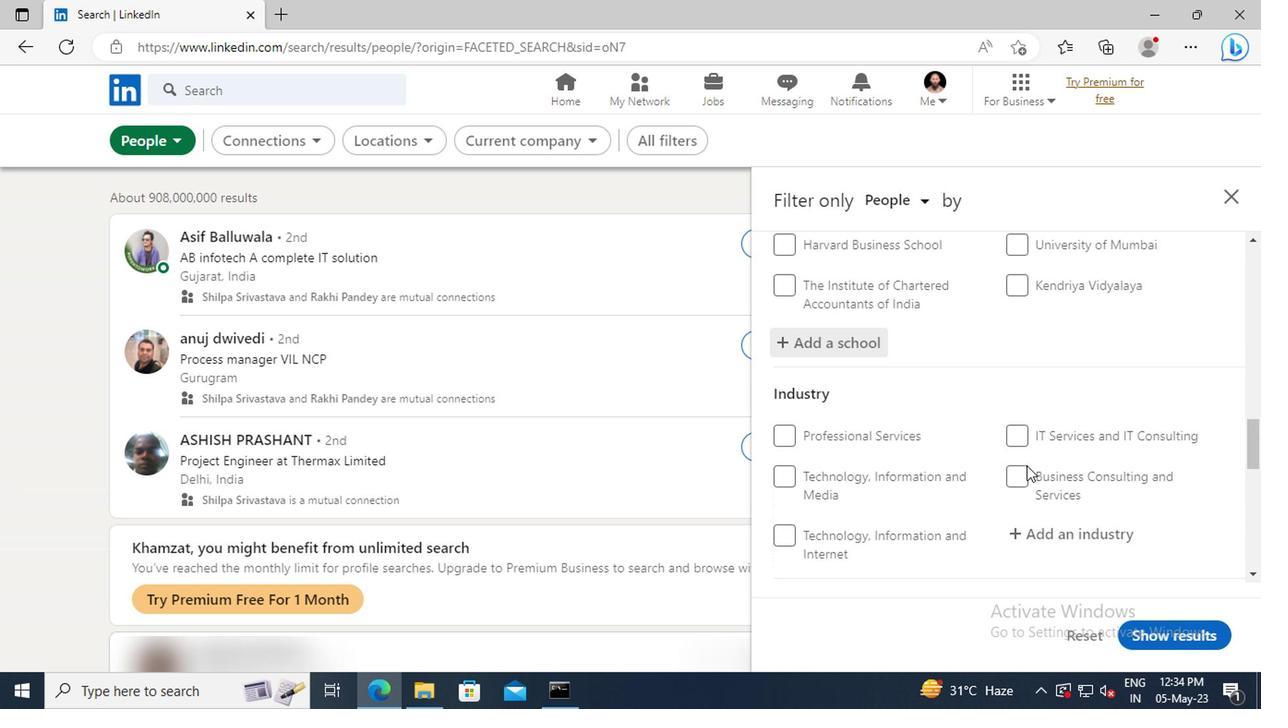 
Action: Mouse moved to (1022, 441)
Screenshot: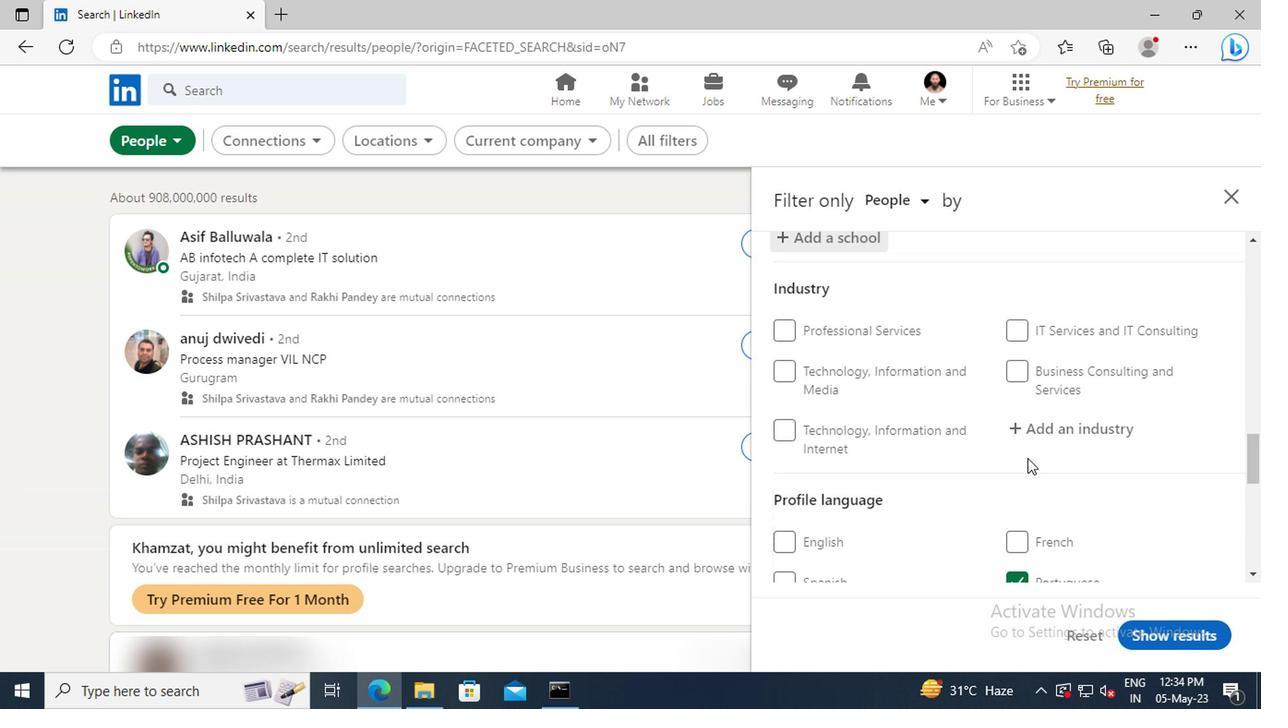 
Action: Mouse pressed left at (1022, 441)
Screenshot: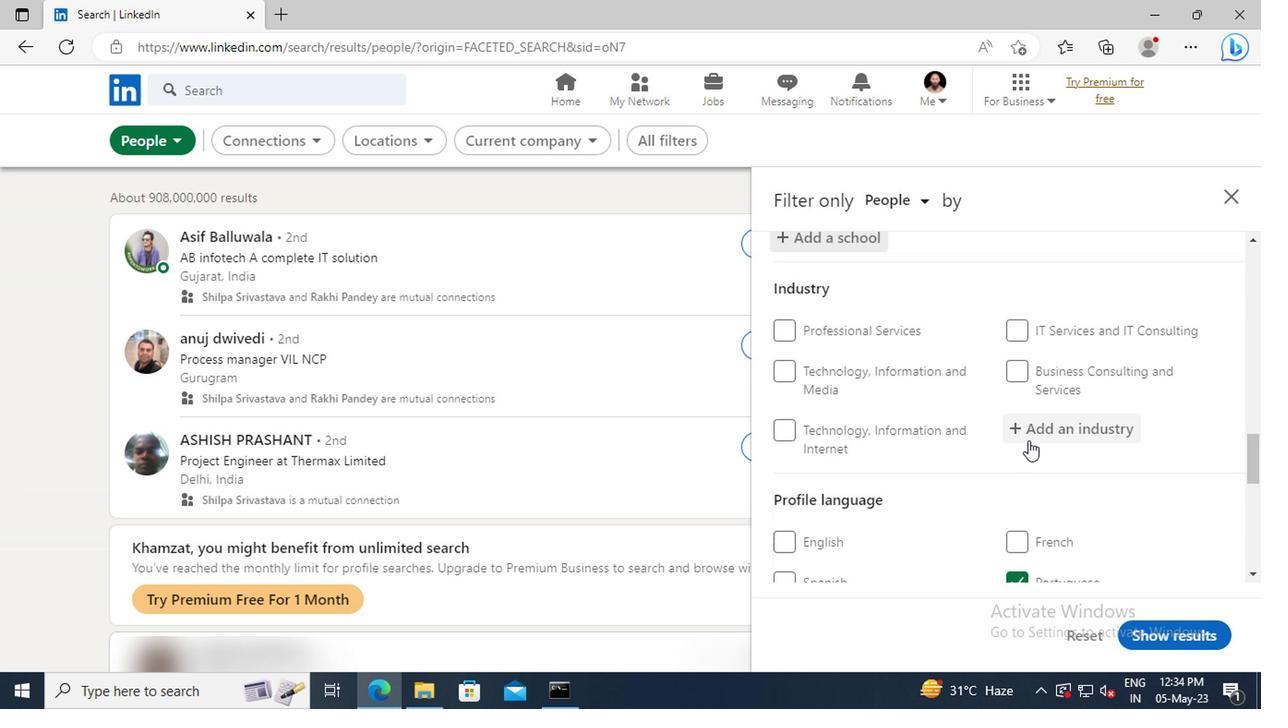 
Action: Key pressed <Key.shift>PERSONAL<Key.space><Key.shift>CARE
Screenshot: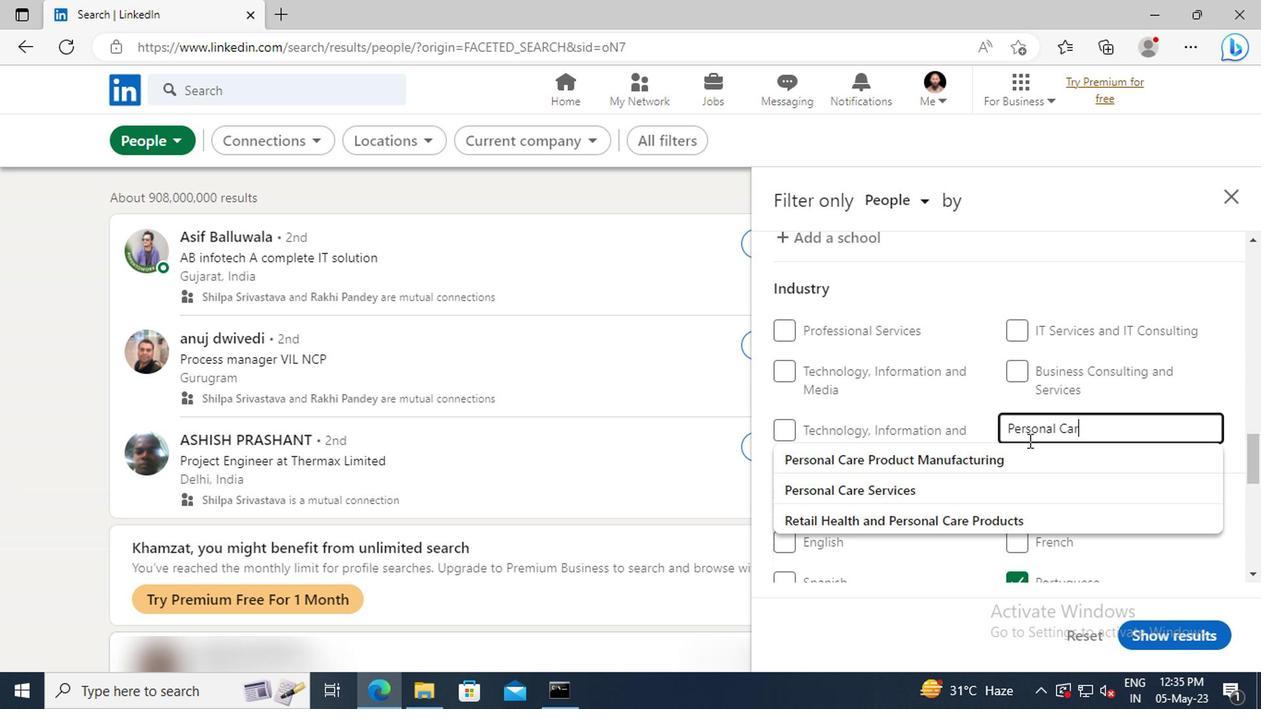 
Action: Mouse moved to (1027, 480)
Screenshot: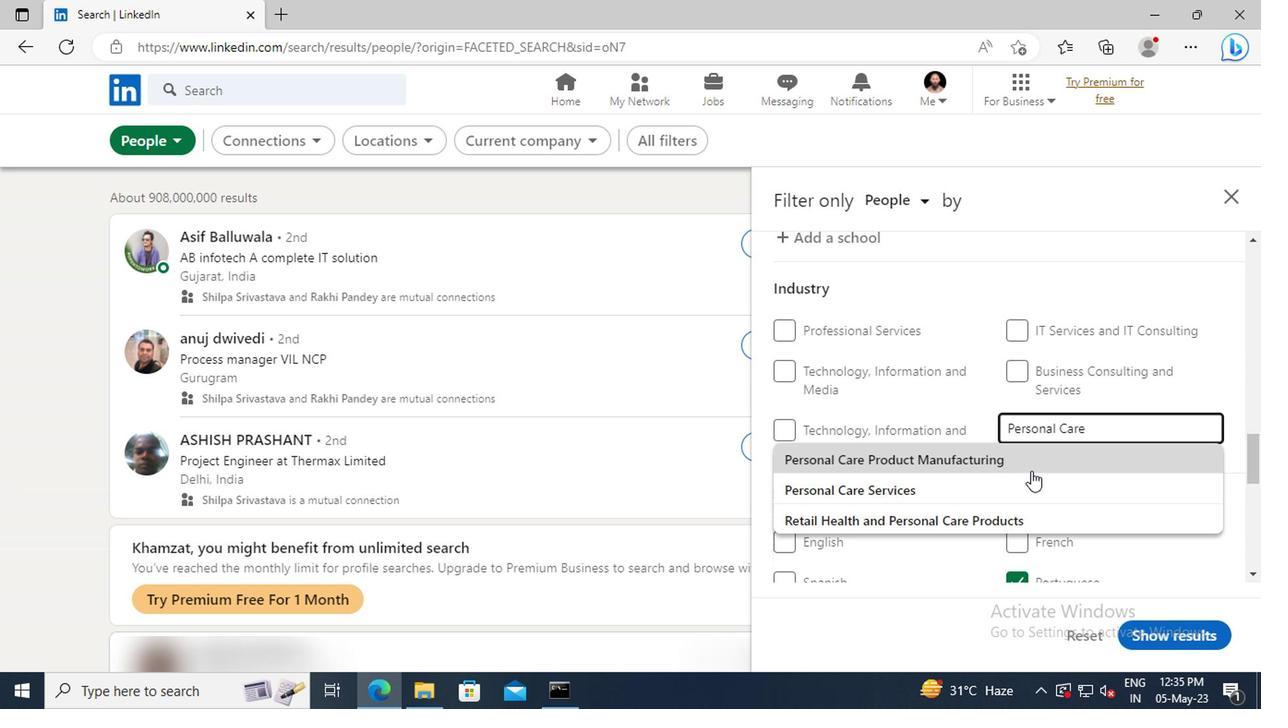
Action: Mouse pressed left at (1027, 480)
Screenshot: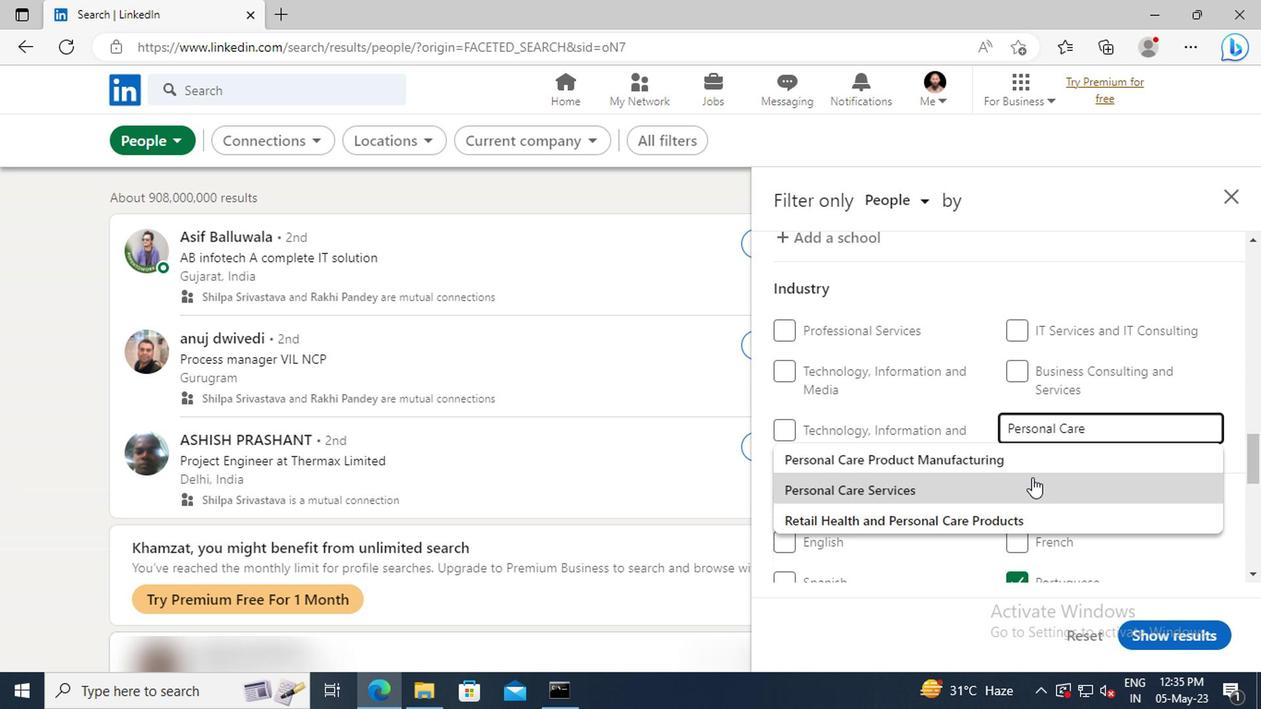 
Action: Mouse scrolled (1027, 478) with delta (0, -1)
Screenshot: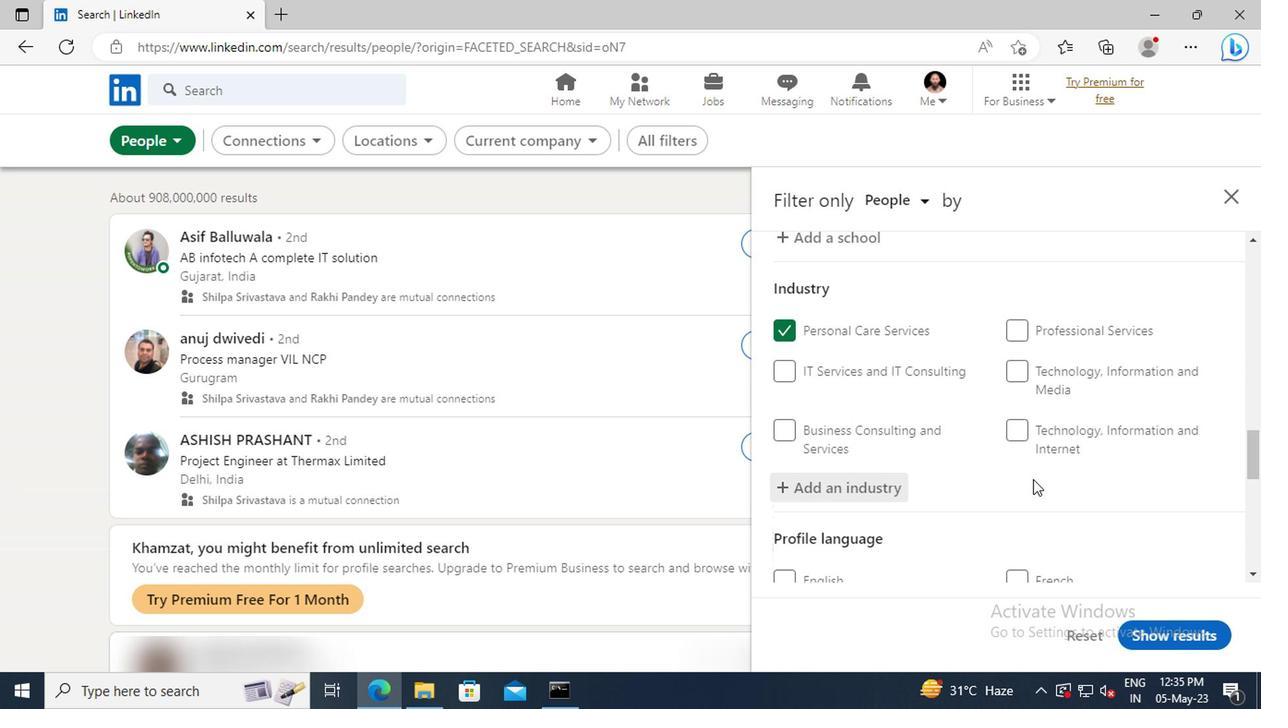 
Action: Mouse scrolled (1027, 478) with delta (0, -1)
Screenshot: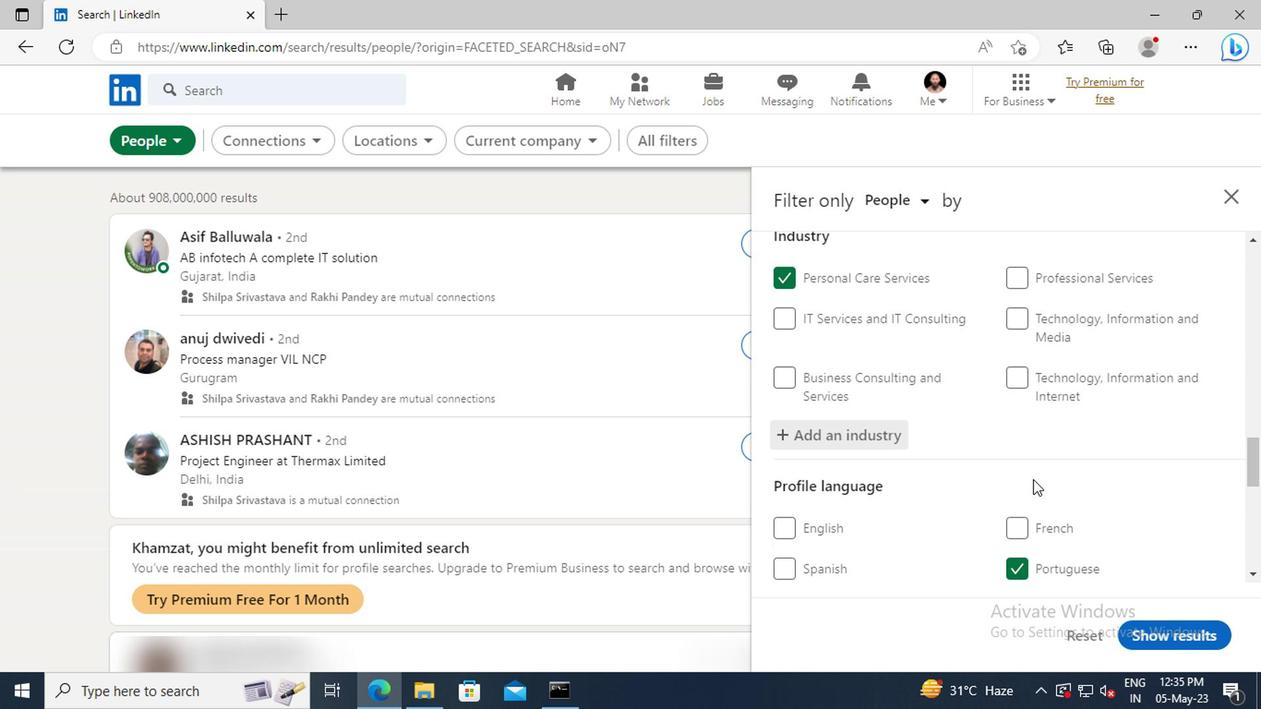 
Action: Mouse scrolled (1027, 478) with delta (0, -1)
Screenshot: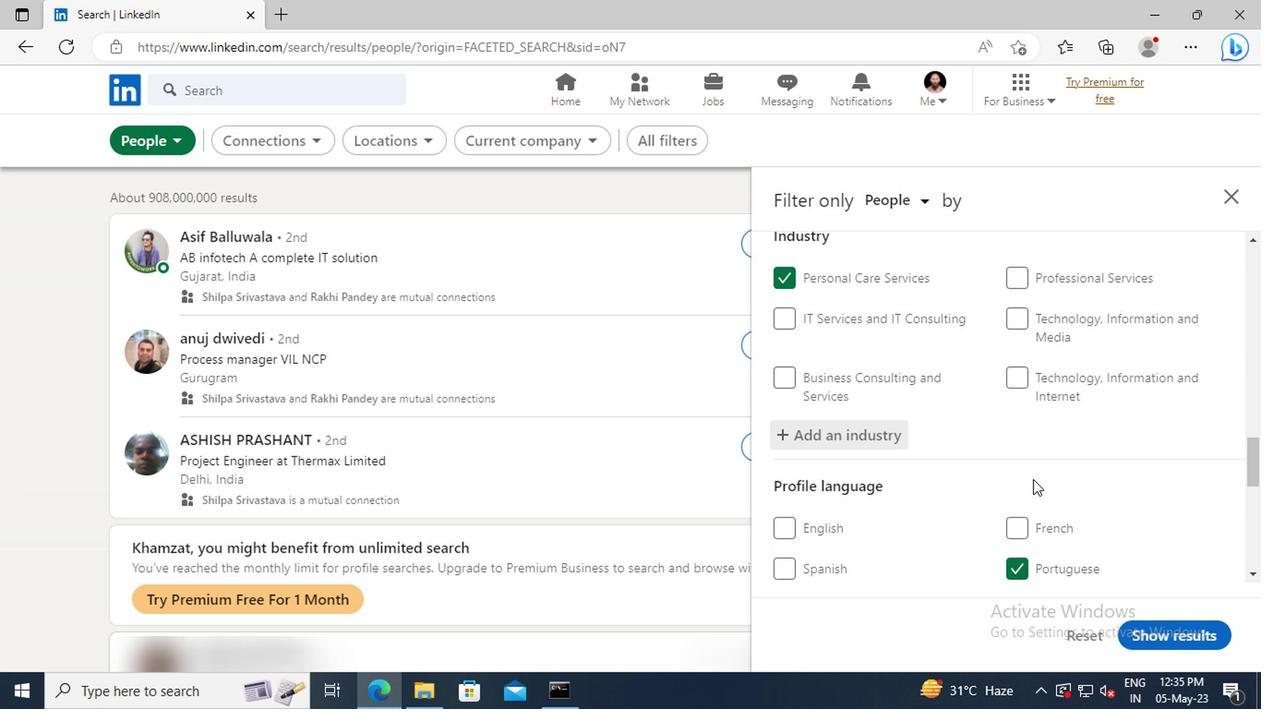 
Action: Mouse scrolled (1027, 478) with delta (0, -1)
Screenshot: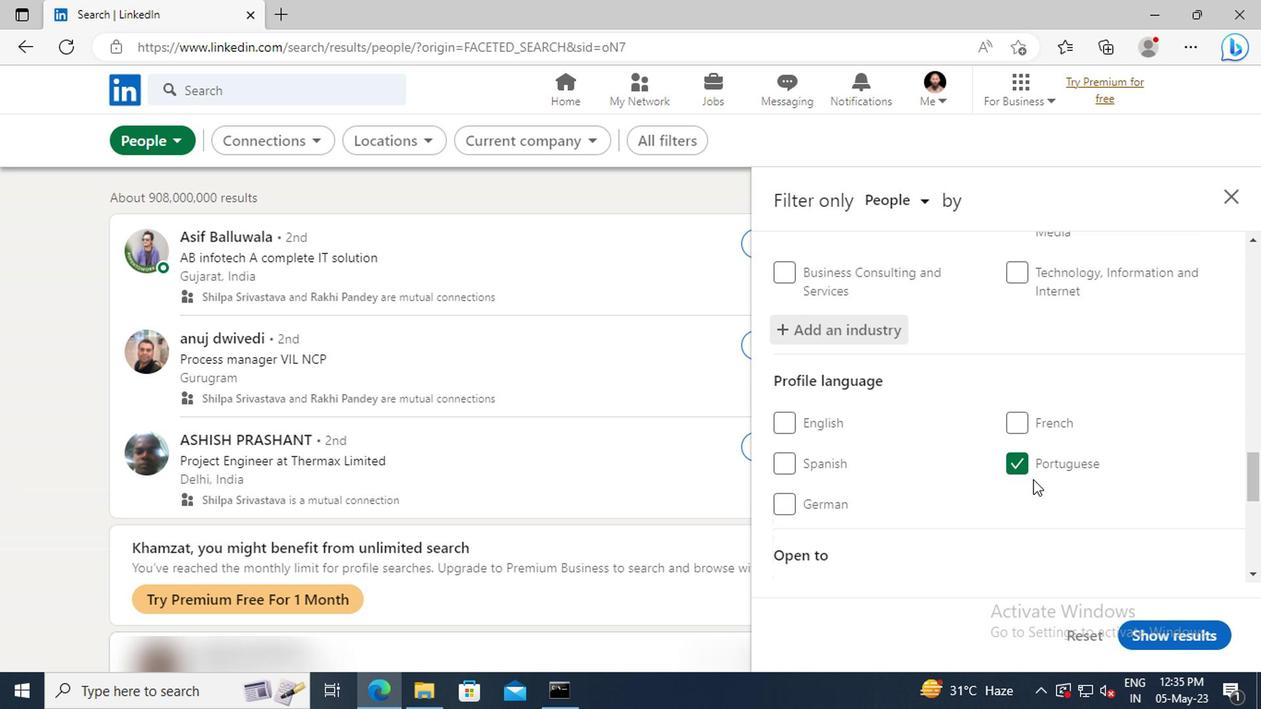 
Action: Mouse scrolled (1027, 478) with delta (0, -1)
Screenshot: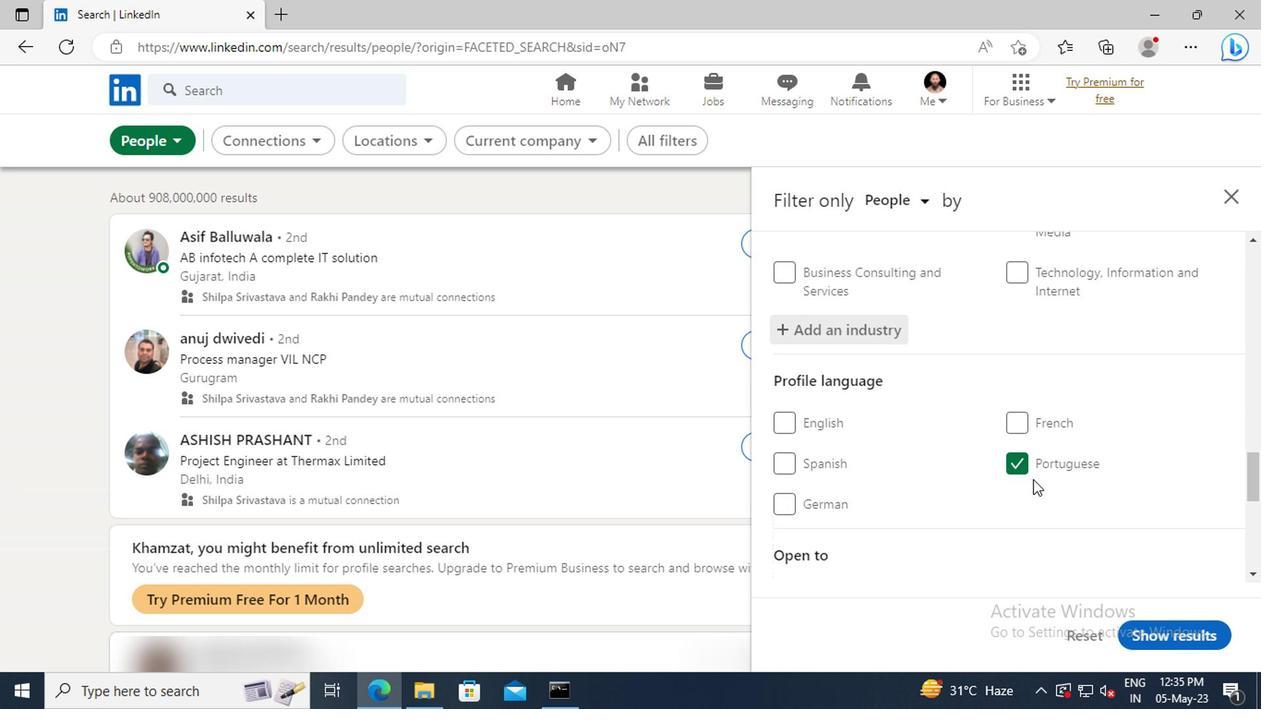 
Action: Mouse scrolled (1027, 478) with delta (0, -1)
Screenshot: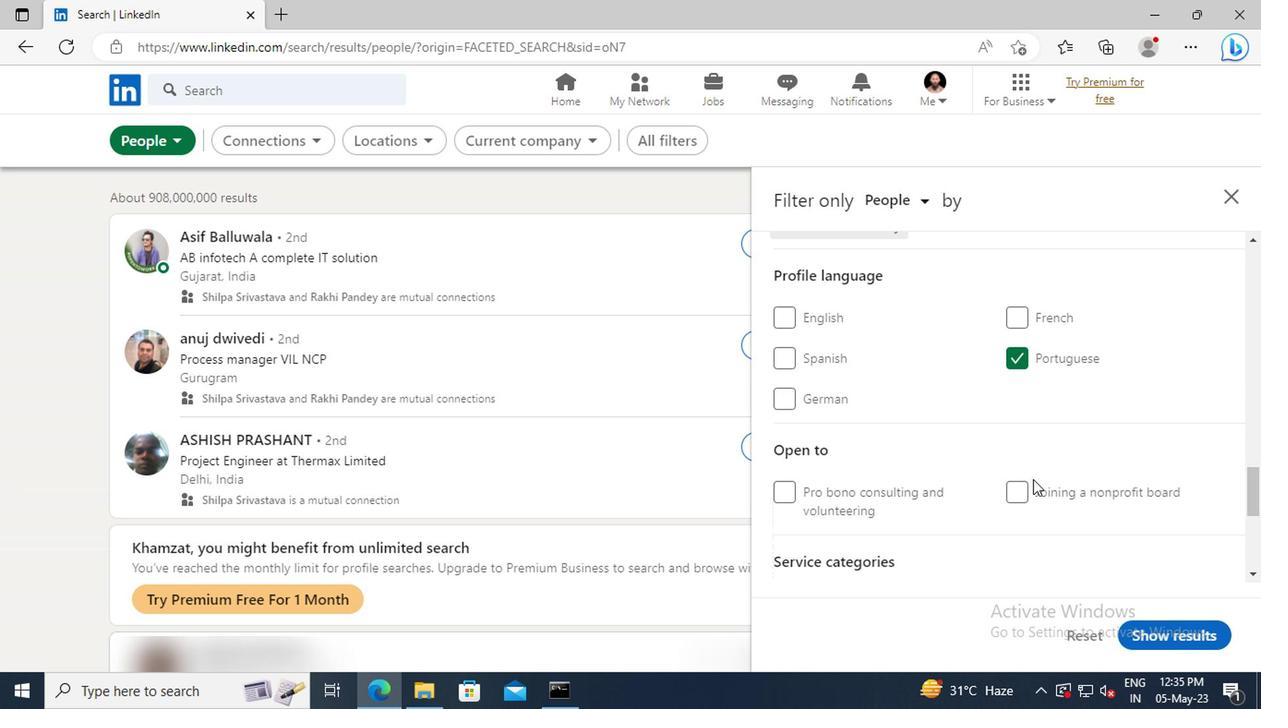 
Action: Mouse scrolled (1027, 478) with delta (0, -1)
Screenshot: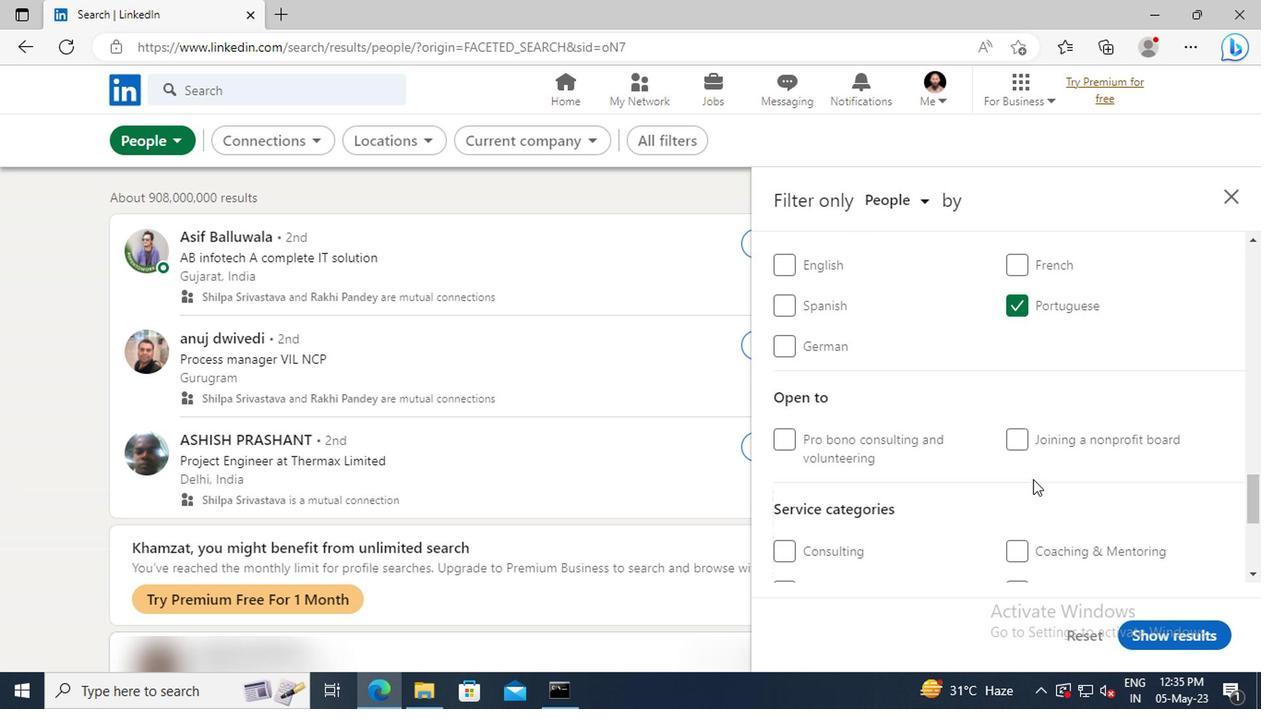 
Action: Mouse moved to (1027, 474)
Screenshot: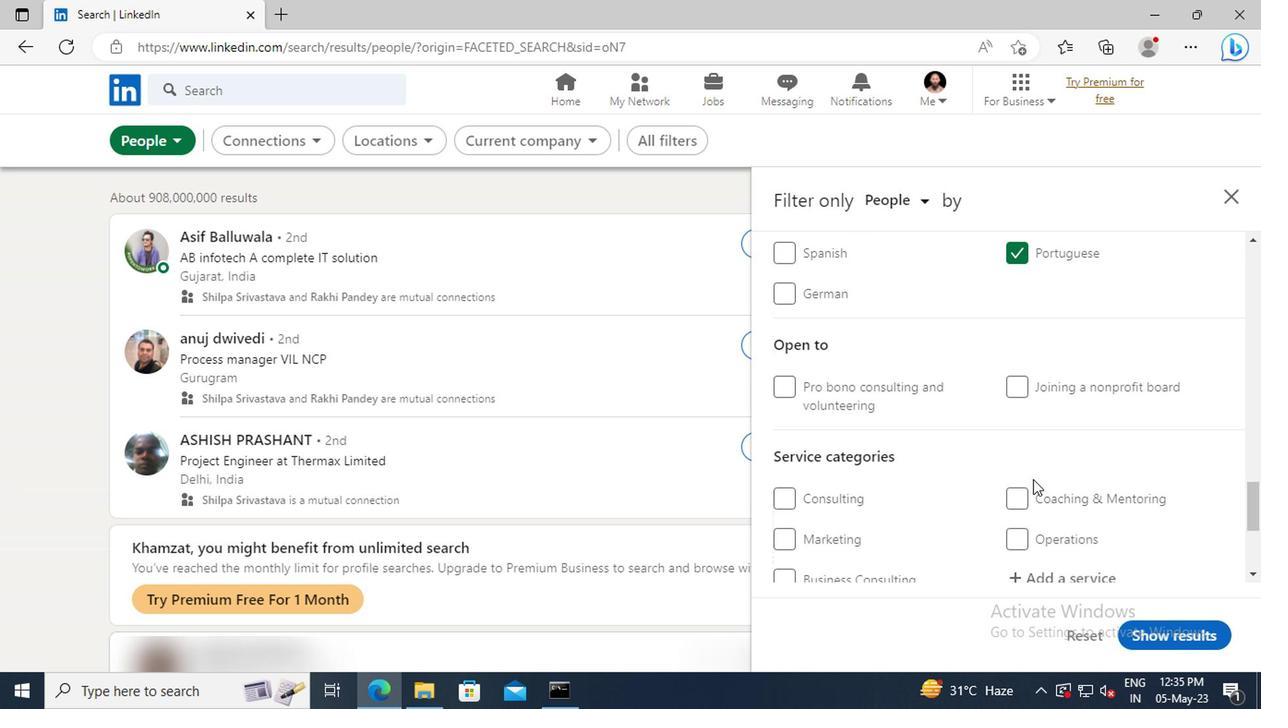 
Action: Mouse scrolled (1027, 473) with delta (0, 0)
Screenshot: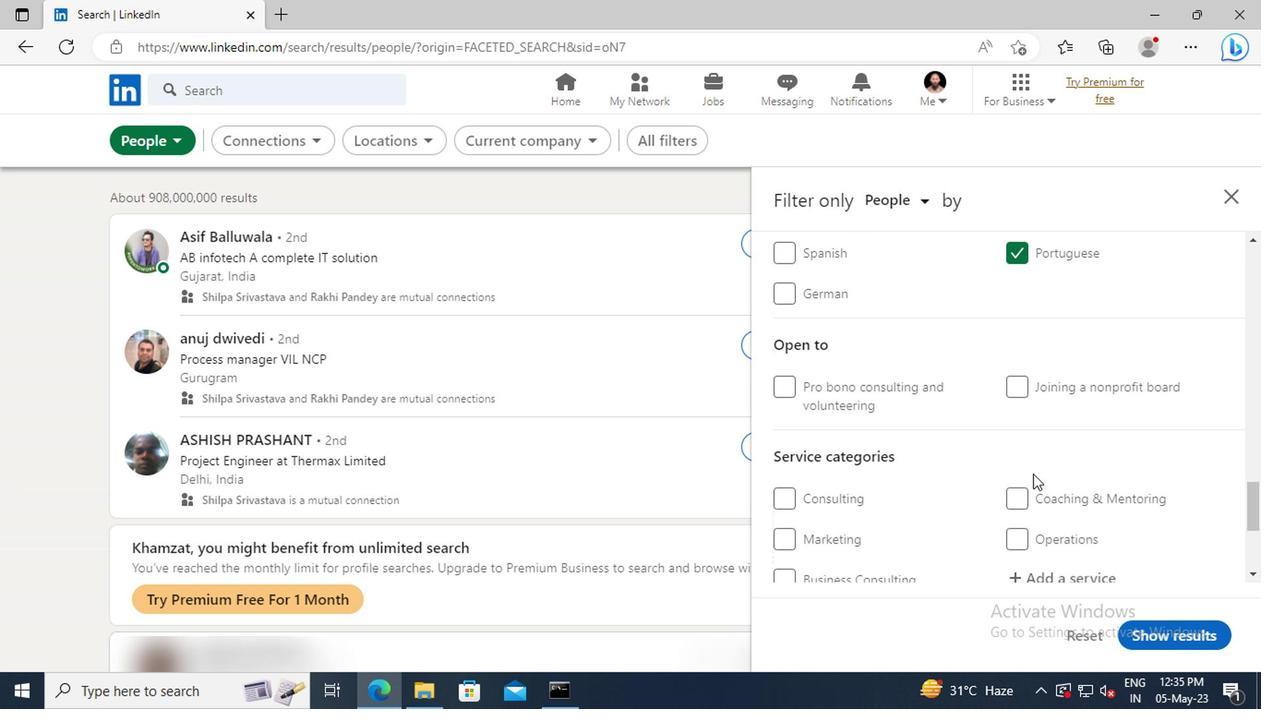 
Action: Mouse scrolled (1027, 473) with delta (0, 0)
Screenshot: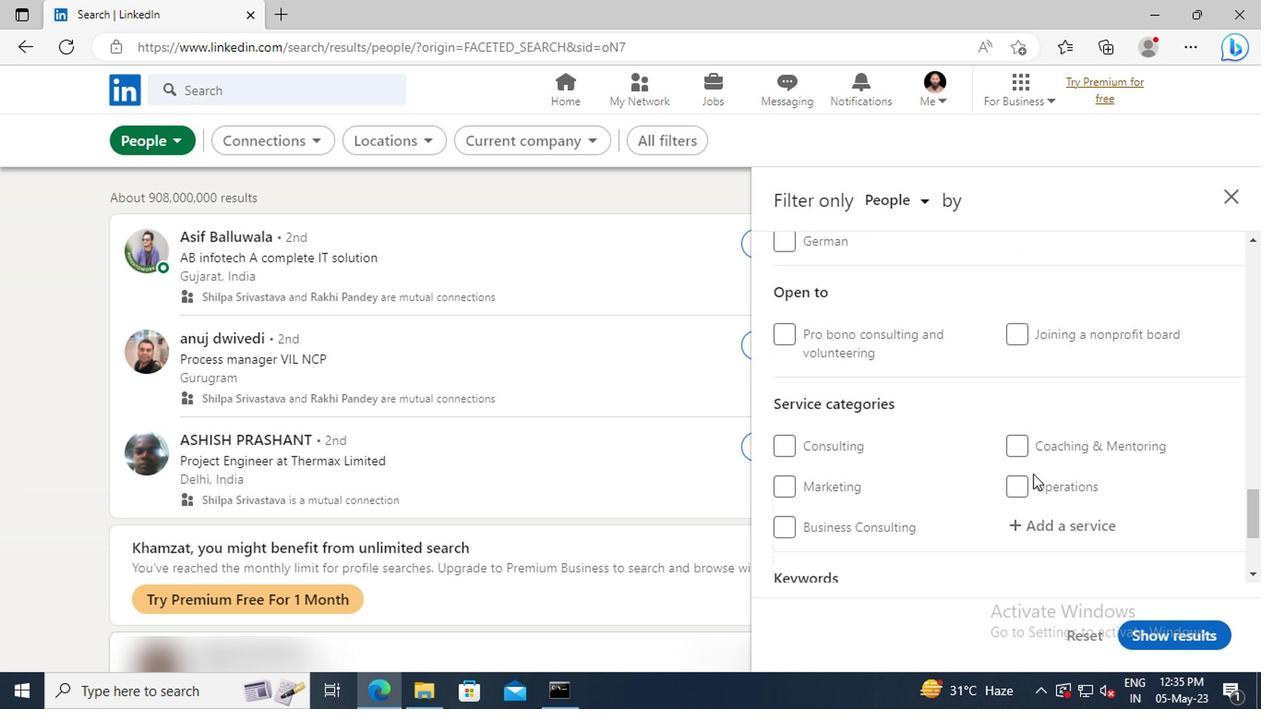 
Action: Mouse moved to (1029, 474)
Screenshot: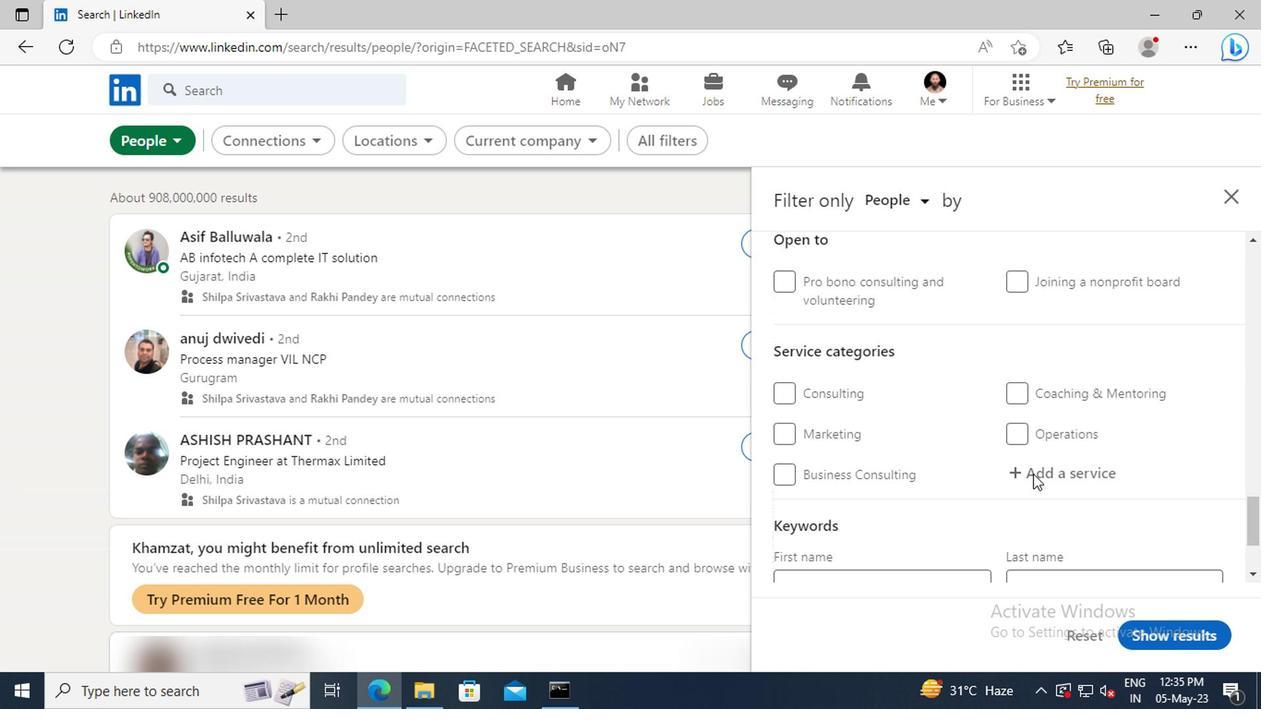 
Action: Mouse pressed left at (1029, 474)
Screenshot: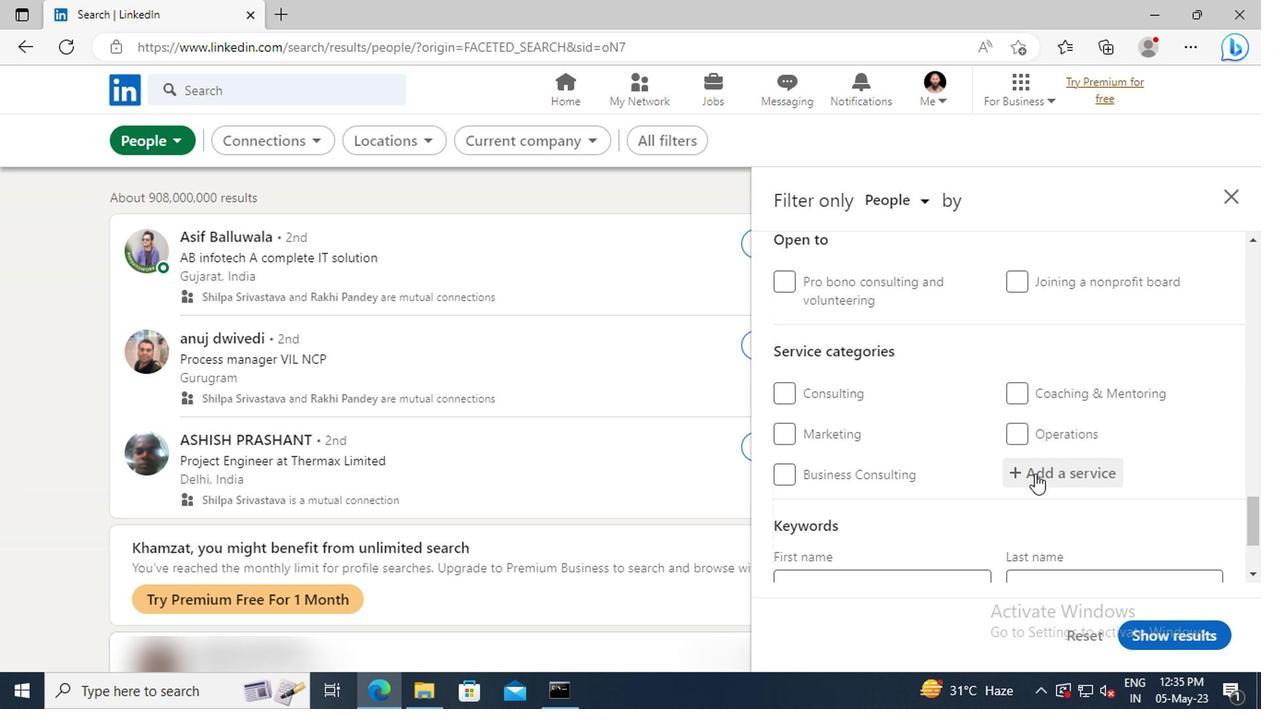 
Action: Key pressed <Key.shift>MARKET<Key.space><Key.shift>RE
Screenshot: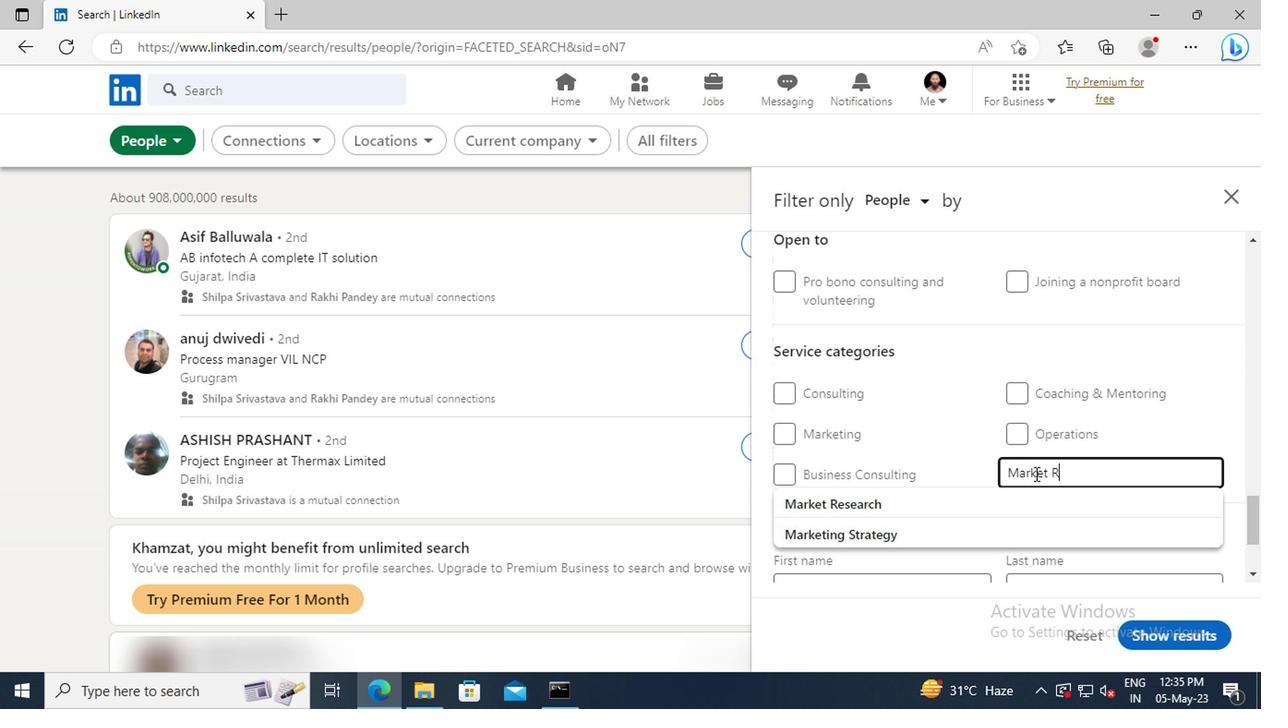 
Action: Mouse moved to (1031, 499)
Screenshot: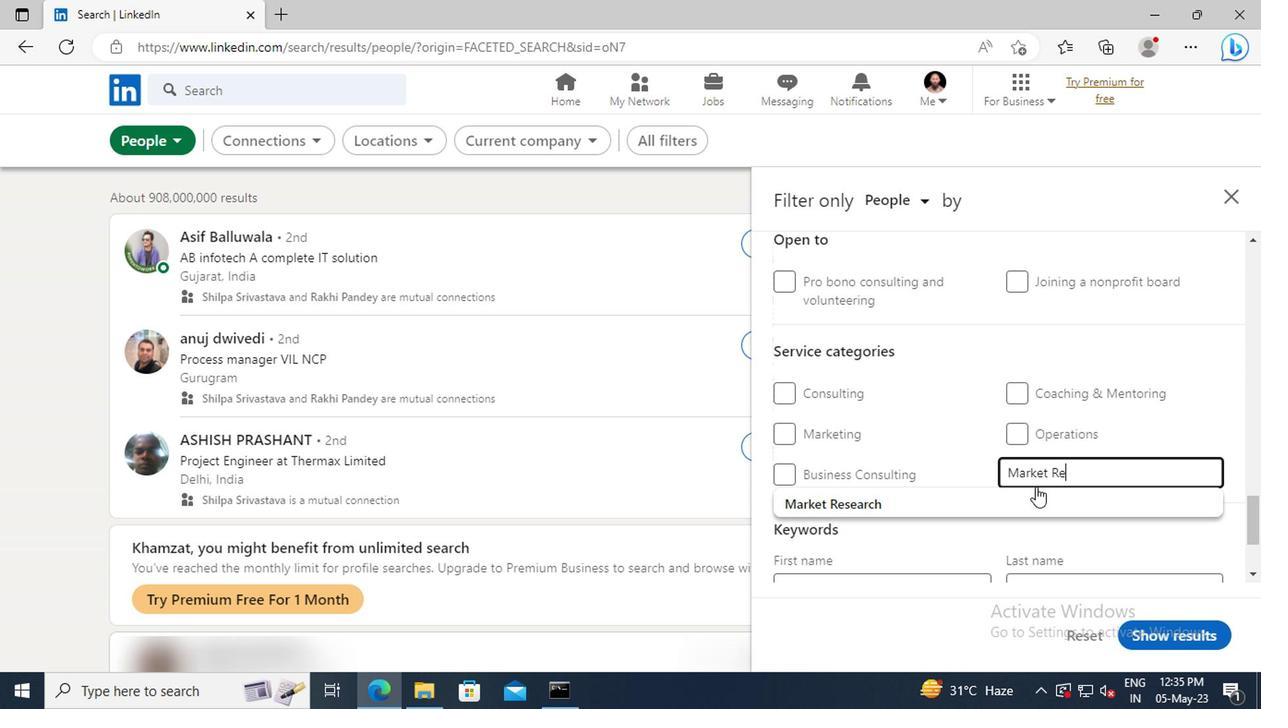 
Action: Mouse pressed left at (1031, 499)
Screenshot: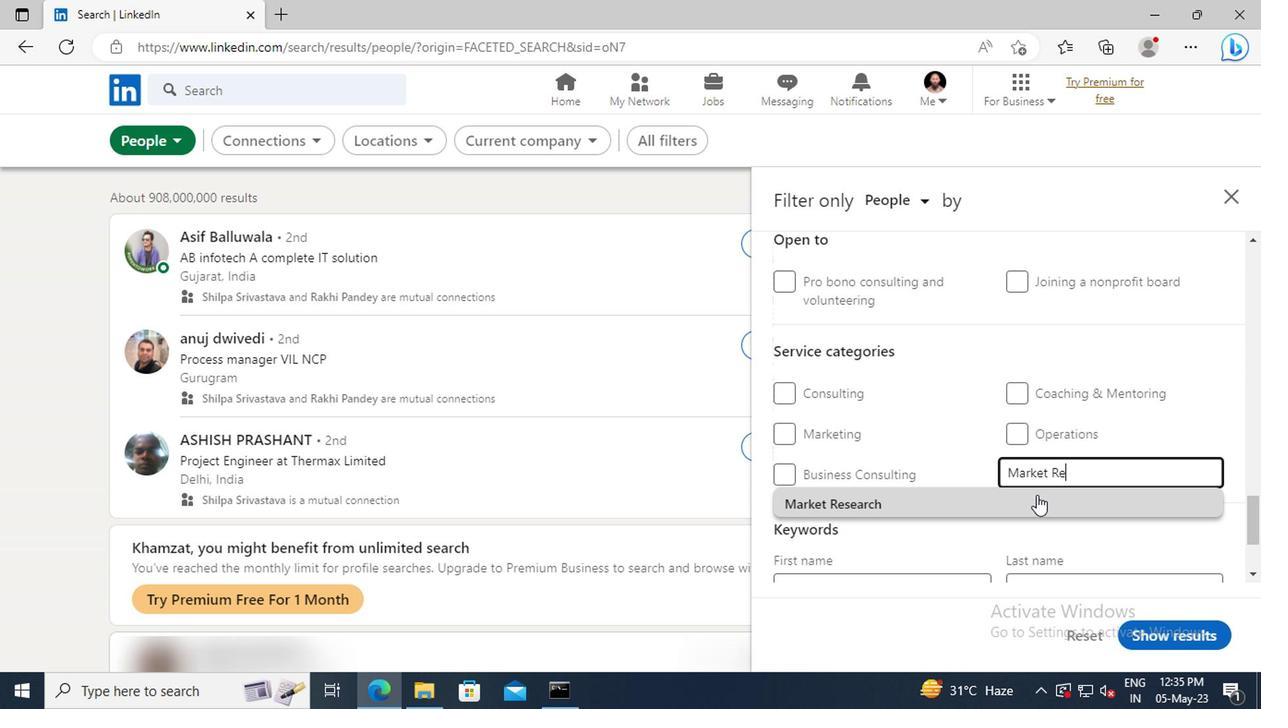 
Action: Mouse scrolled (1031, 499) with delta (0, 0)
Screenshot: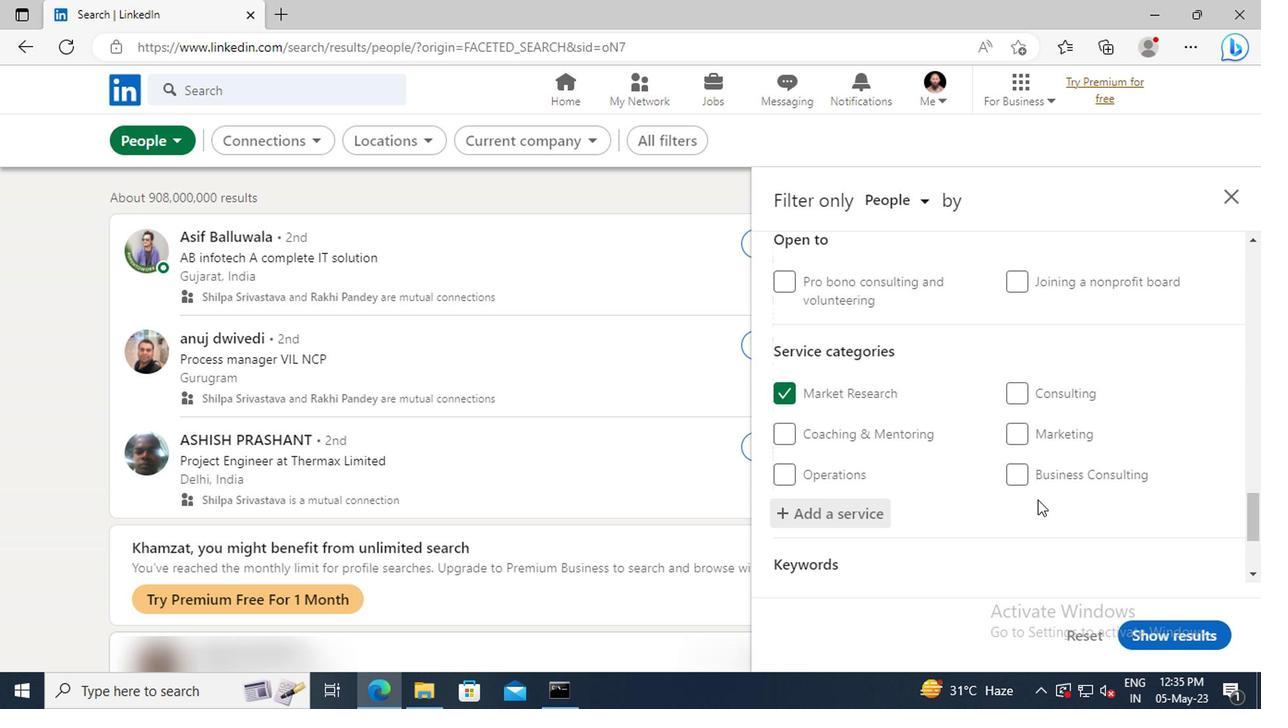 
Action: Mouse scrolled (1031, 499) with delta (0, 0)
Screenshot: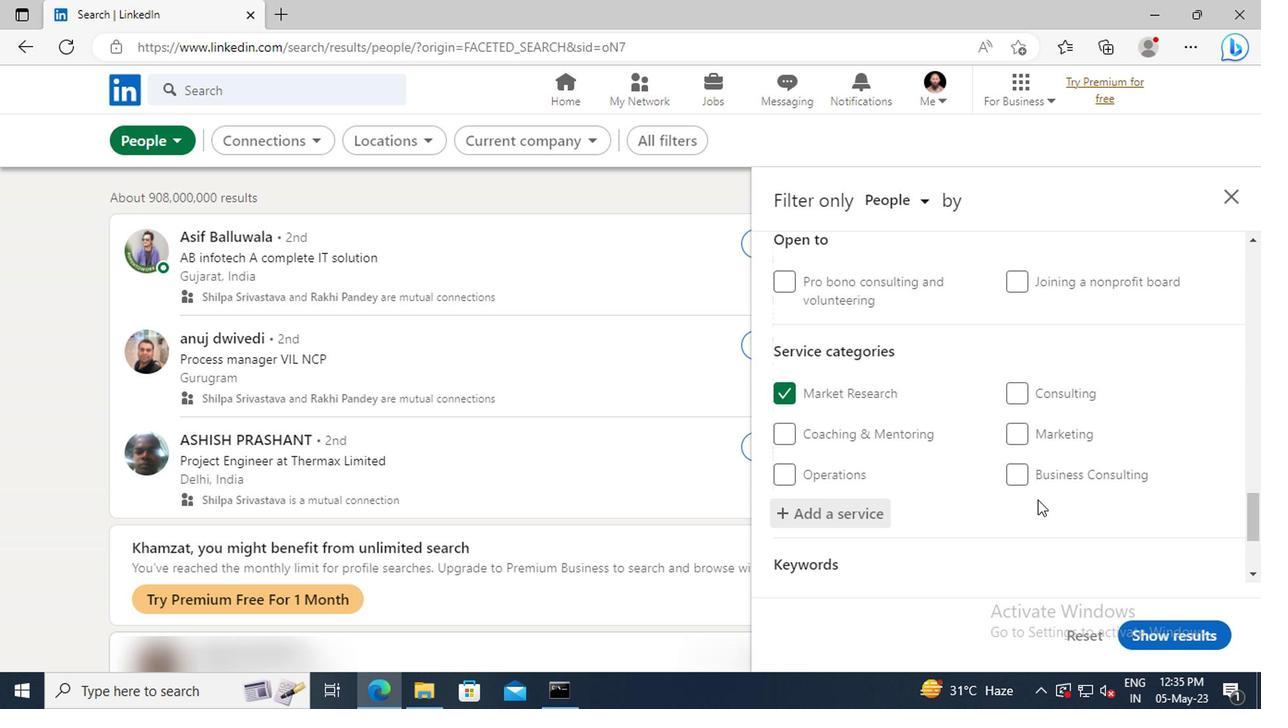 
Action: Mouse scrolled (1031, 499) with delta (0, 0)
Screenshot: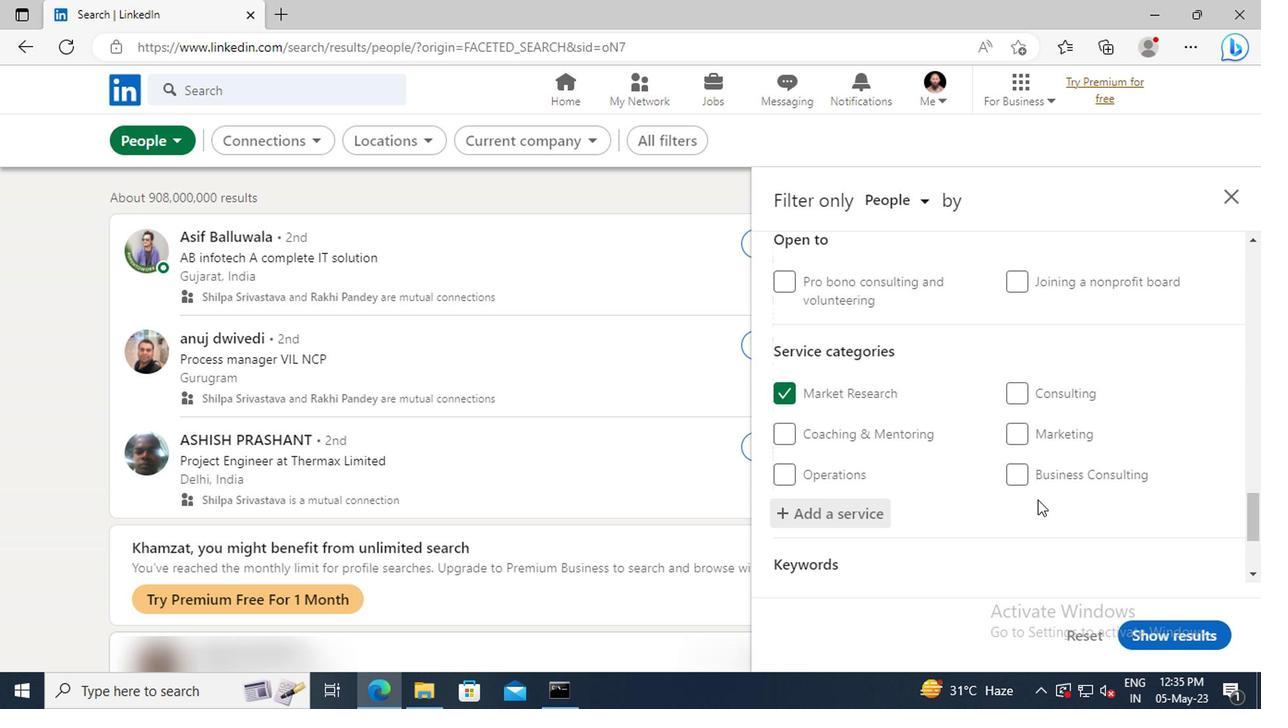 
Action: Mouse scrolled (1031, 499) with delta (0, 0)
Screenshot: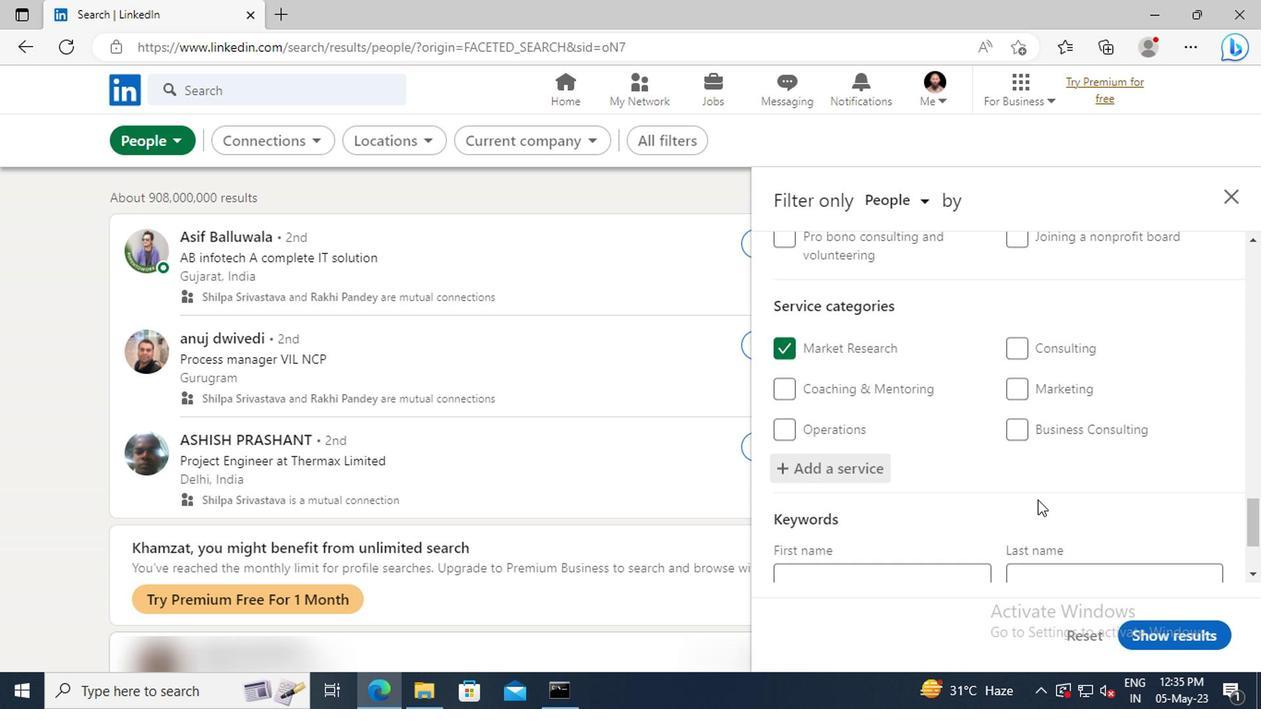 
Action: Mouse moved to (919, 504)
Screenshot: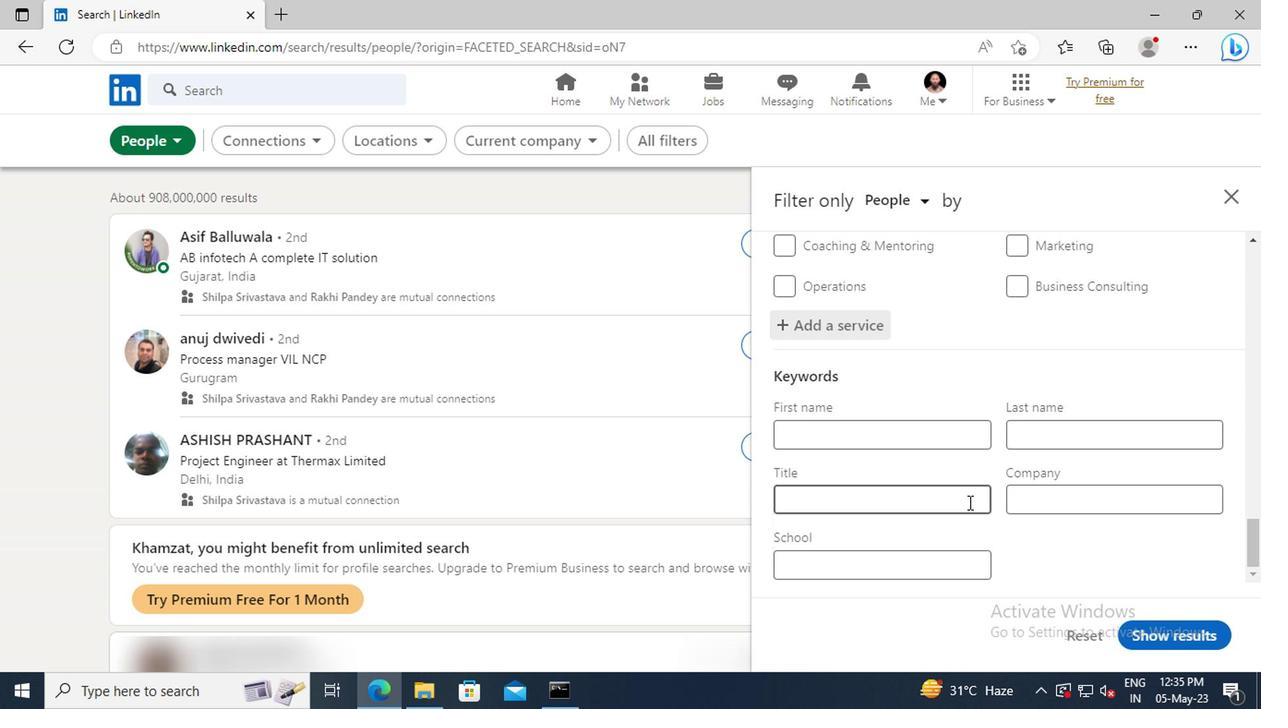 
Action: Mouse pressed left at (919, 504)
Screenshot: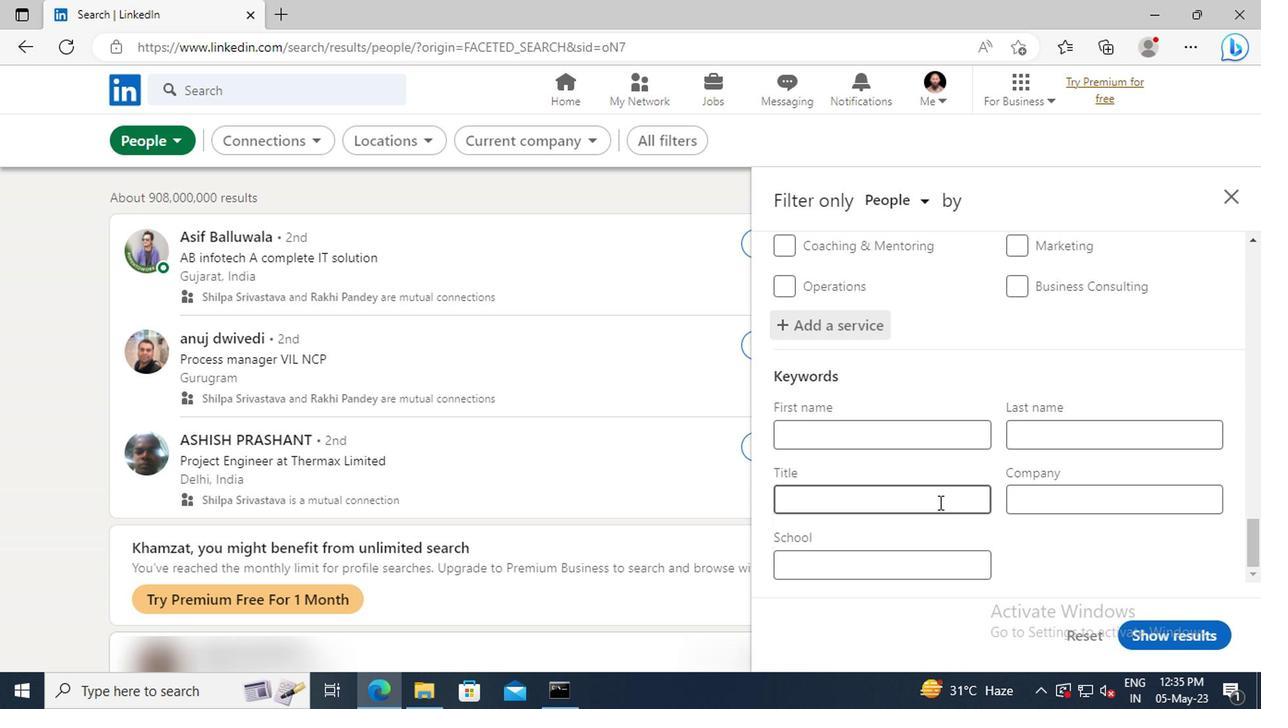 
Action: Key pressed <Key.shift>SHEET<Key.space><Key.shift>METAL<Key.space><Key.shift>WORKER<Key.enter>
Screenshot: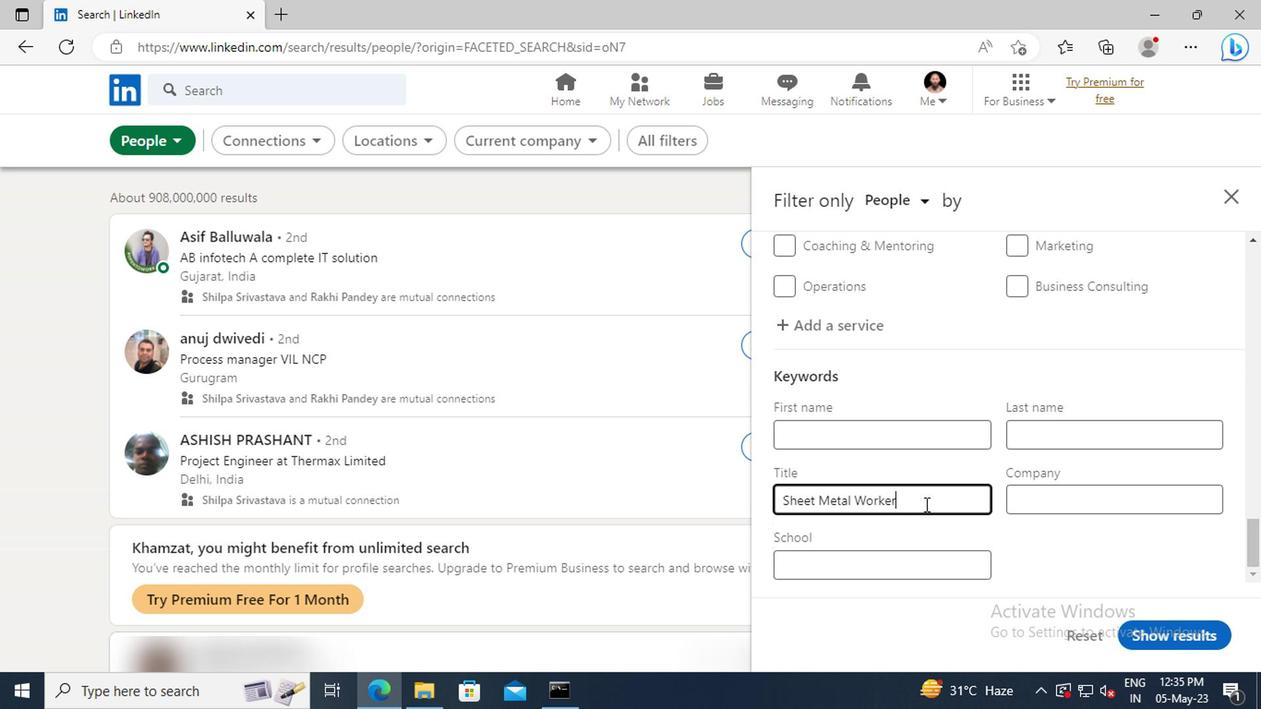 
Action: Mouse moved to (1136, 630)
Screenshot: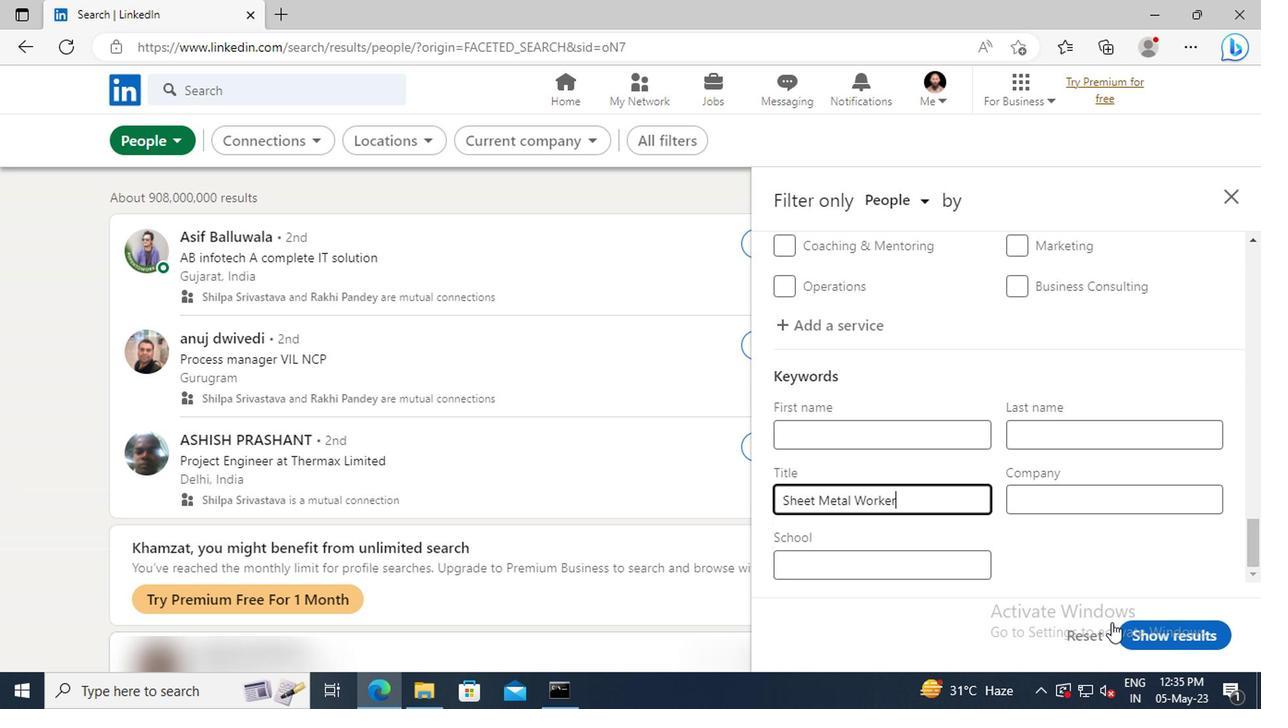 
Action: Mouse pressed left at (1136, 630)
Screenshot: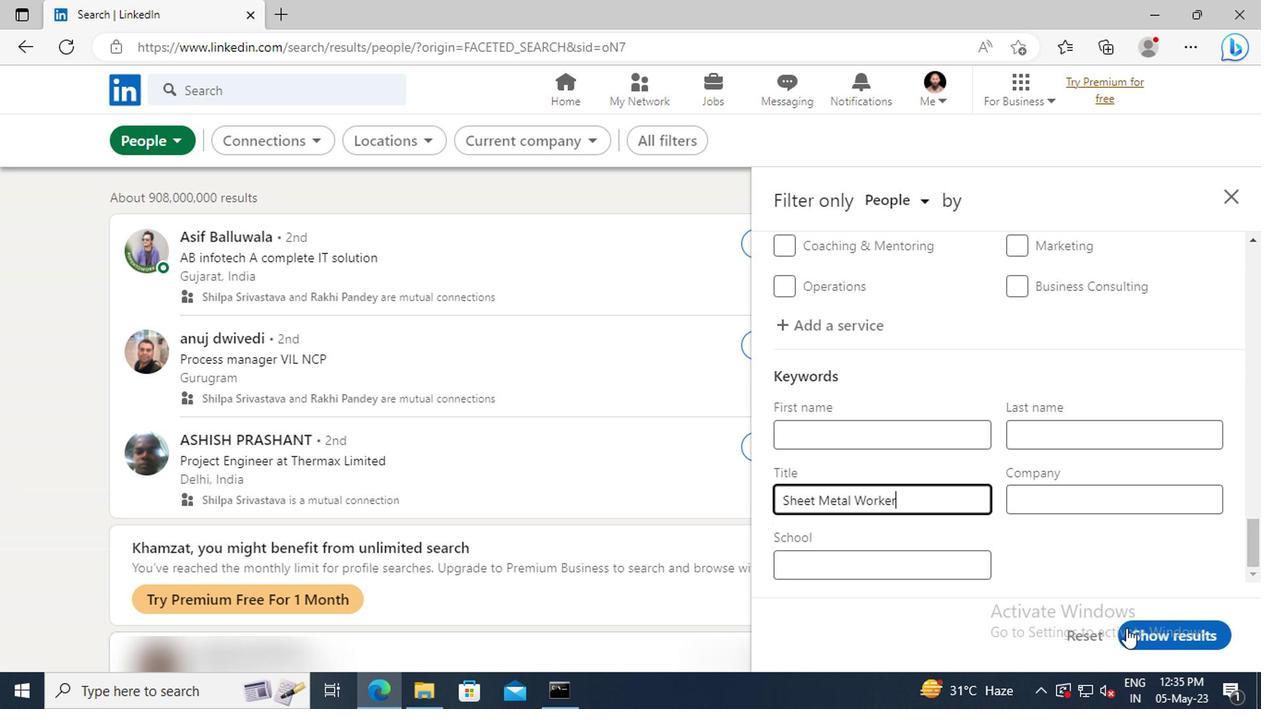 
